 Task: Find an Airbnb in Dornbirn, Austria for 8 guests from 26 August to 10 September, with a price range of ₹10,000 to ₹15,000, 6 bedrooms, 6 beds, 6 bathrooms, property type 'Flat', and amenities including Wifi, Free parking, Gym, Hot tub, and Smoking allowed. Enable 'Self check-in'.
Action: Mouse moved to (417, 183)
Screenshot: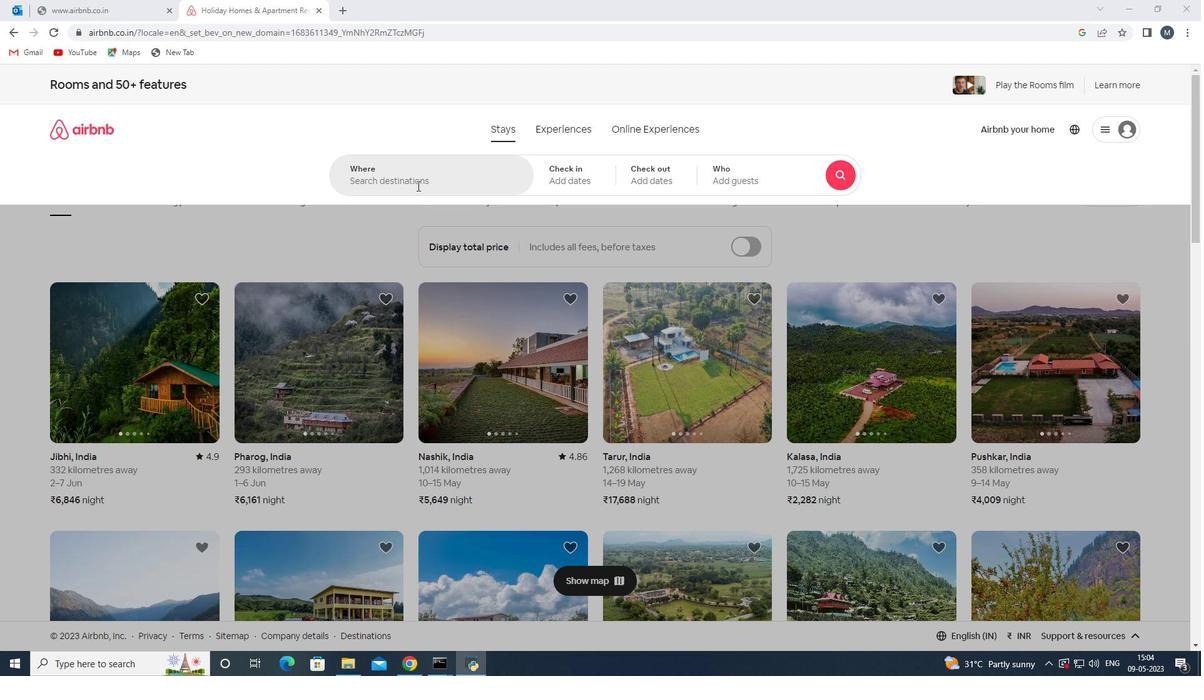 
Action: Mouse pressed left at (417, 183)
Screenshot: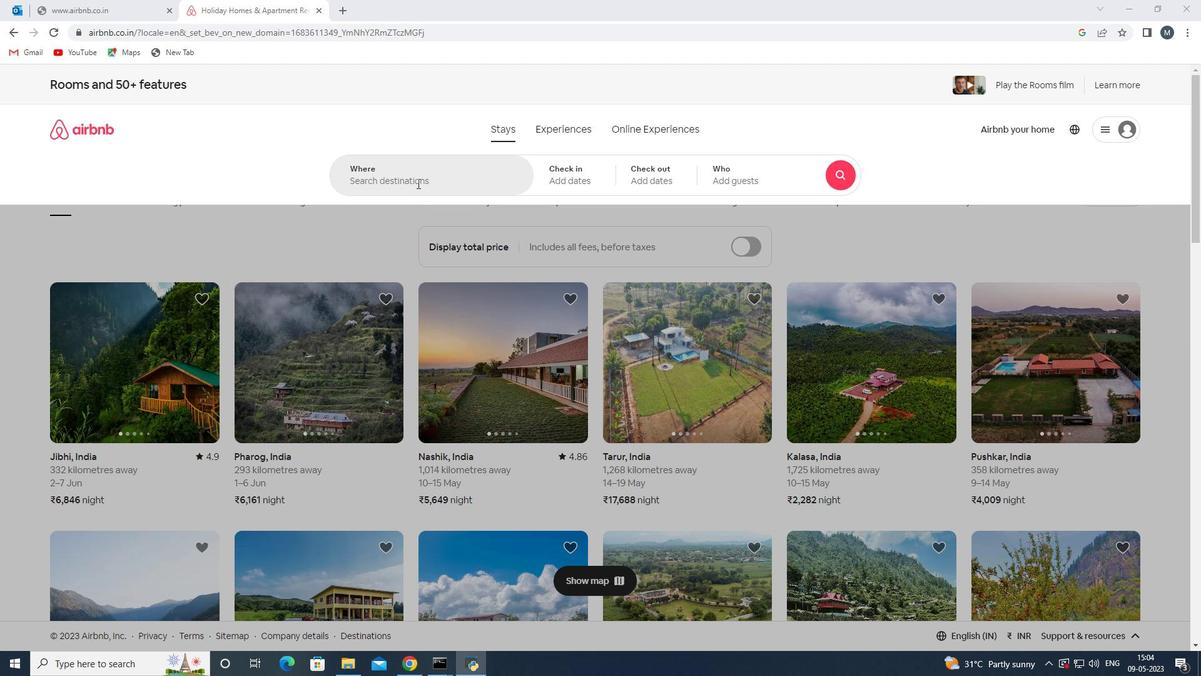 
Action: Mouse moved to (418, 183)
Screenshot: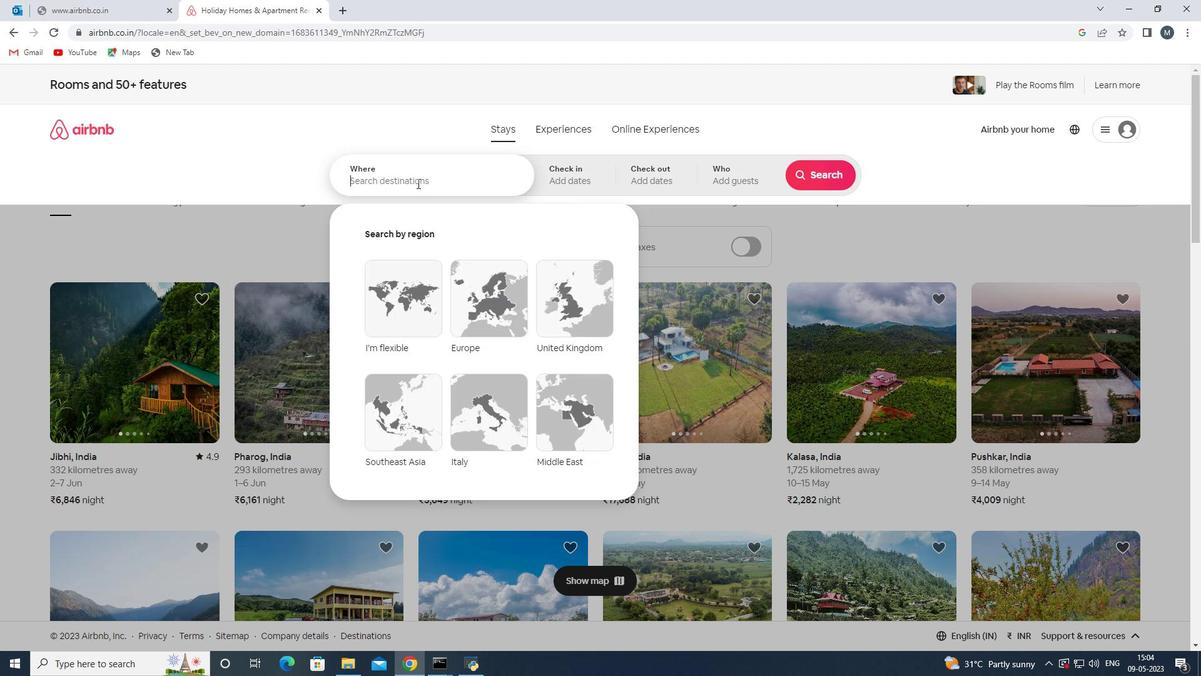 
Action: Key pressed <Key.shift><Key.shift><Key.shift>Dornbirn,<Key.shift>A
Screenshot: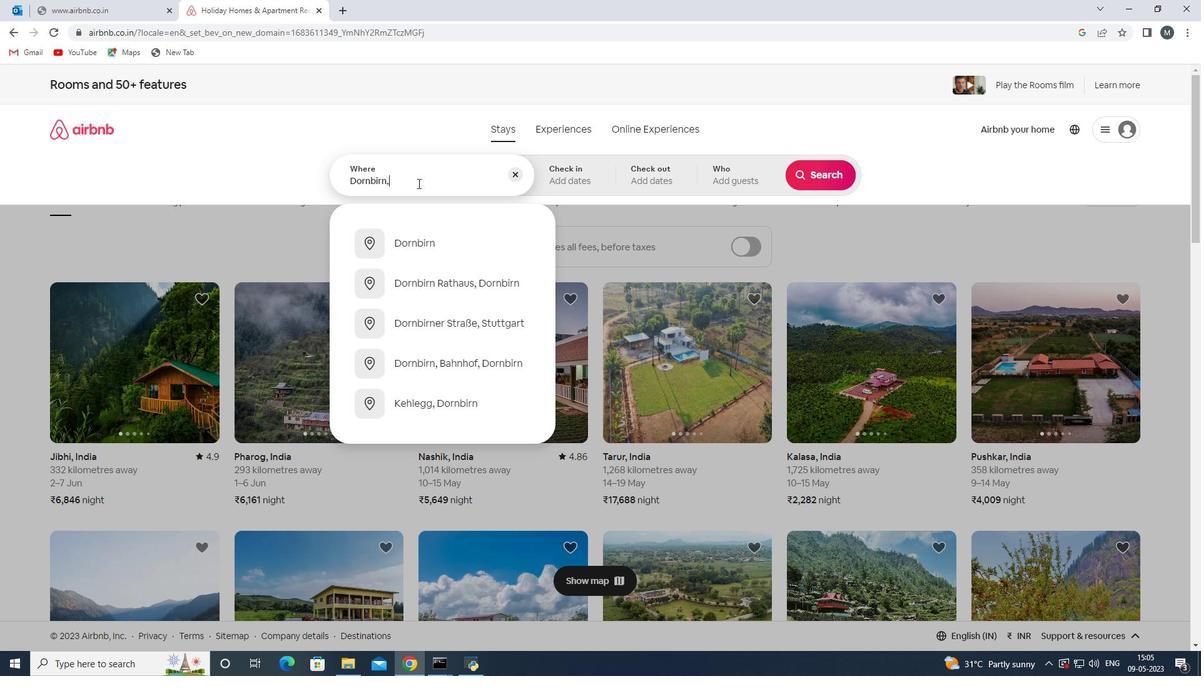 
Action: Mouse moved to (480, 256)
Screenshot: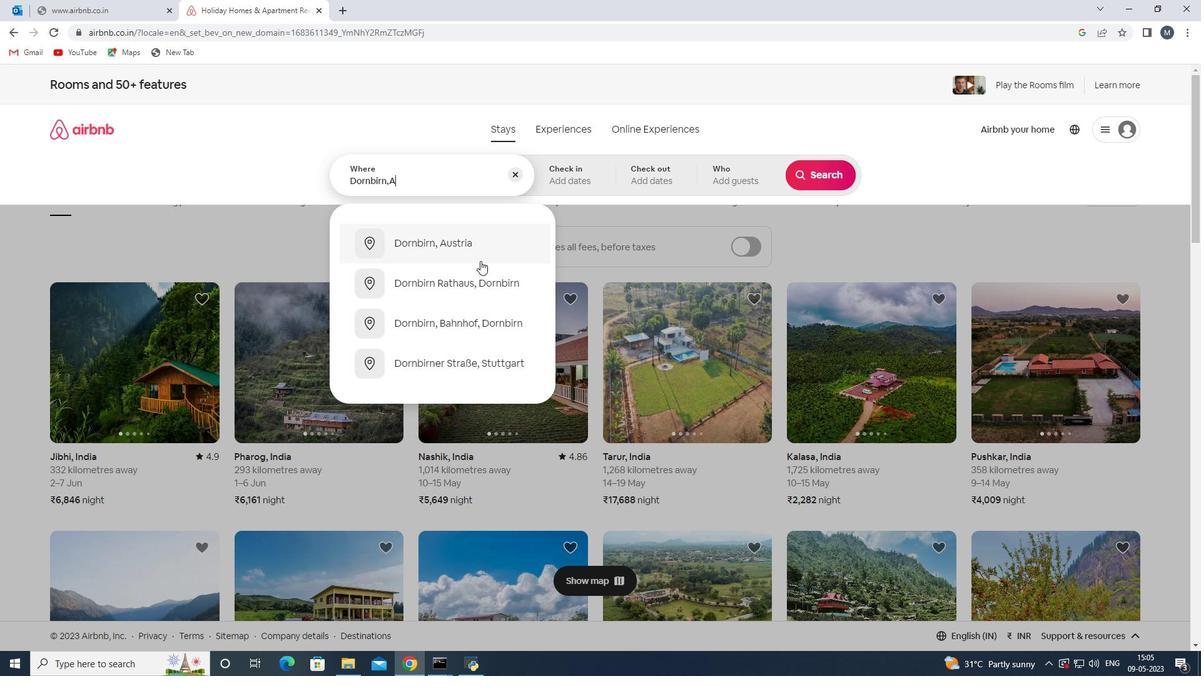 
Action: Mouse pressed left at (480, 256)
Screenshot: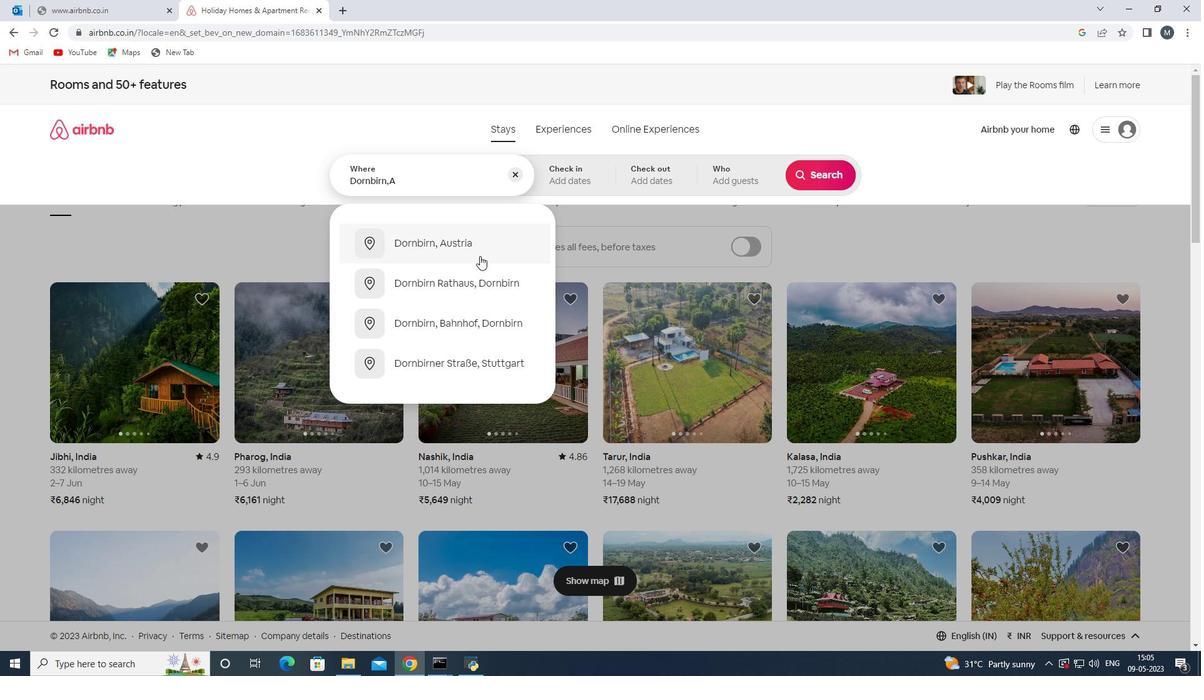 
Action: Mouse moved to (824, 272)
Screenshot: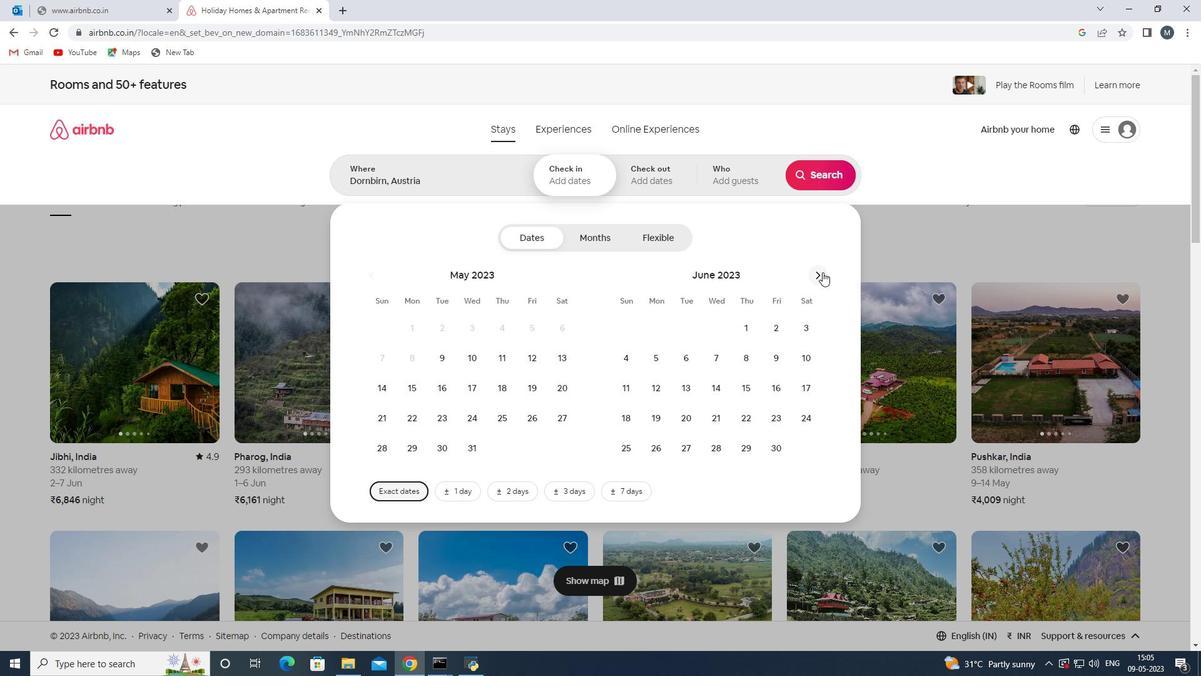 
Action: Mouse pressed left at (824, 272)
Screenshot: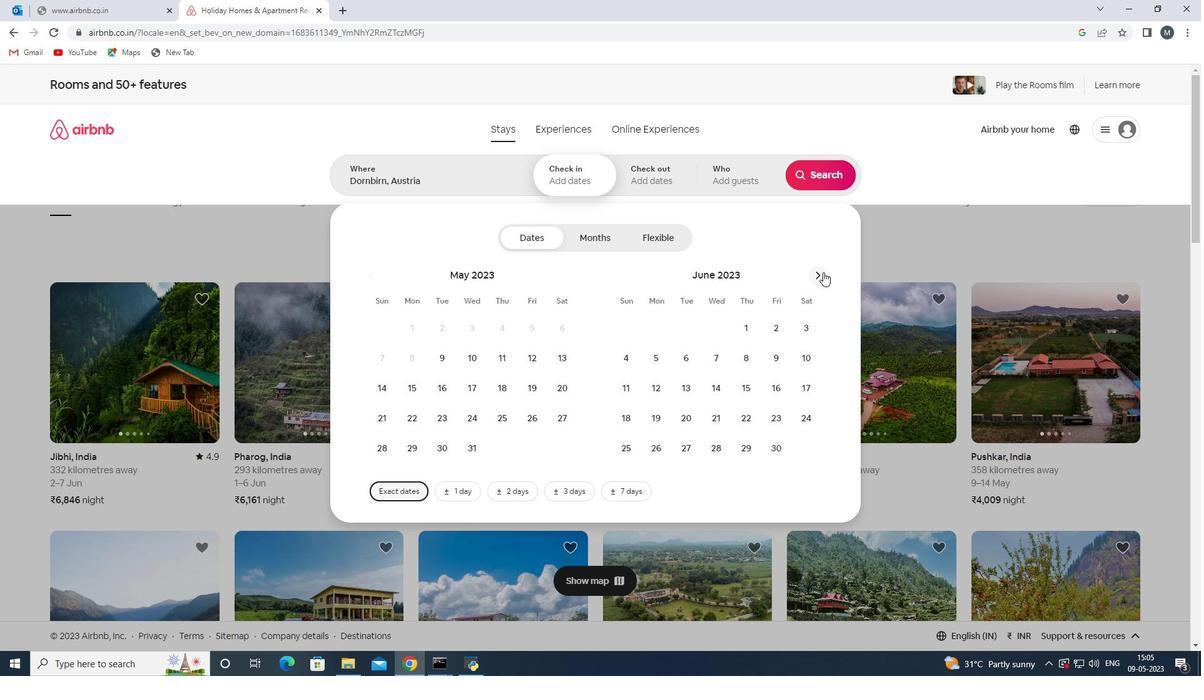 
Action: Mouse moved to (824, 272)
Screenshot: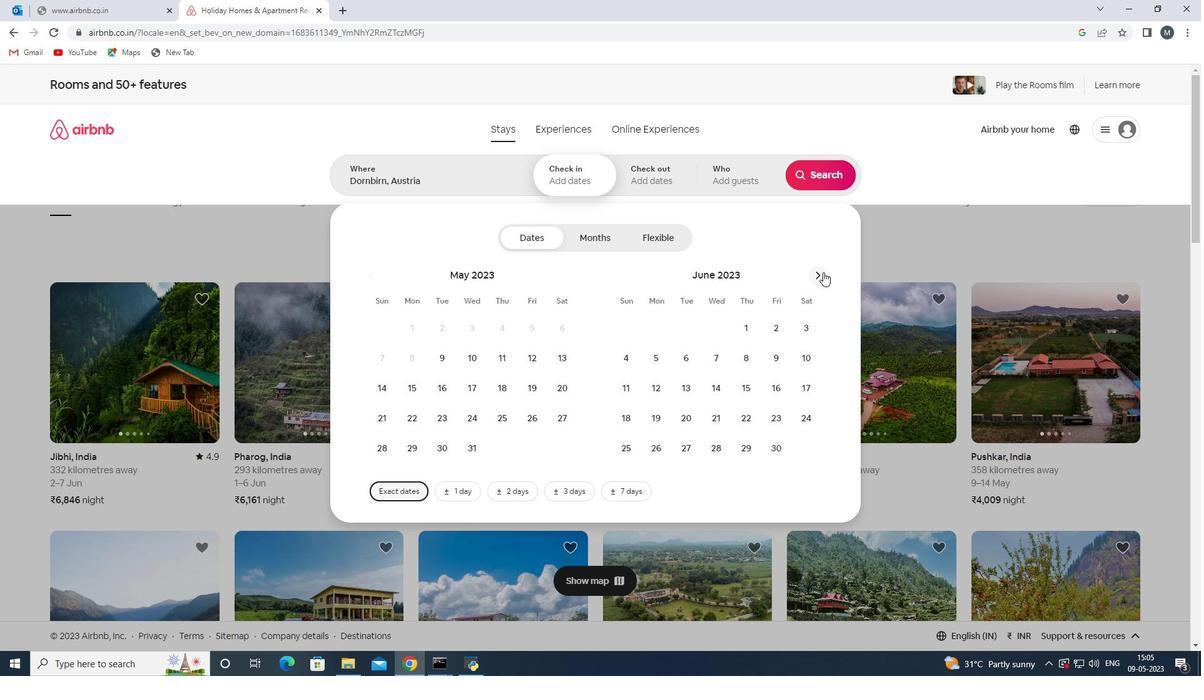 
Action: Mouse pressed left at (824, 272)
Screenshot: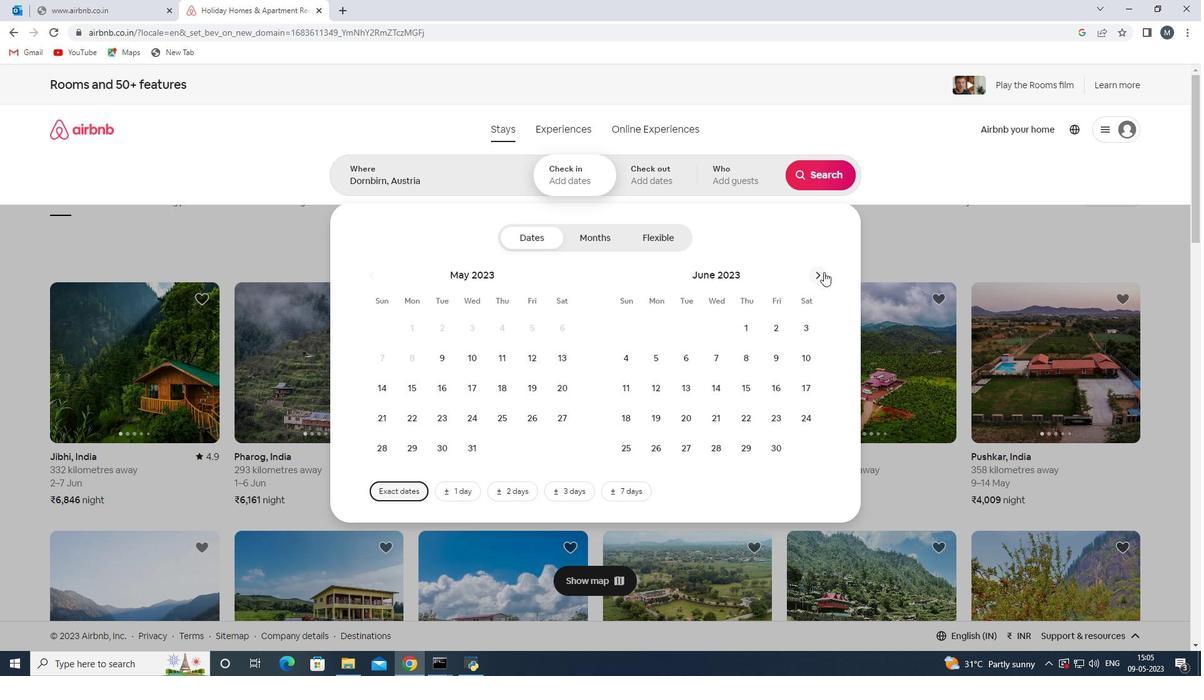 
Action: Mouse moved to (811, 424)
Screenshot: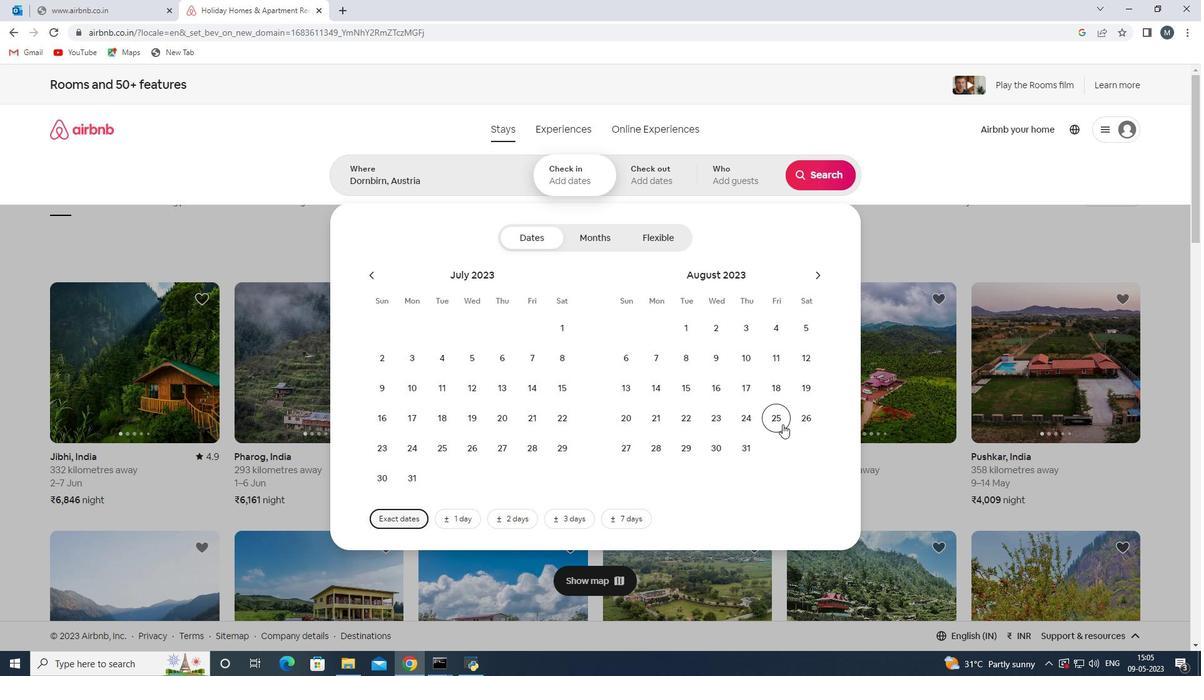 
Action: Mouse pressed left at (811, 424)
Screenshot: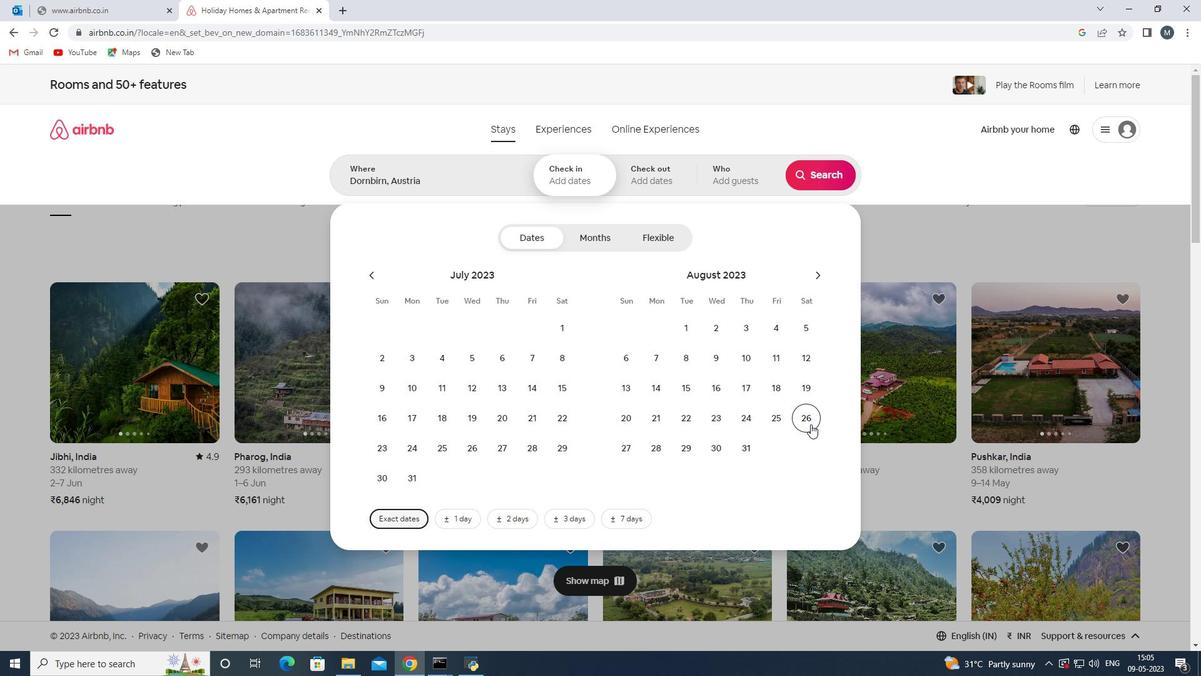 
Action: Mouse moved to (816, 270)
Screenshot: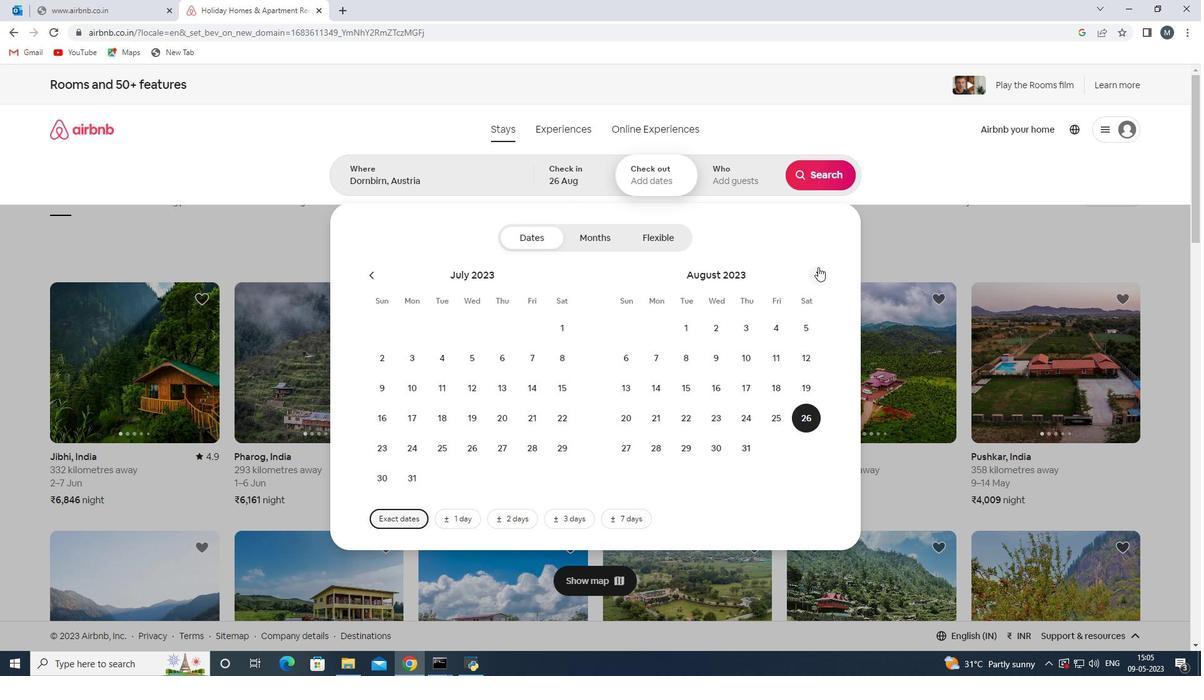 
Action: Mouse pressed left at (816, 270)
Screenshot: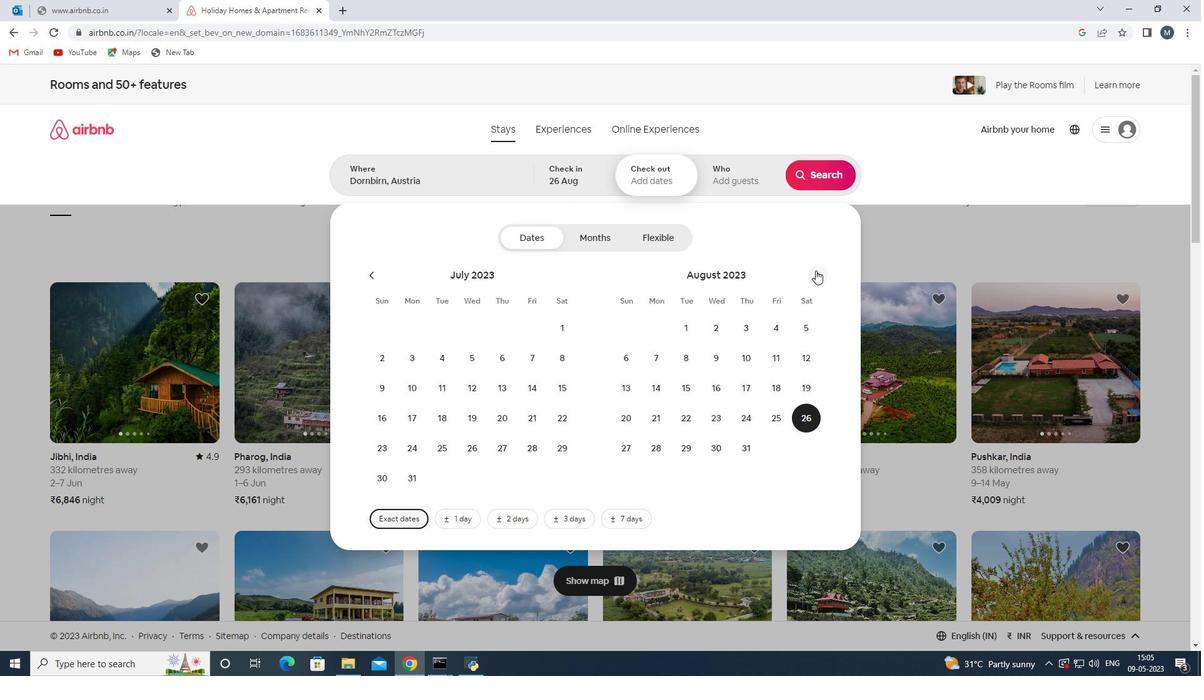 
Action: Mouse moved to (631, 393)
Screenshot: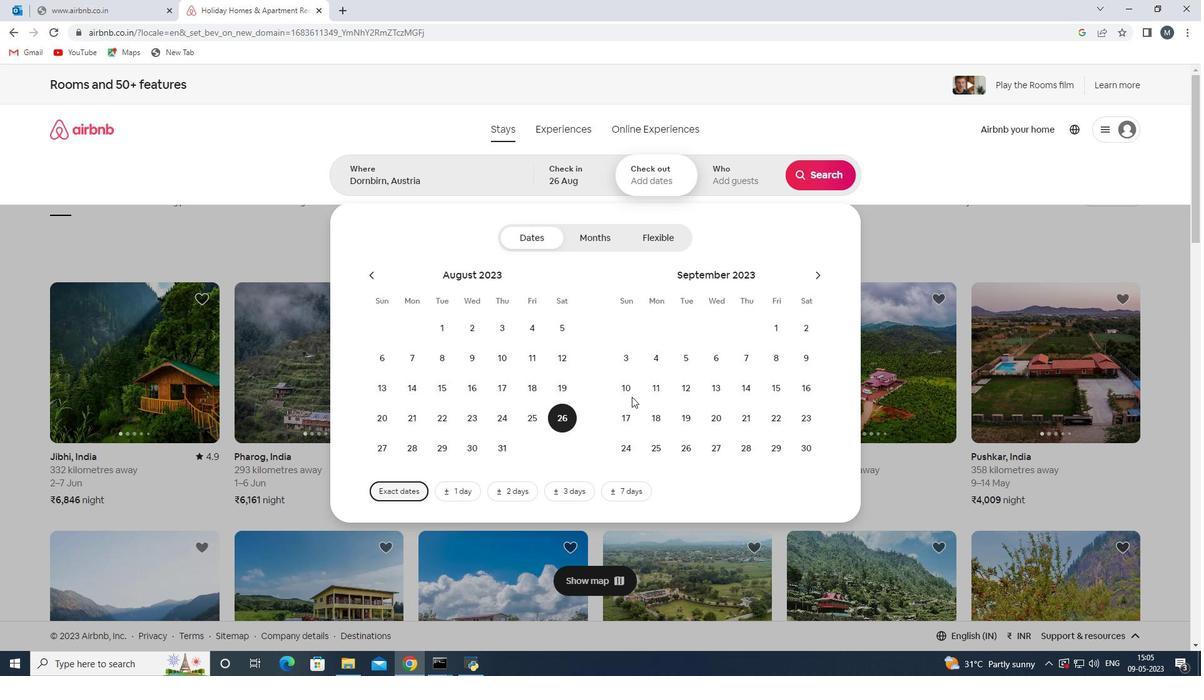 
Action: Mouse pressed left at (631, 393)
Screenshot: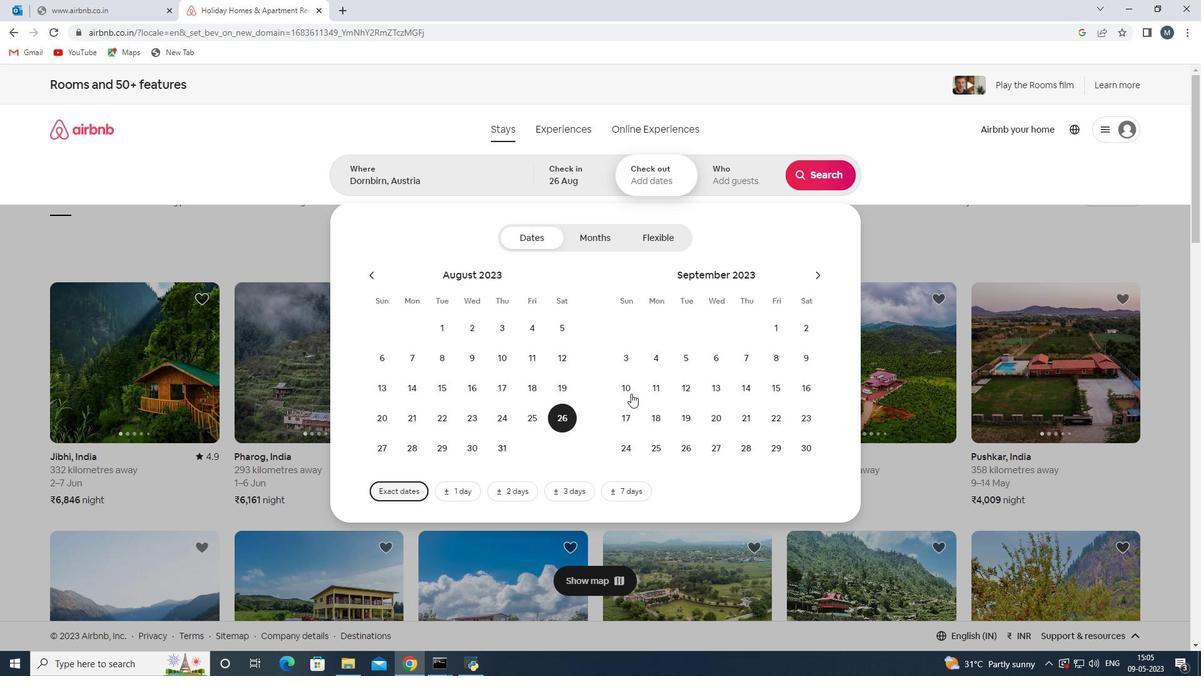 
Action: Mouse moved to (729, 179)
Screenshot: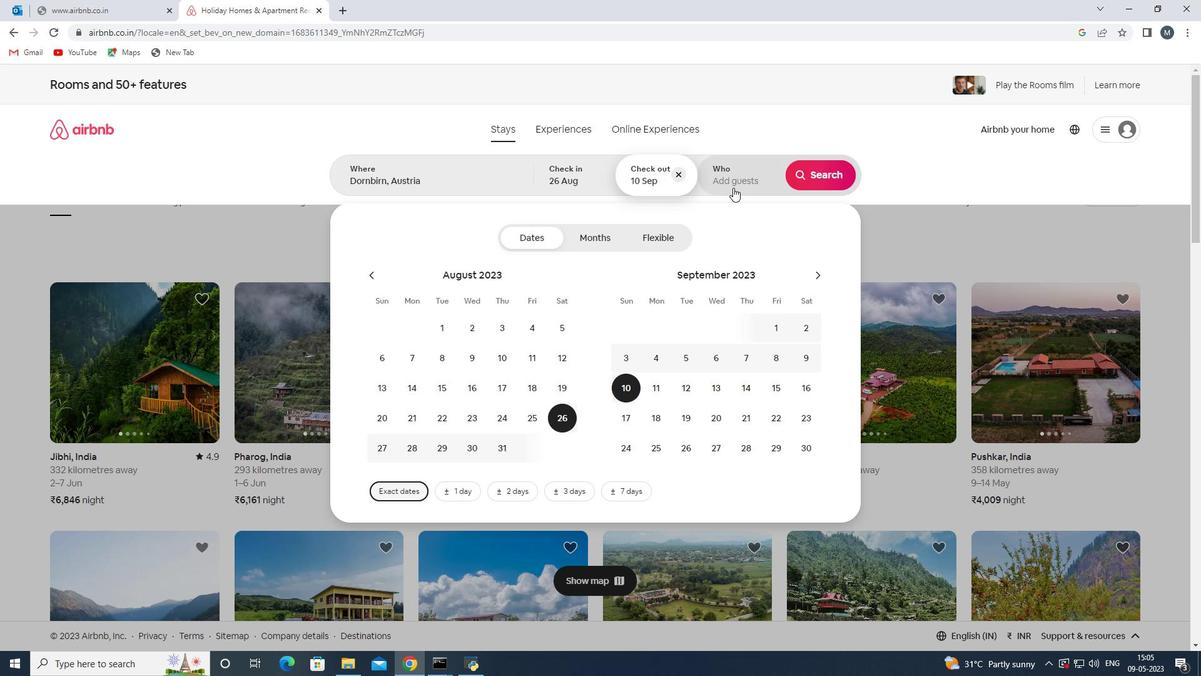 
Action: Mouse pressed left at (729, 179)
Screenshot: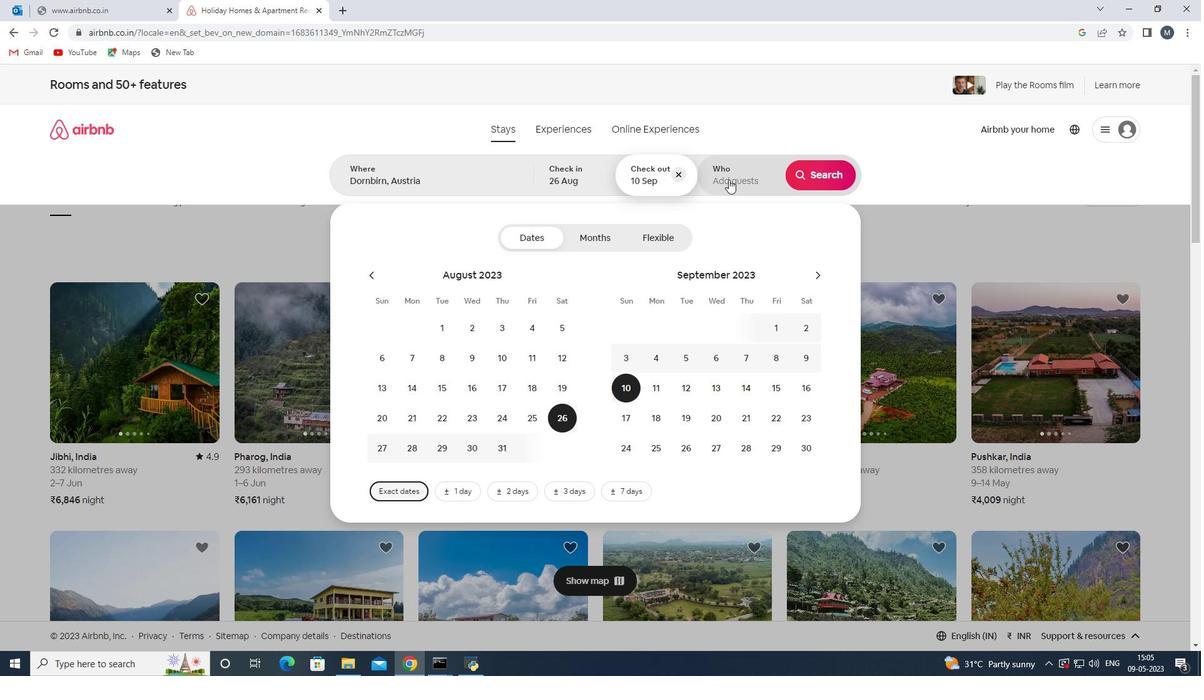 
Action: Mouse moved to (828, 240)
Screenshot: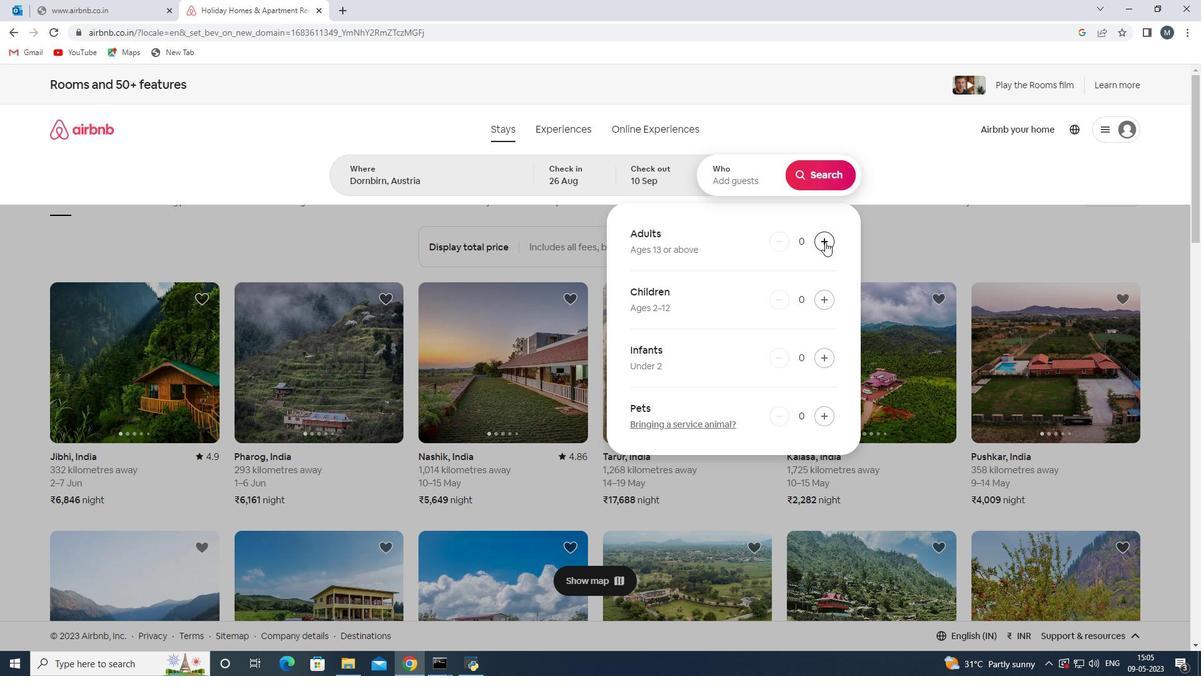 
Action: Mouse pressed left at (828, 240)
Screenshot: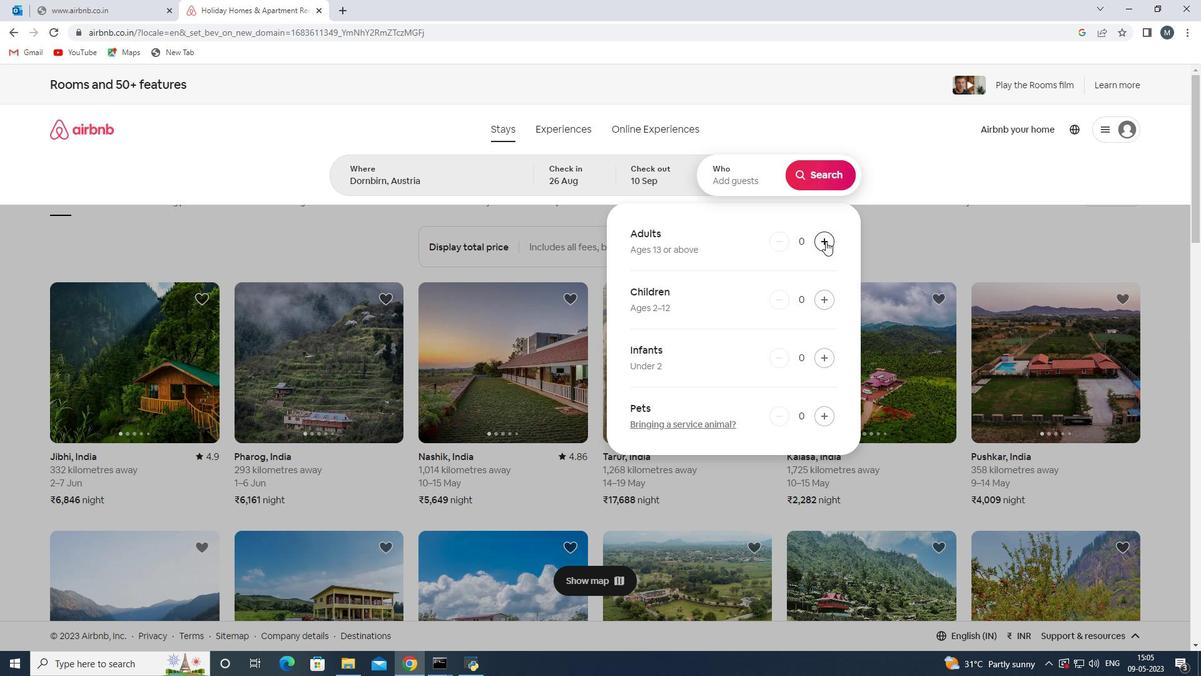 
Action: Mouse pressed left at (828, 240)
Screenshot: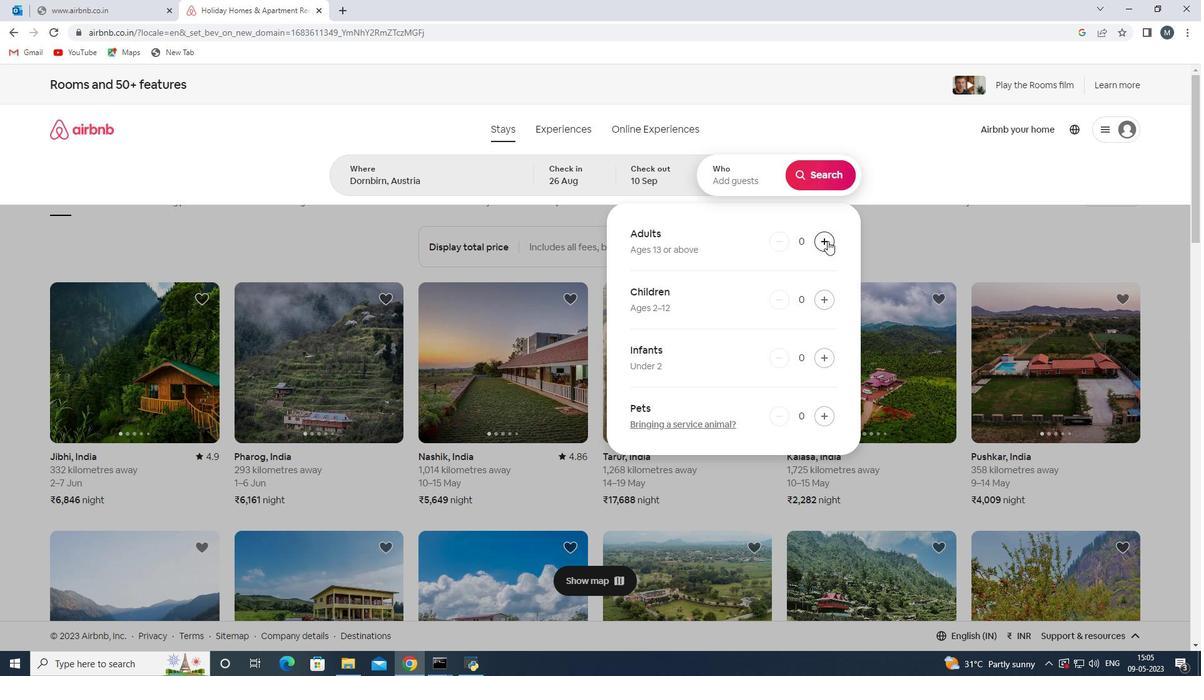 
Action: Mouse pressed left at (828, 240)
Screenshot: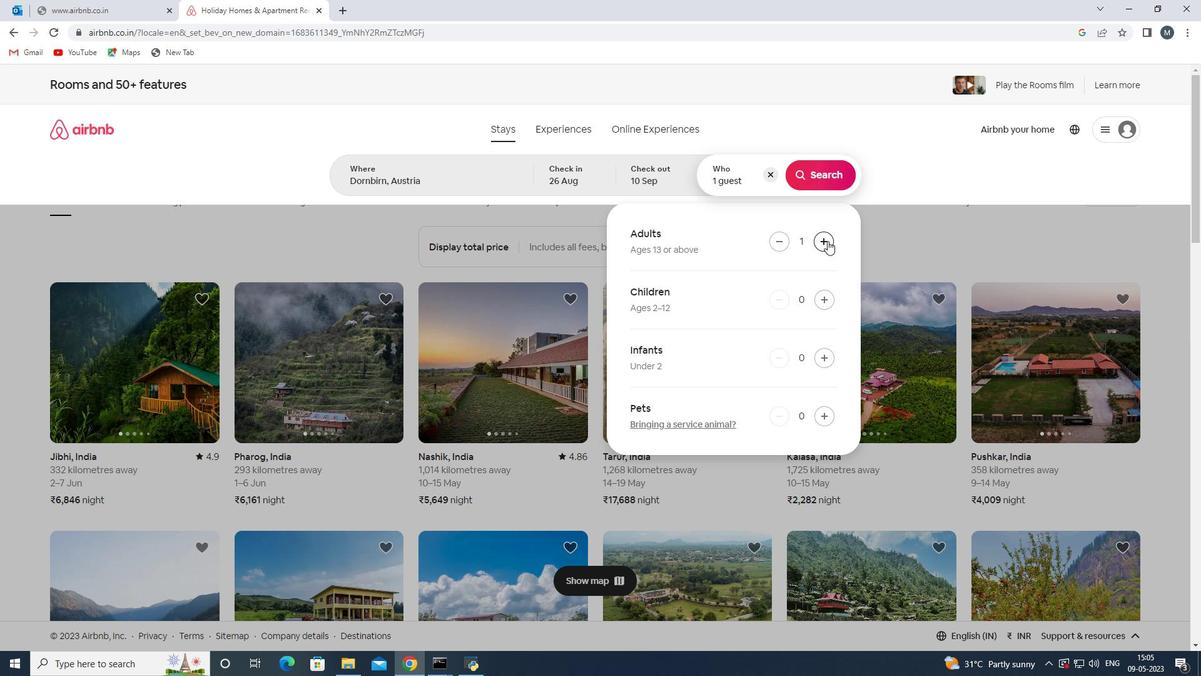 
Action: Mouse moved to (828, 240)
Screenshot: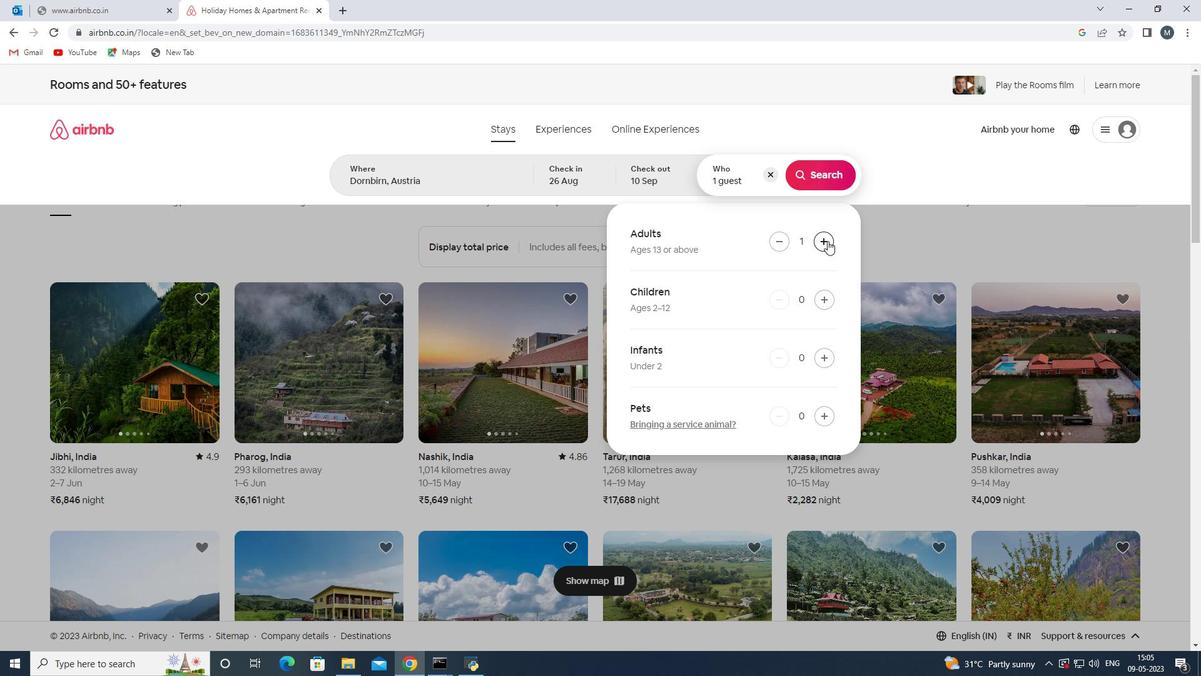 
Action: Mouse pressed left at (828, 240)
Screenshot: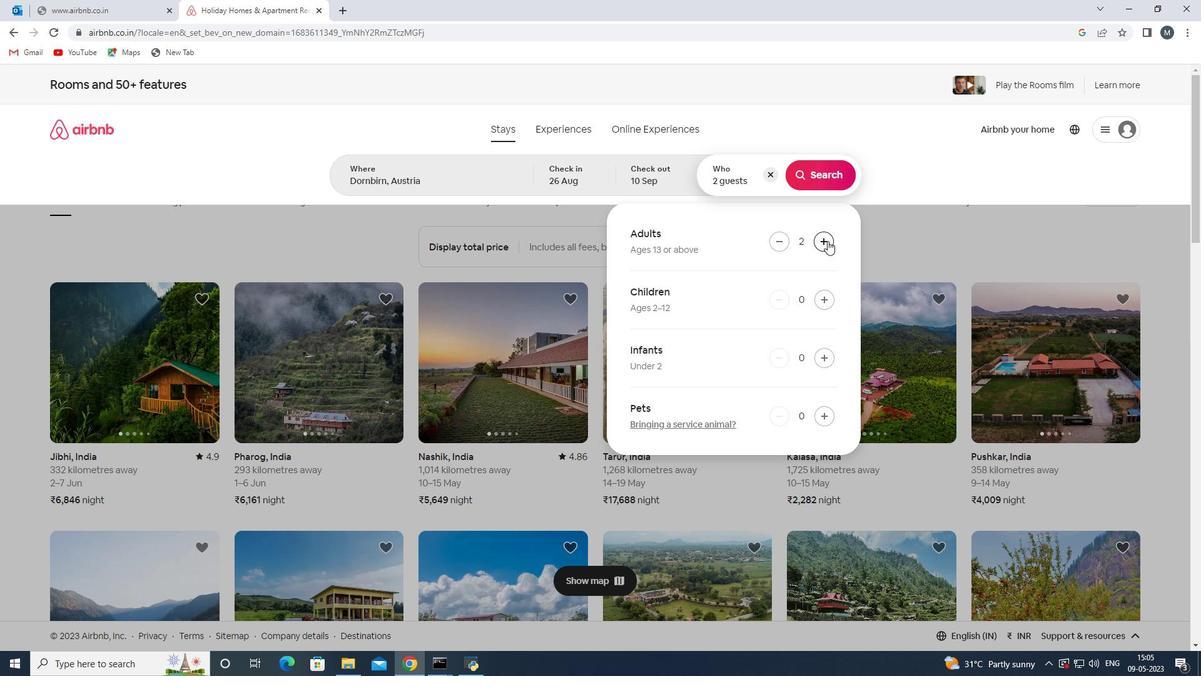 
Action: Mouse pressed left at (828, 240)
Screenshot: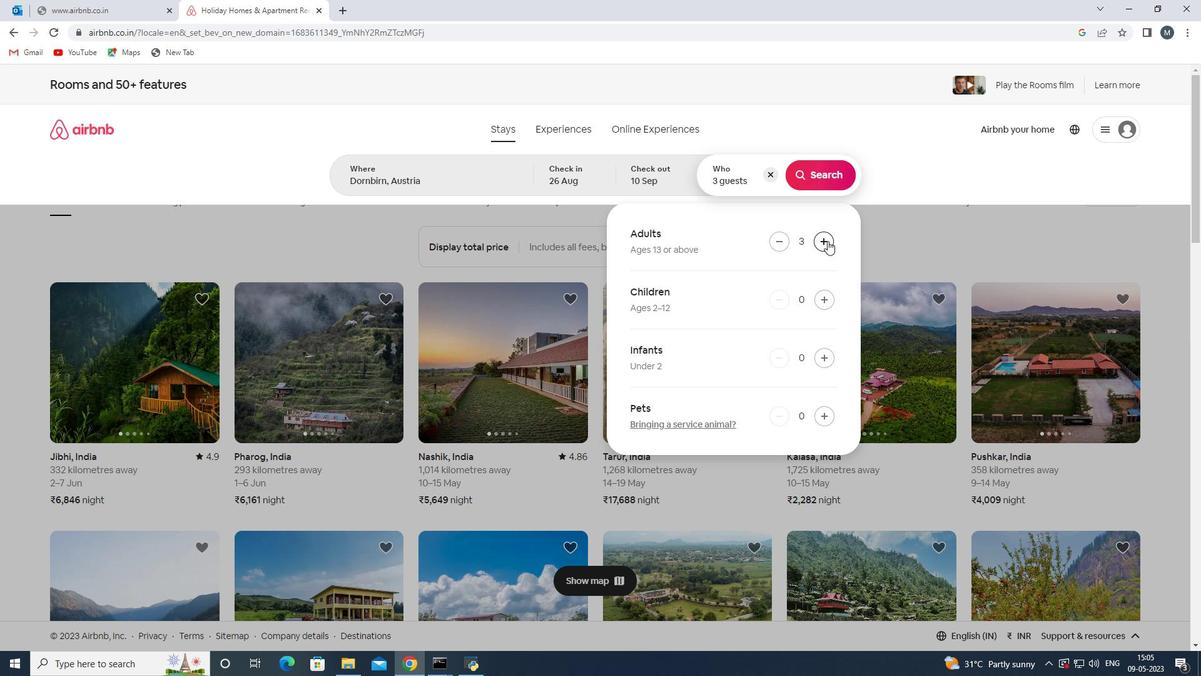 
Action: Mouse pressed left at (828, 240)
Screenshot: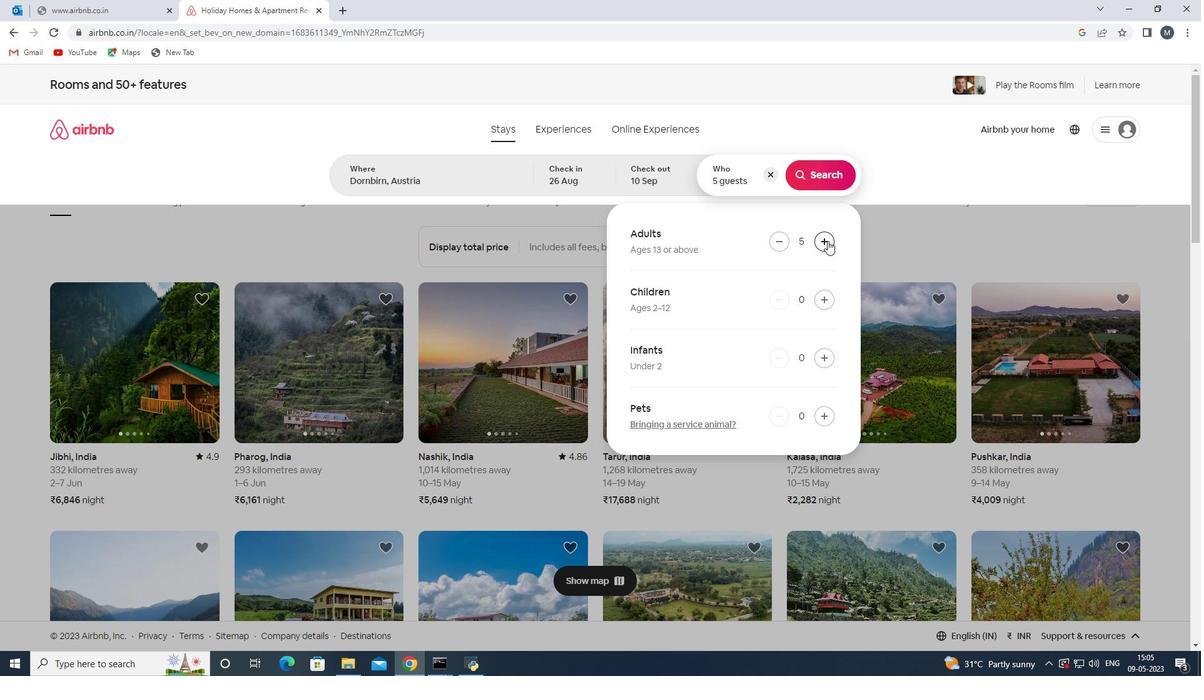 
Action: Mouse moved to (821, 292)
Screenshot: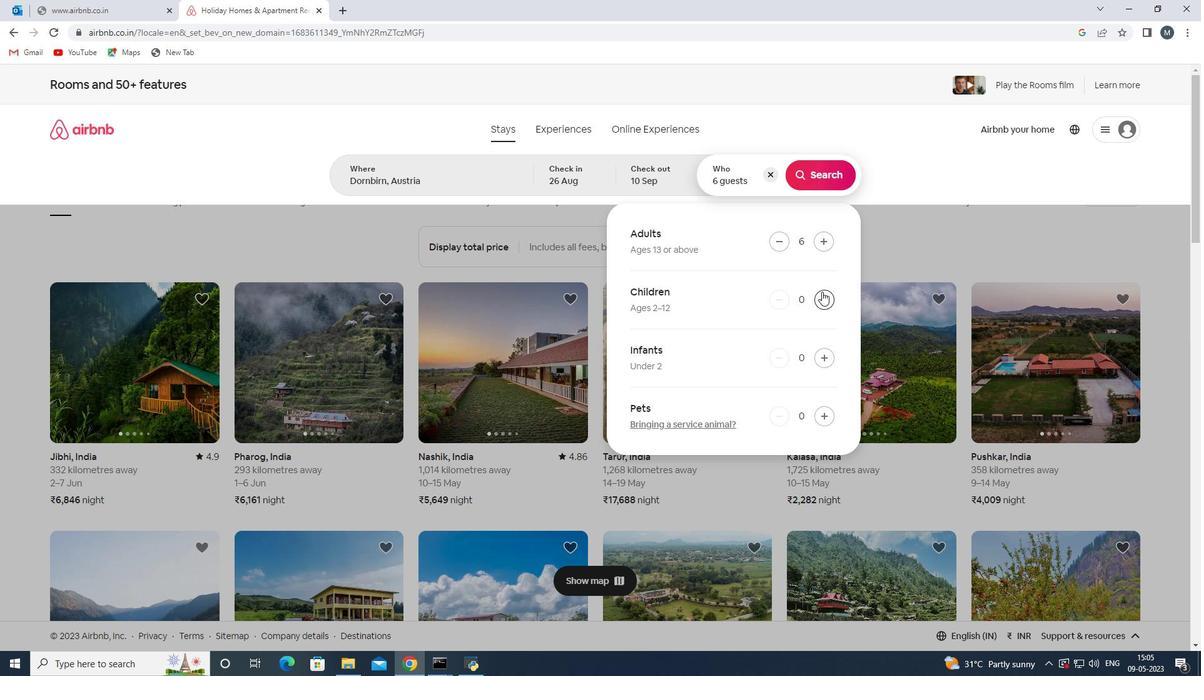 
Action: Mouse pressed left at (821, 292)
Screenshot: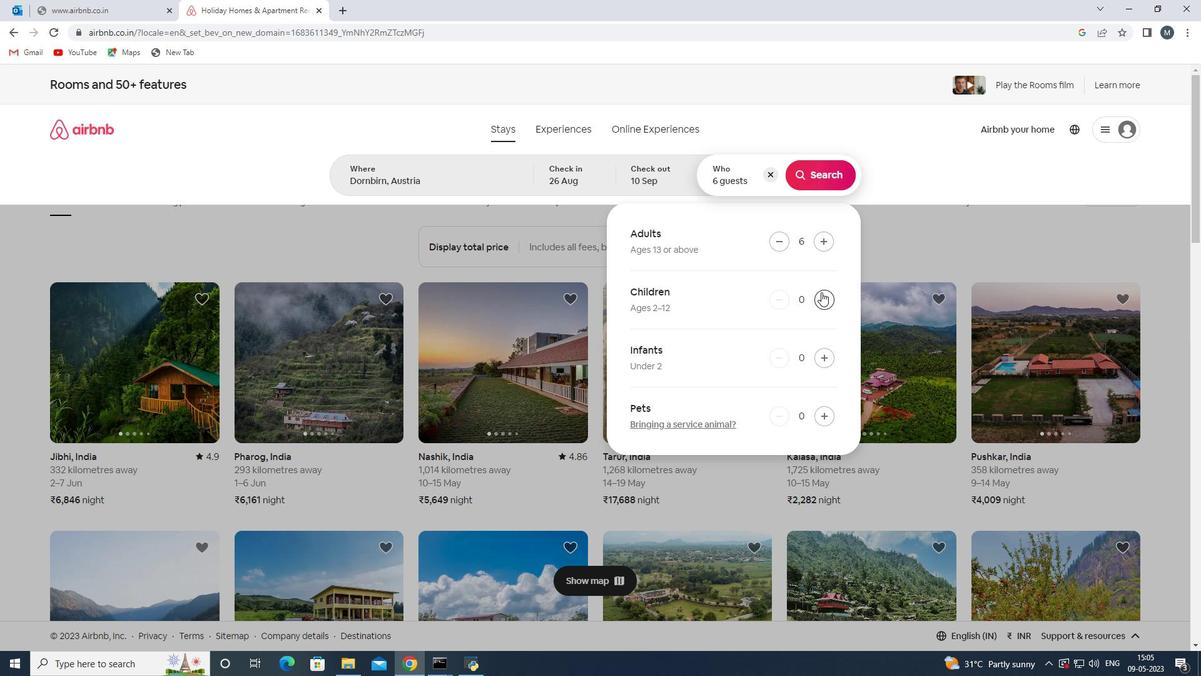 
Action: Mouse pressed left at (821, 292)
Screenshot: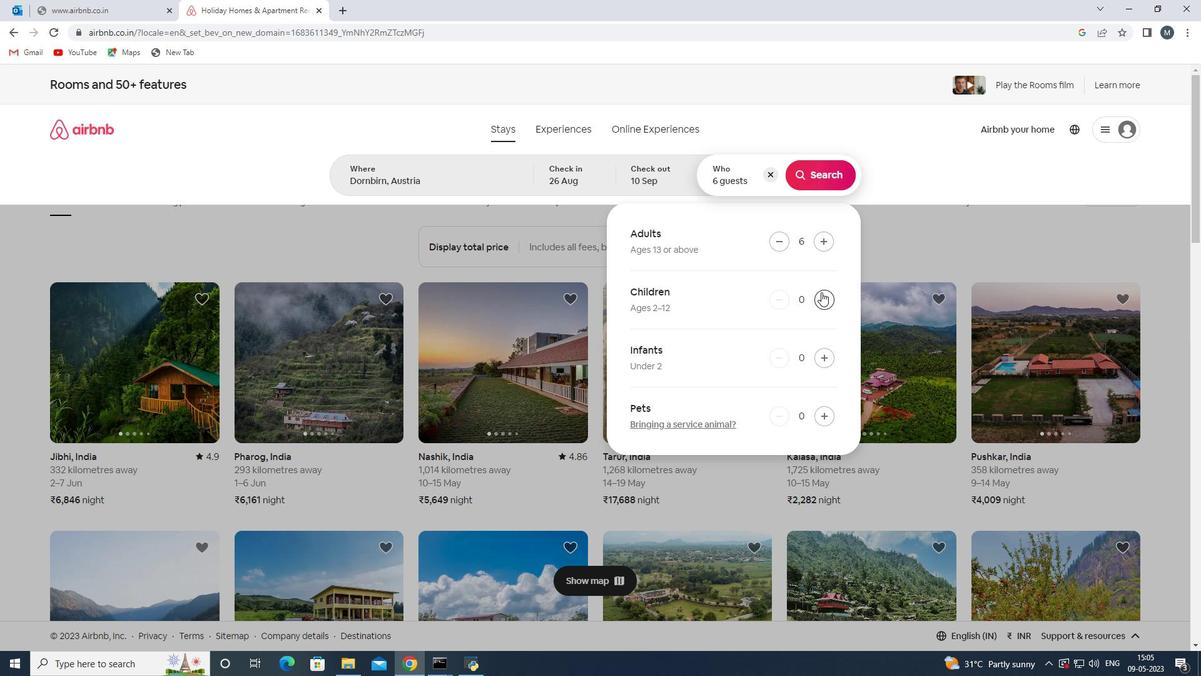 
Action: Mouse moved to (828, 175)
Screenshot: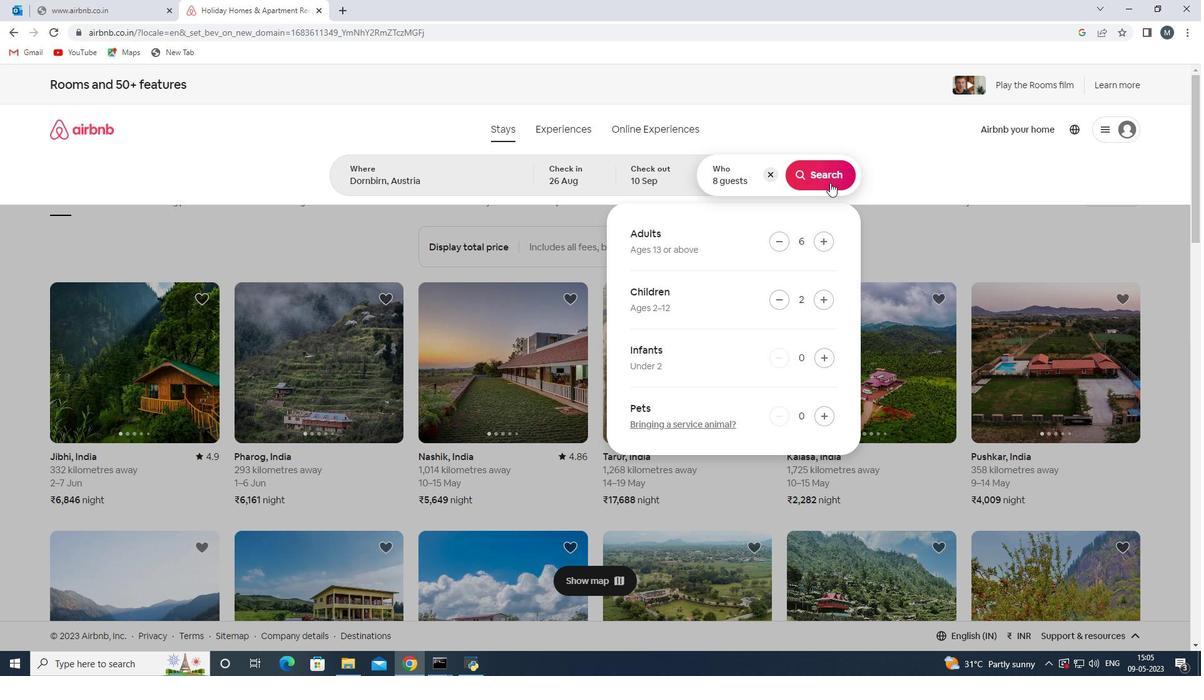 
Action: Mouse pressed left at (828, 175)
Screenshot: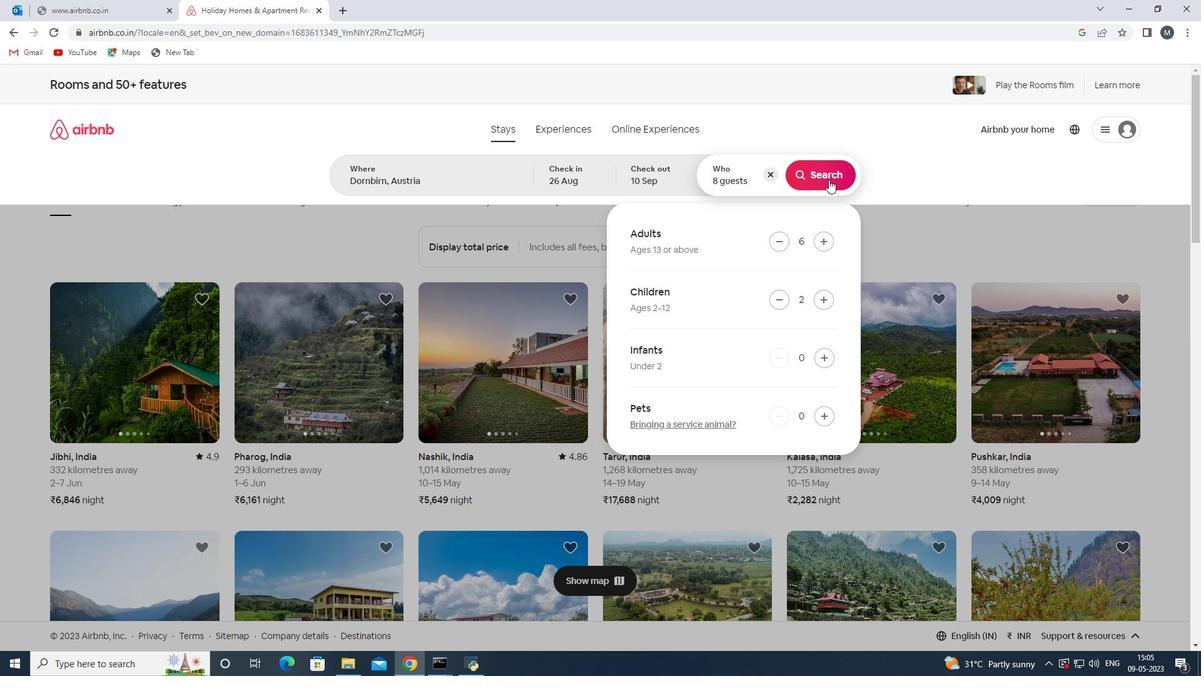 
Action: Mouse moved to (1135, 139)
Screenshot: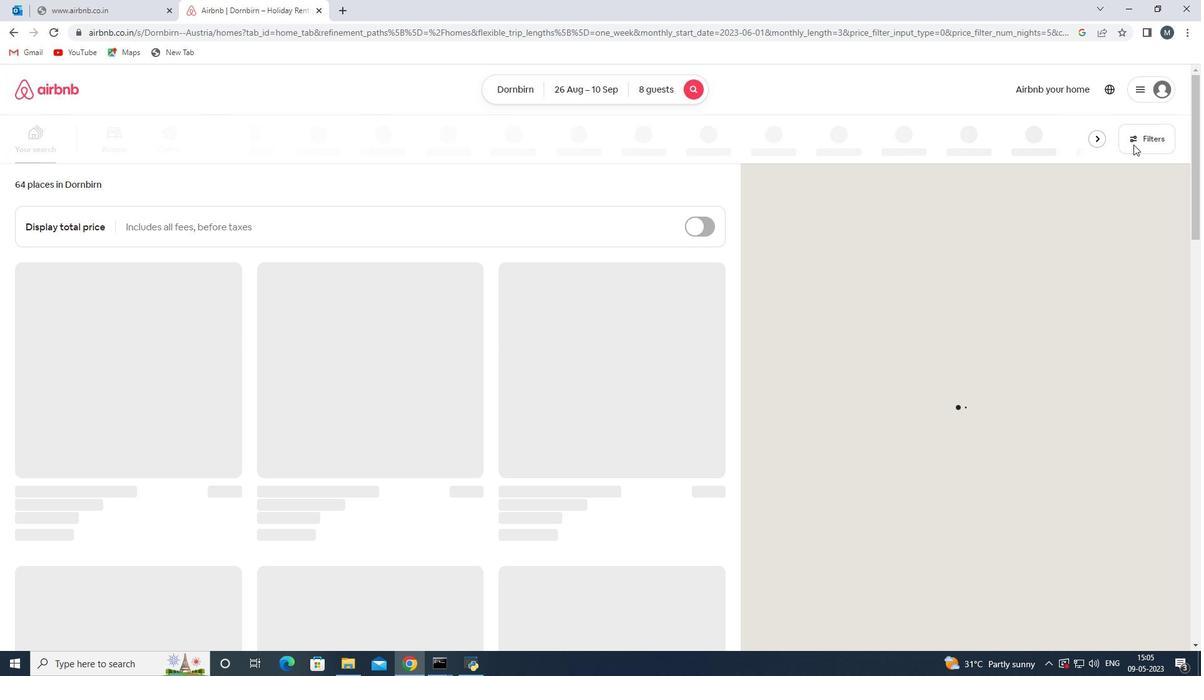 
Action: Mouse pressed left at (1135, 139)
Screenshot: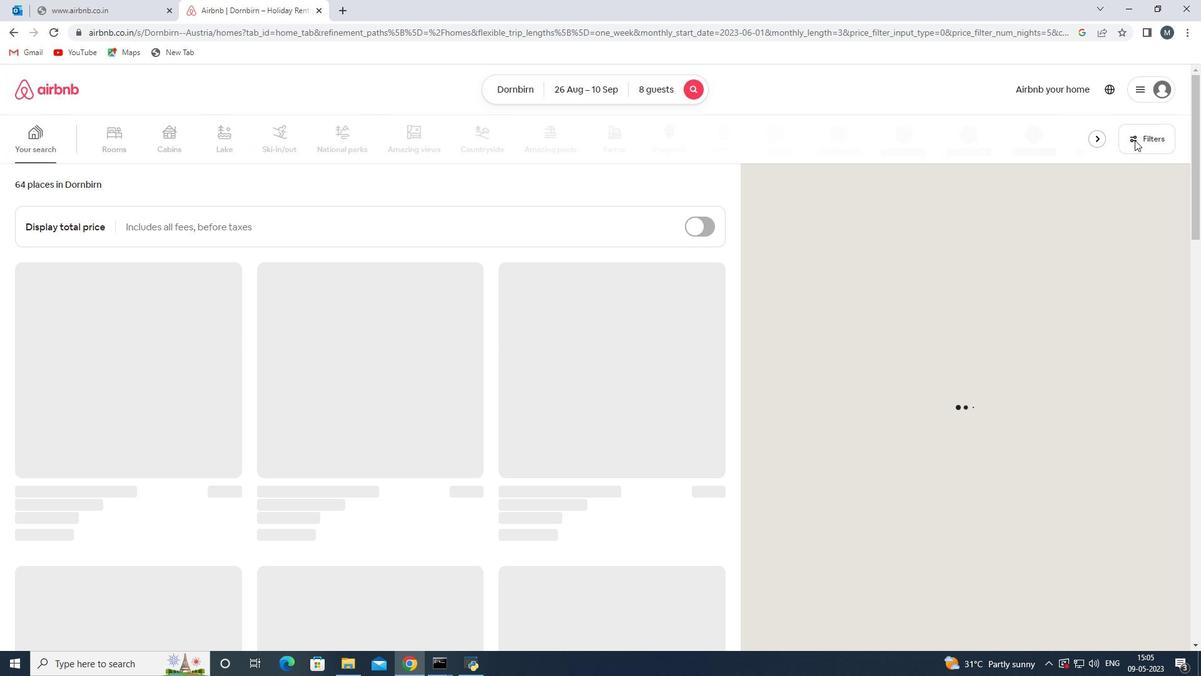 
Action: Mouse moved to (502, 392)
Screenshot: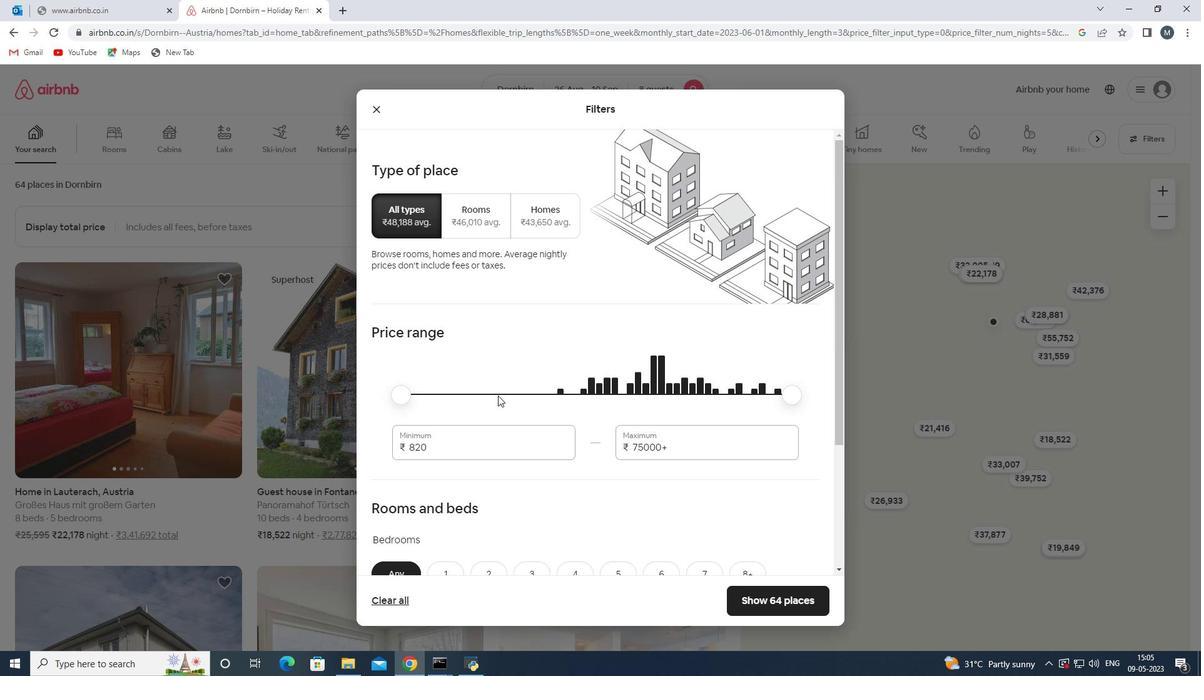 
Action: Mouse scrolled (502, 391) with delta (0, 0)
Screenshot: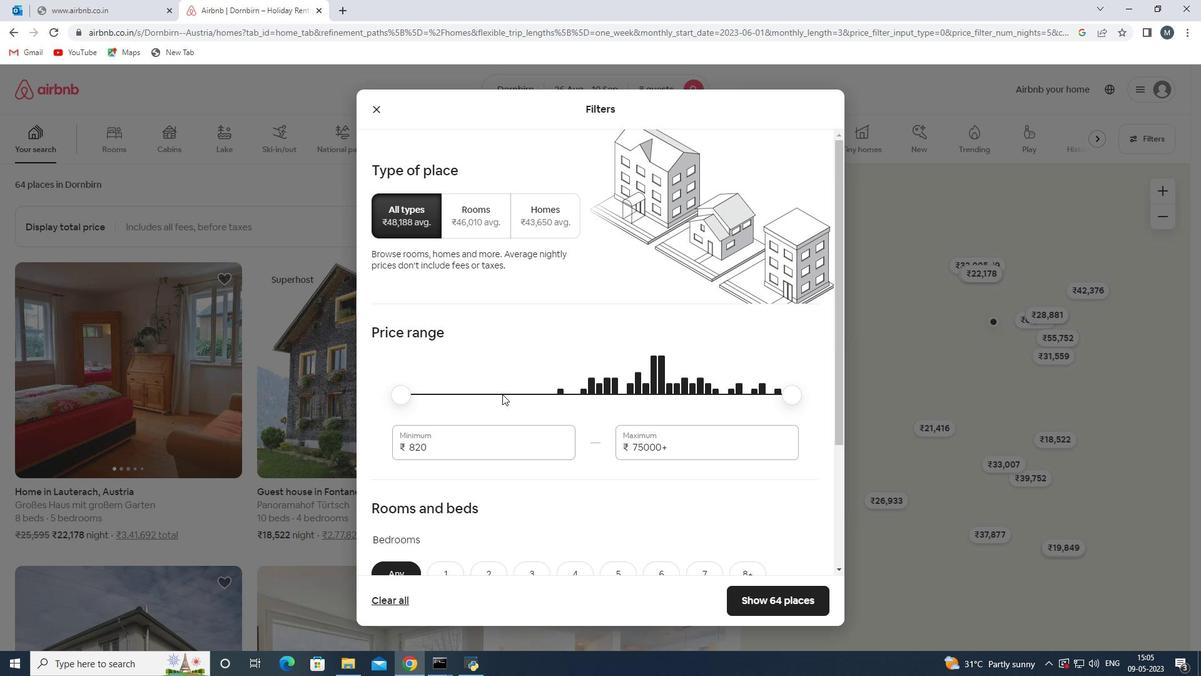 
Action: Mouse moved to (502, 391)
Screenshot: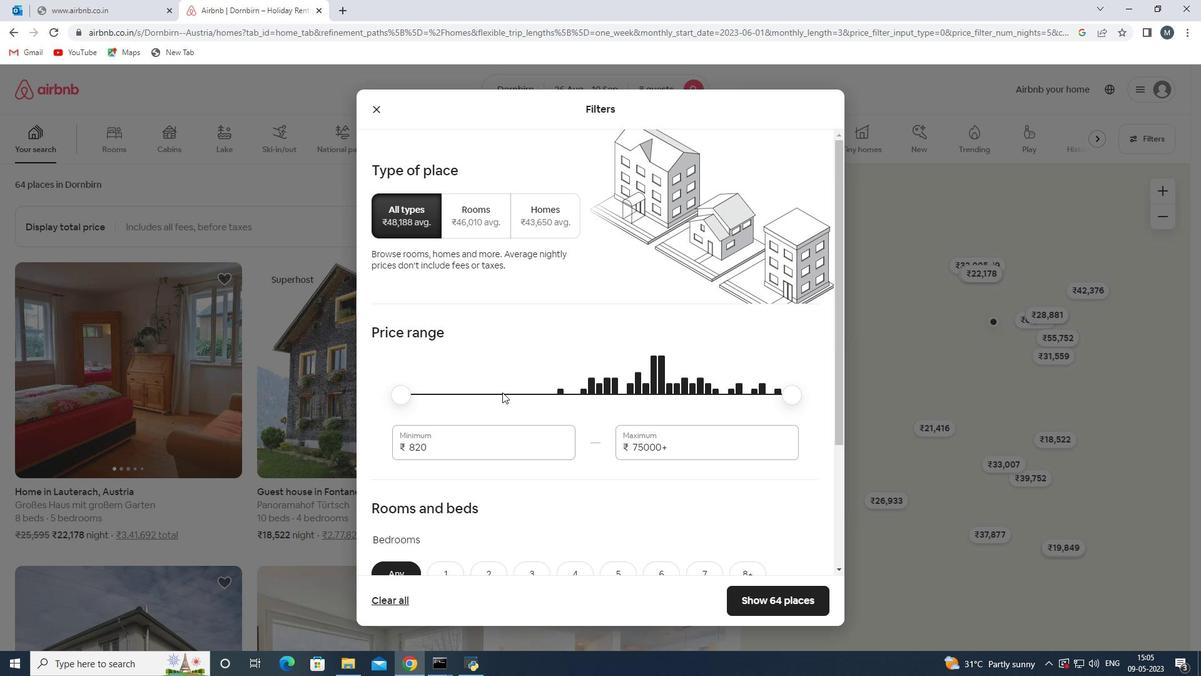 
Action: Mouse scrolled (502, 390) with delta (0, 0)
Screenshot: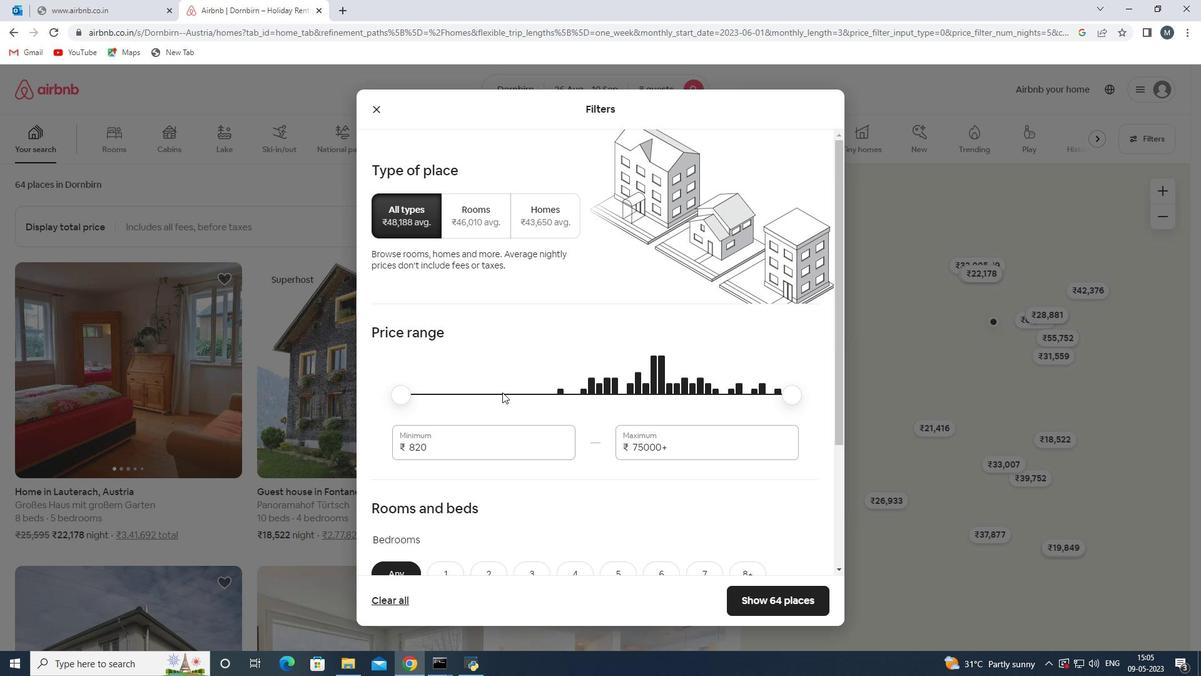 
Action: Mouse moved to (483, 317)
Screenshot: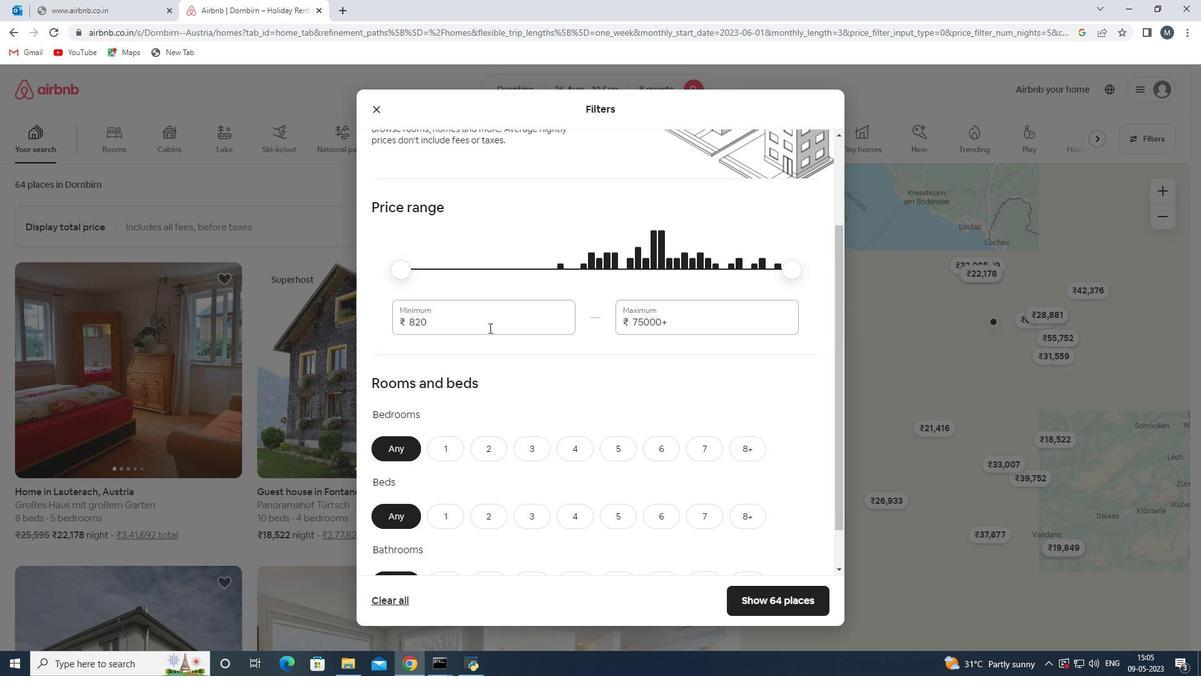 
Action: Mouse pressed left at (483, 317)
Screenshot: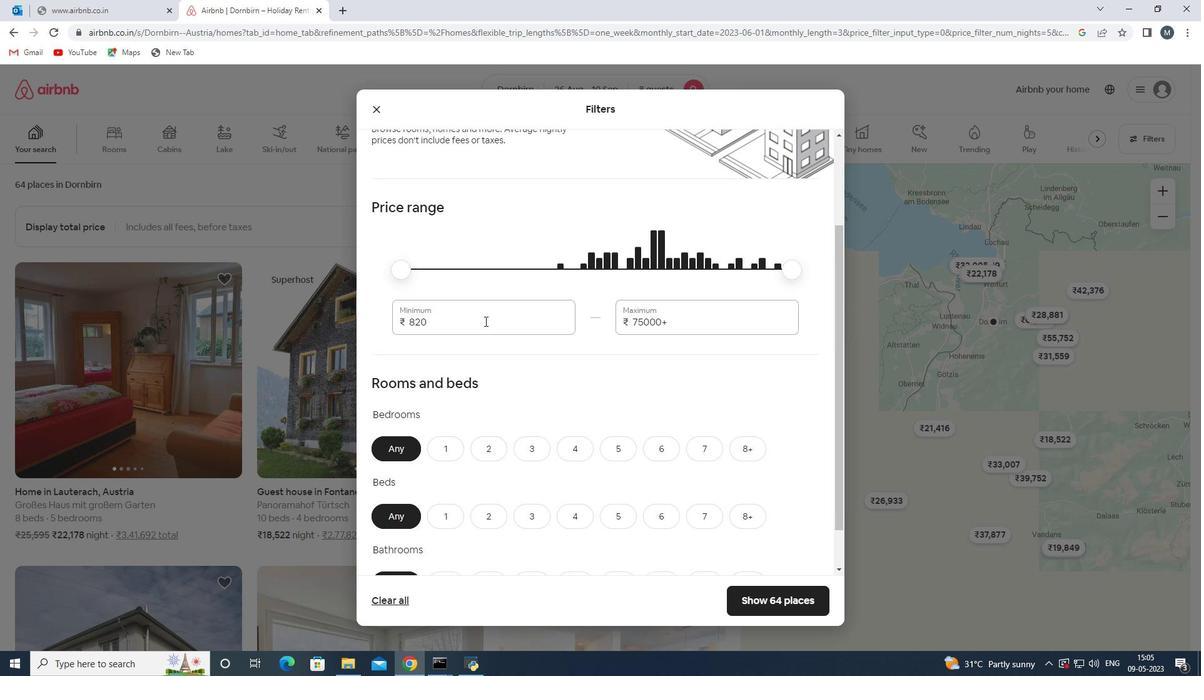 
Action: Mouse moved to (374, 321)
Screenshot: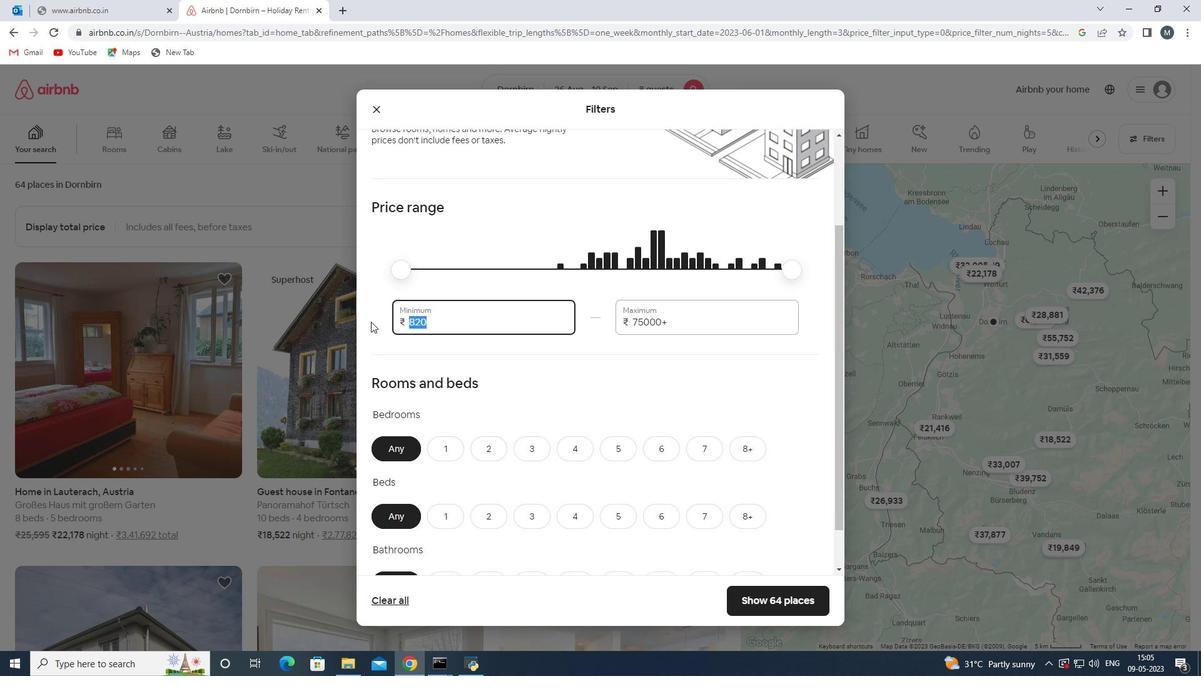 
Action: Key pressed 10000
Screenshot: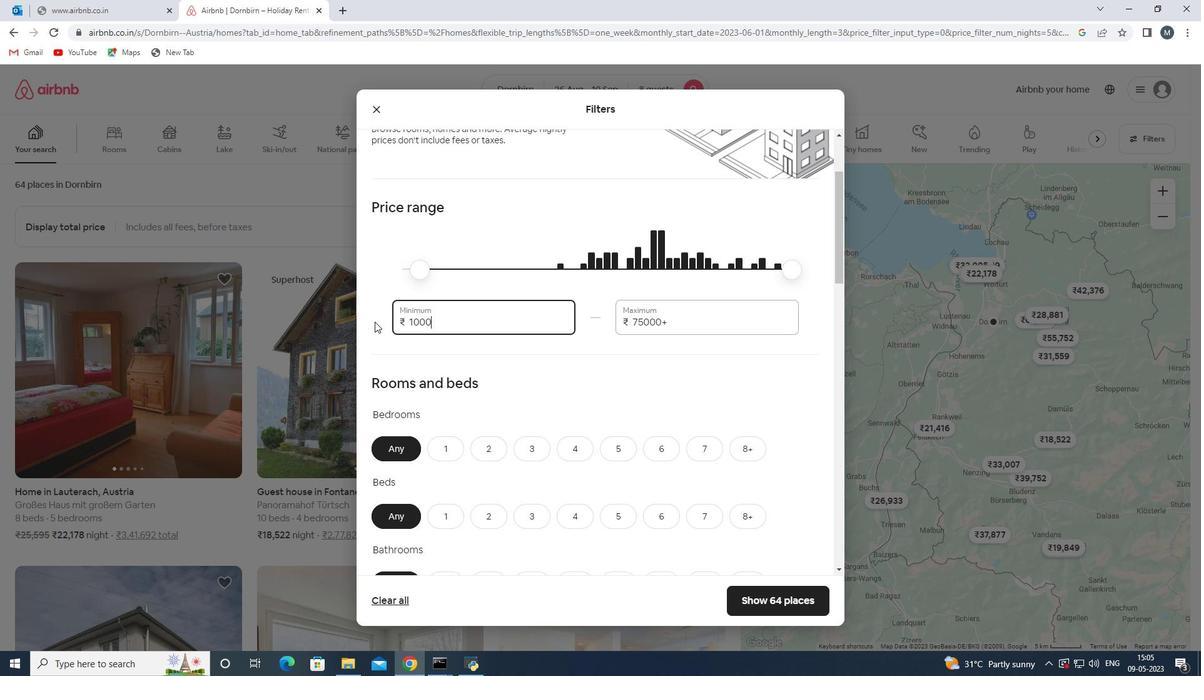 
Action: Mouse moved to (681, 319)
Screenshot: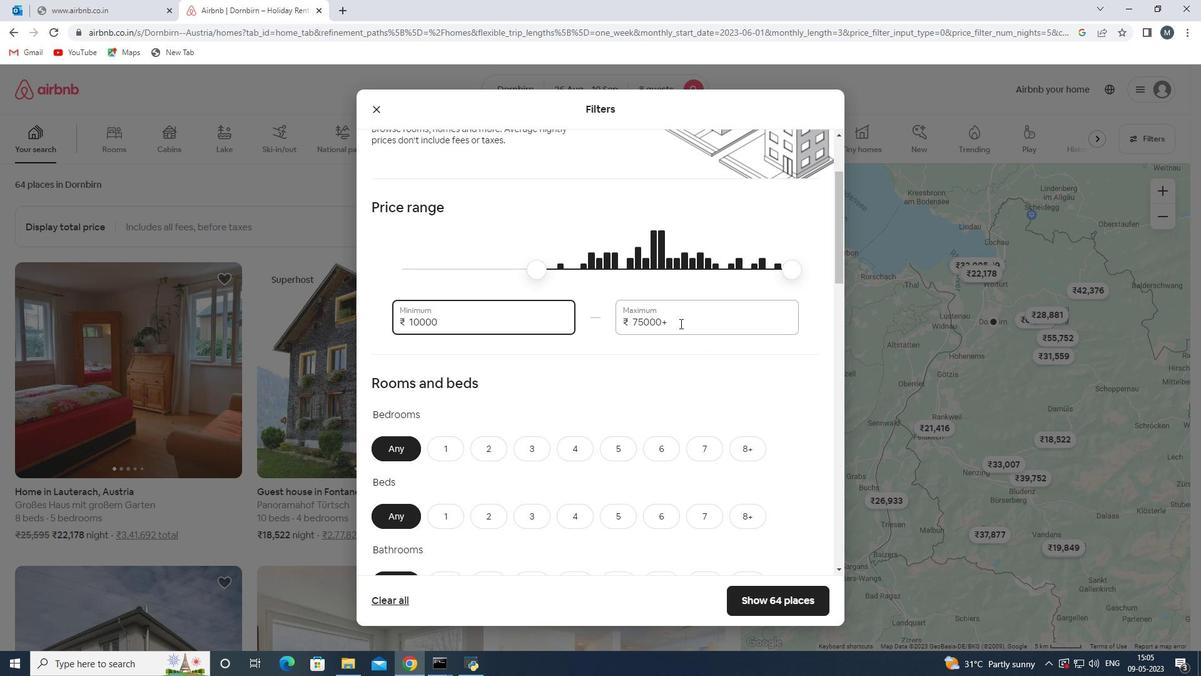 
Action: Mouse pressed left at (681, 319)
Screenshot: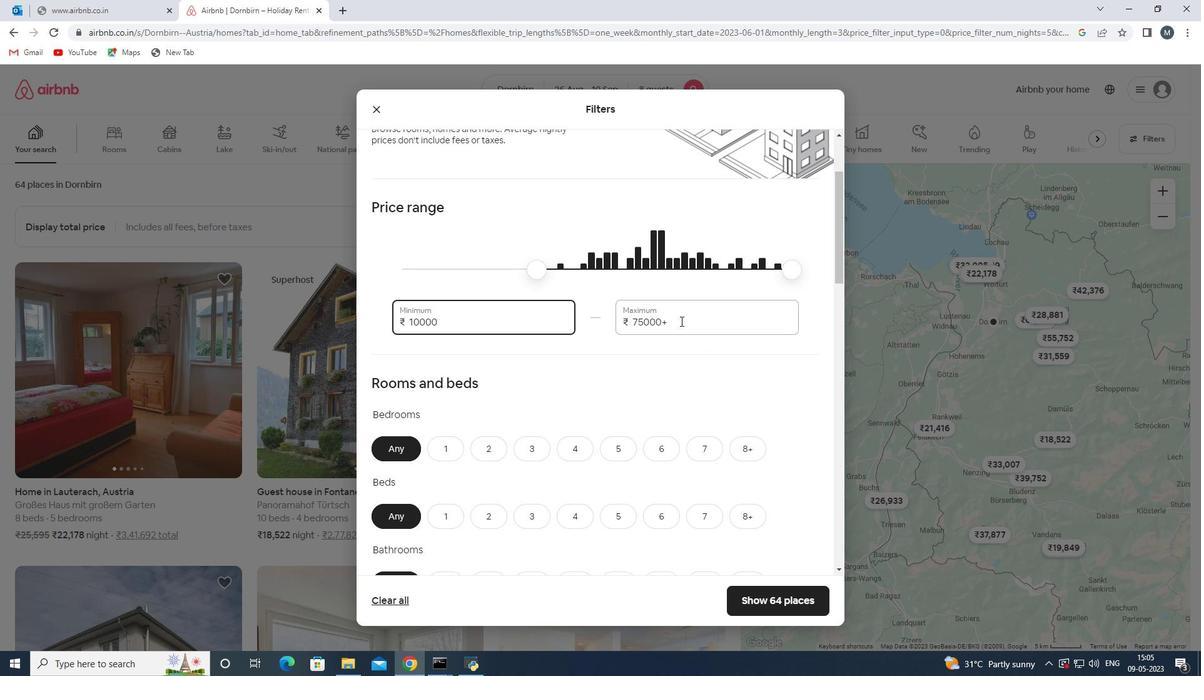 
Action: Mouse moved to (585, 315)
Screenshot: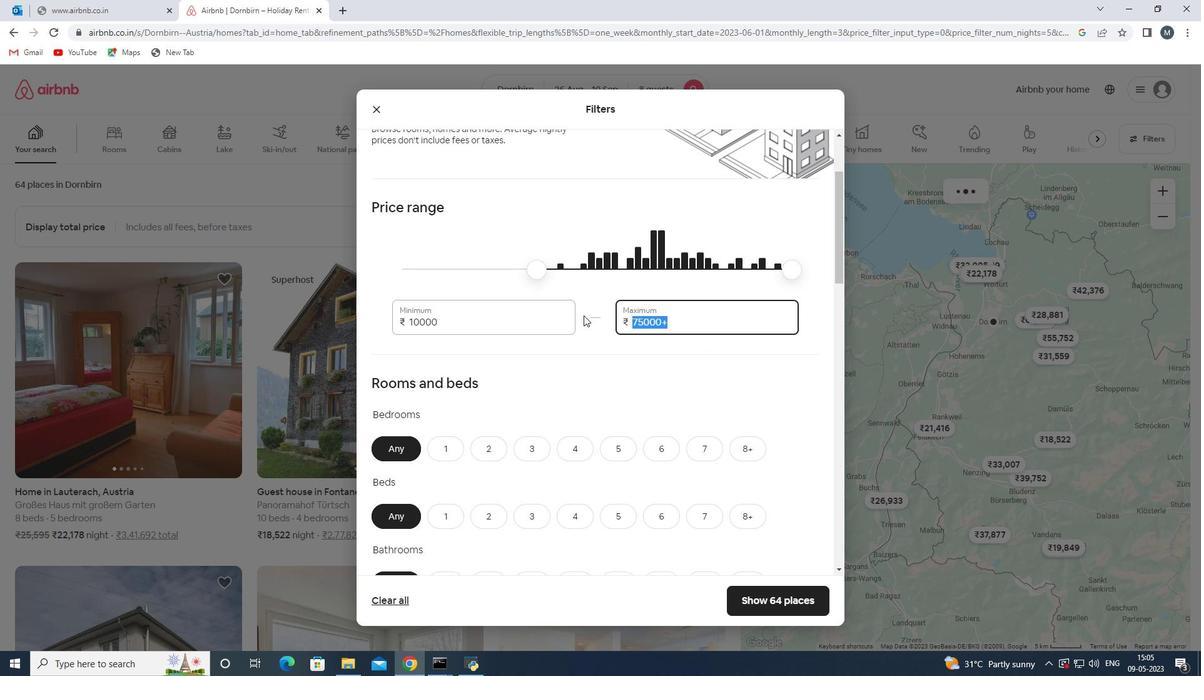 
Action: Key pressed 15000
Screenshot: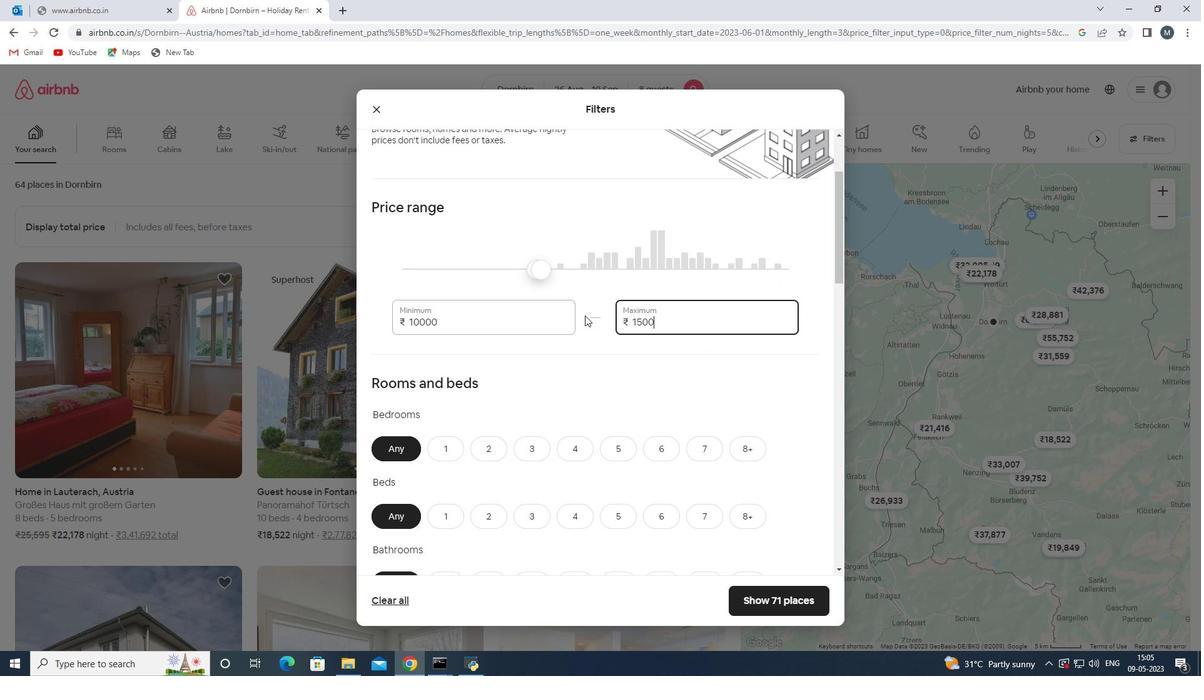 
Action: Mouse moved to (606, 296)
Screenshot: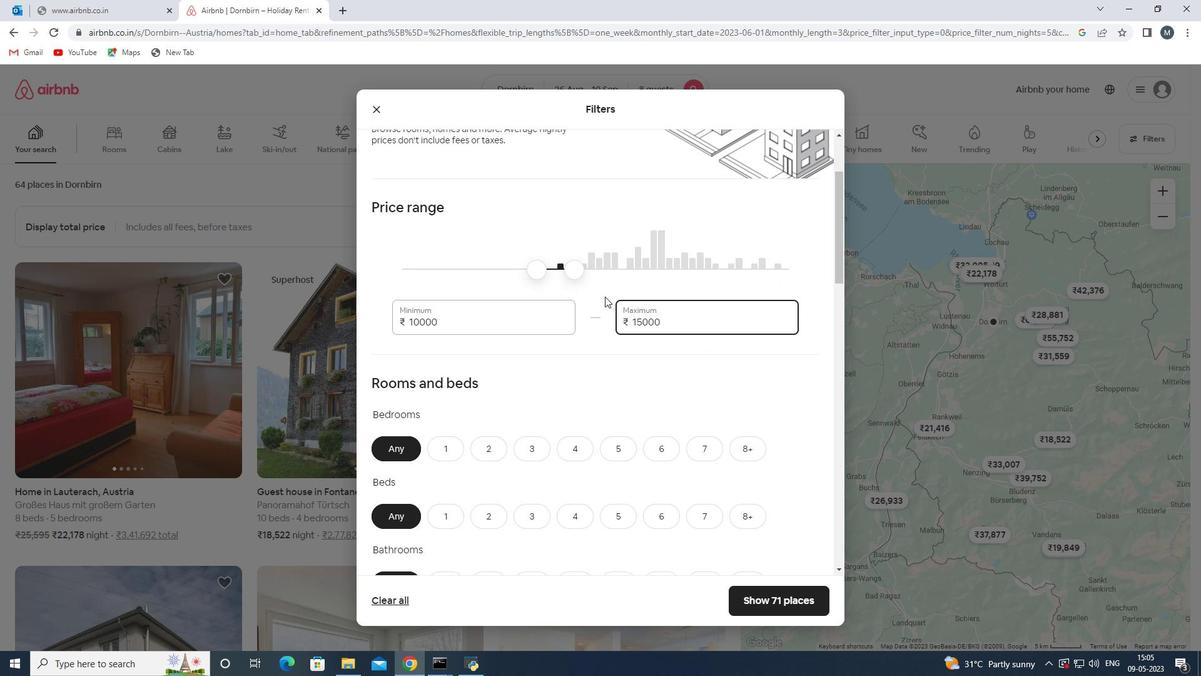 
Action: Mouse scrolled (606, 295) with delta (0, 0)
Screenshot: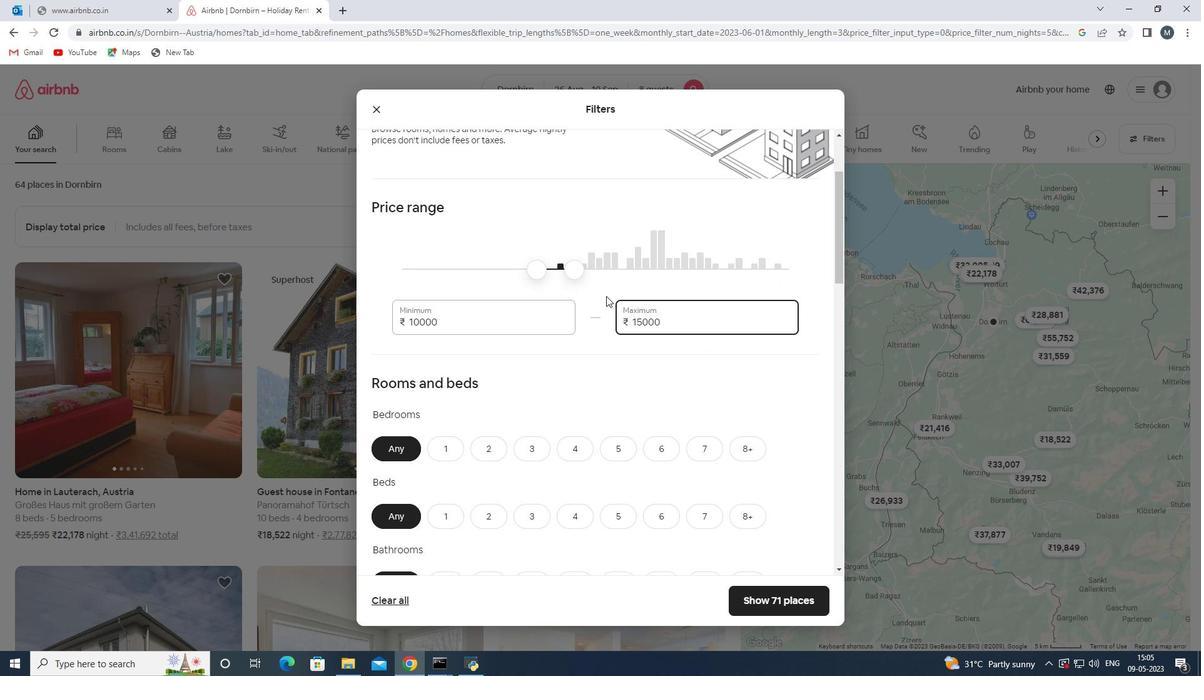 
Action: Mouse moved to (604, 298)
Screenshot: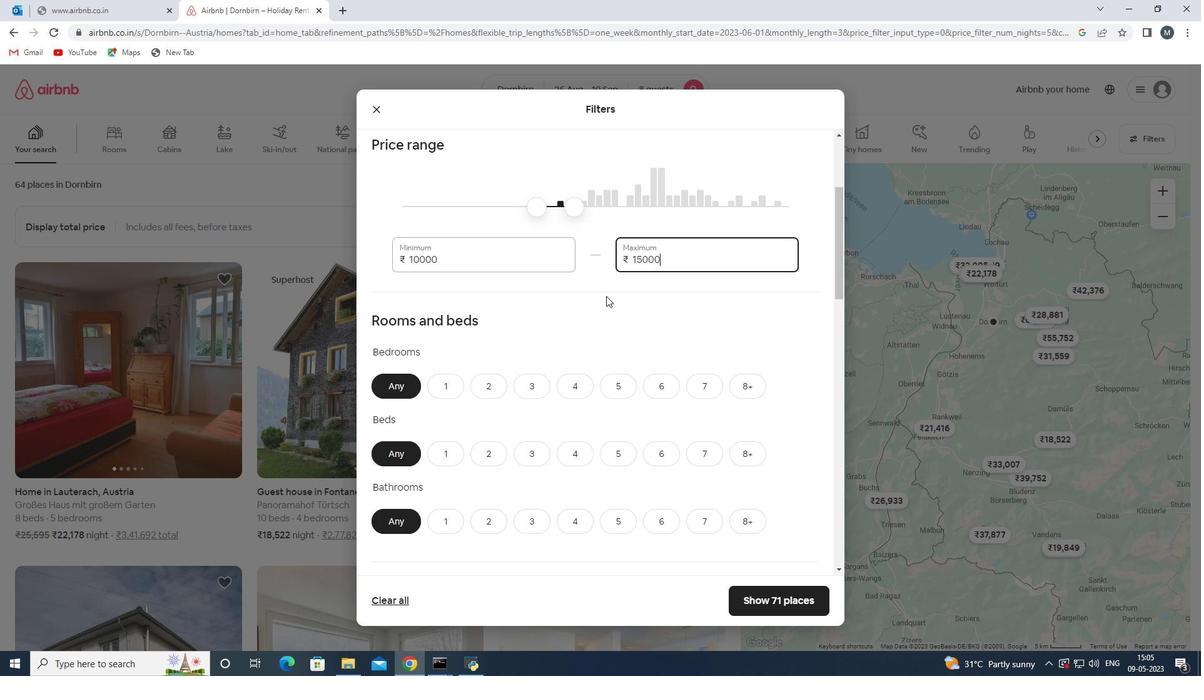 
Action: Mouse scrolled (604, 297) with delta (0, 0)
Screenshot: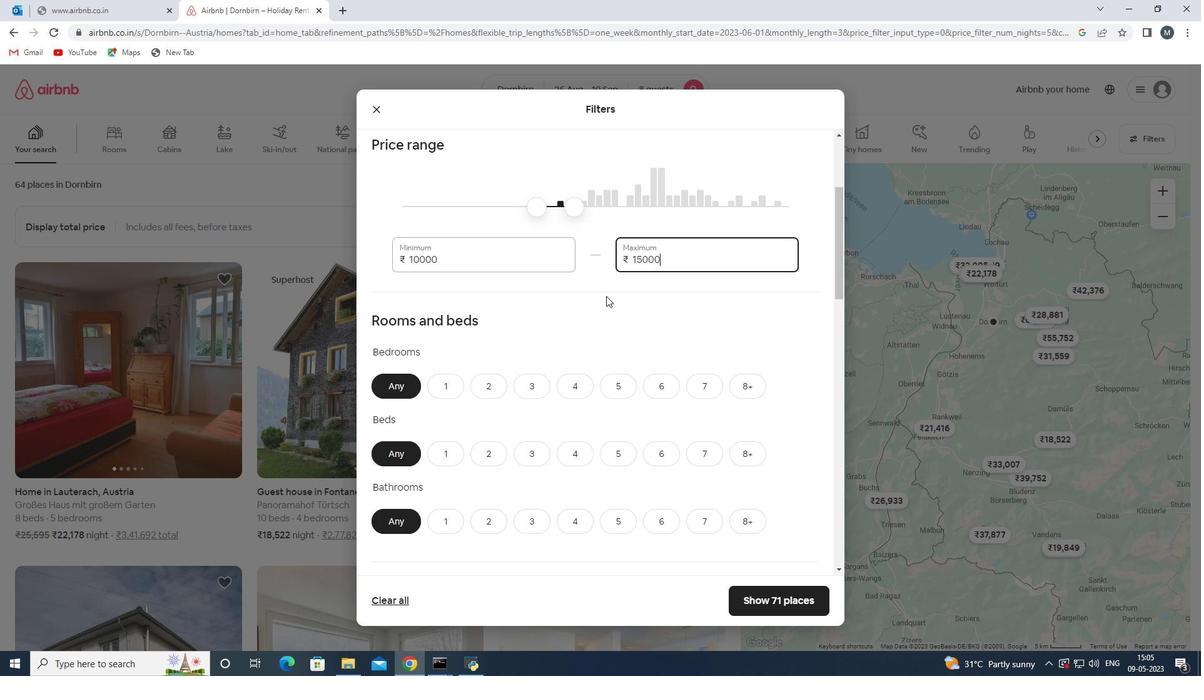 
Action: Mouse moved to (658, 319)
Screenshot: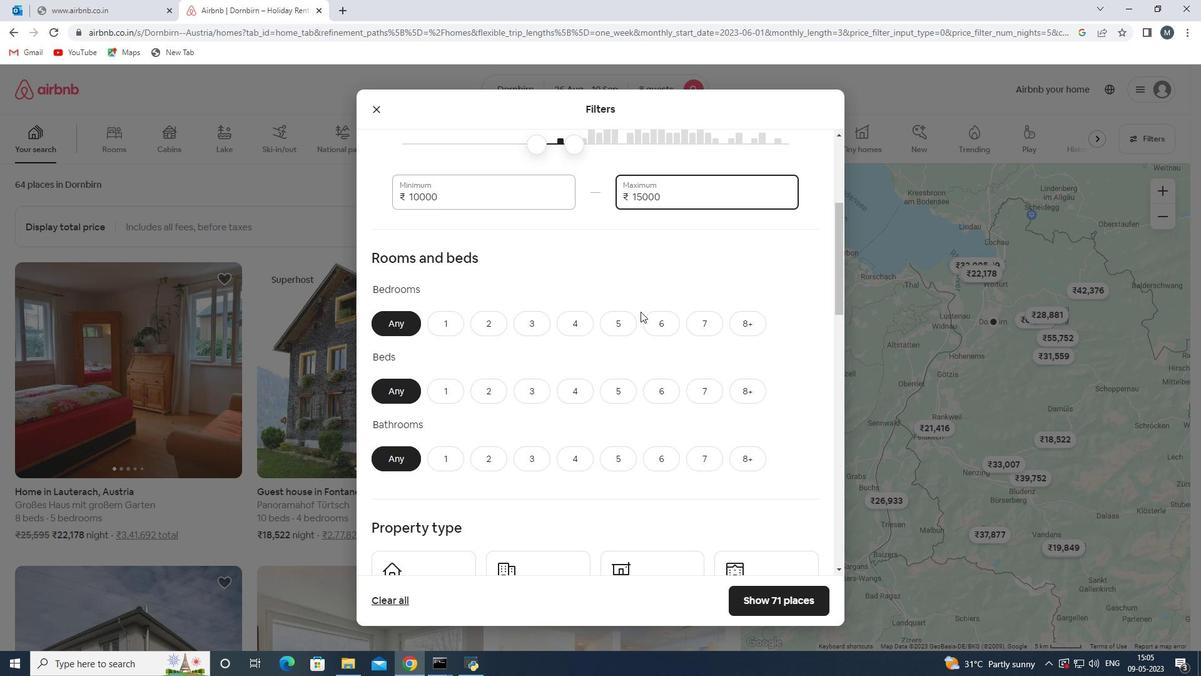 
Action: Mouse pressed left at (658, 319)
Screenshot: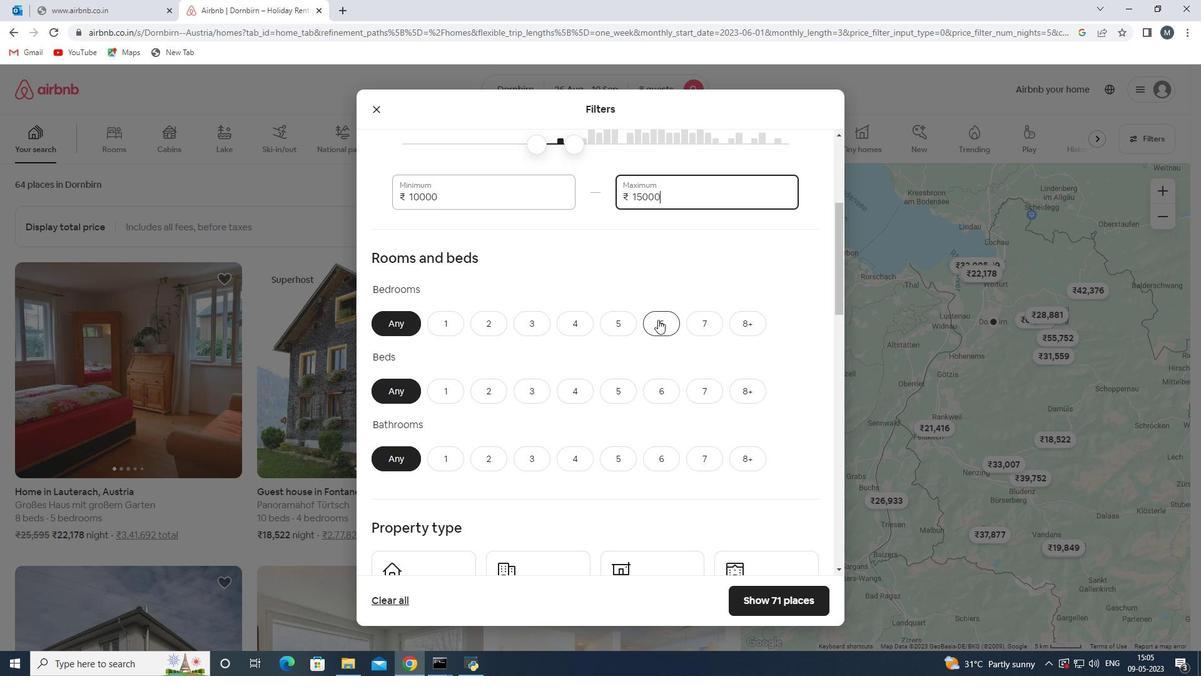 
Action: Mouse moved to (665, 392)
Screenshot: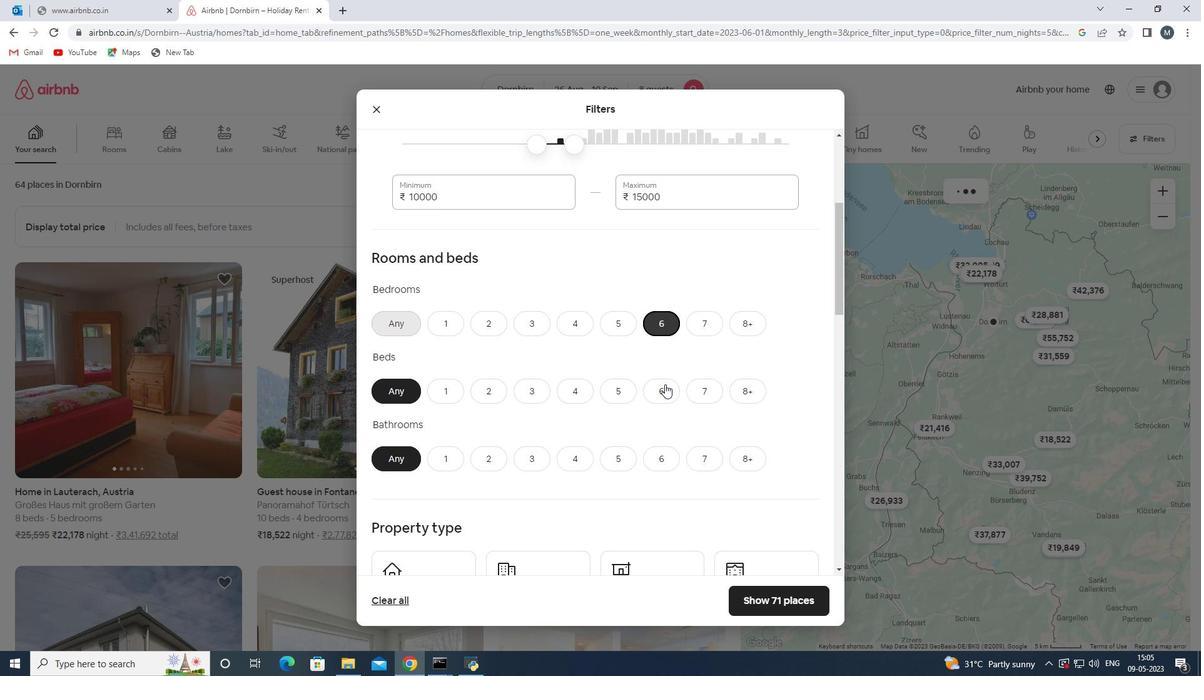 
Action: Mouse pressed left at (665, 392)
Screenshot: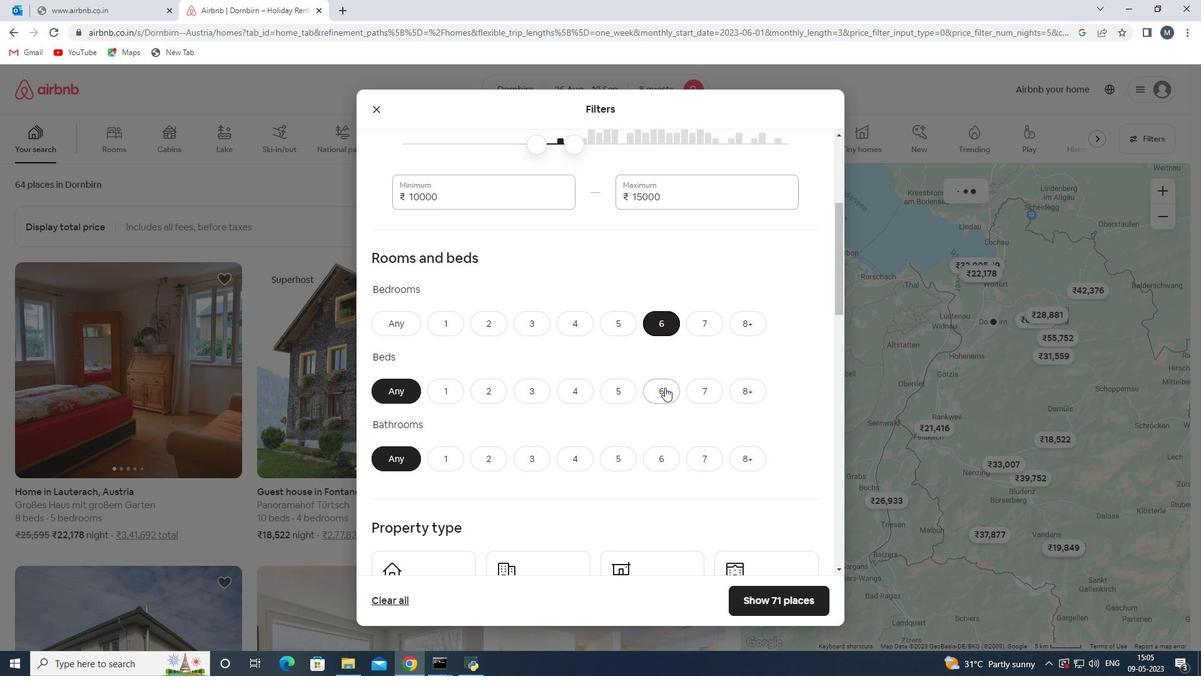 
Action: Mouse moved to (666, 468)
Screenshot: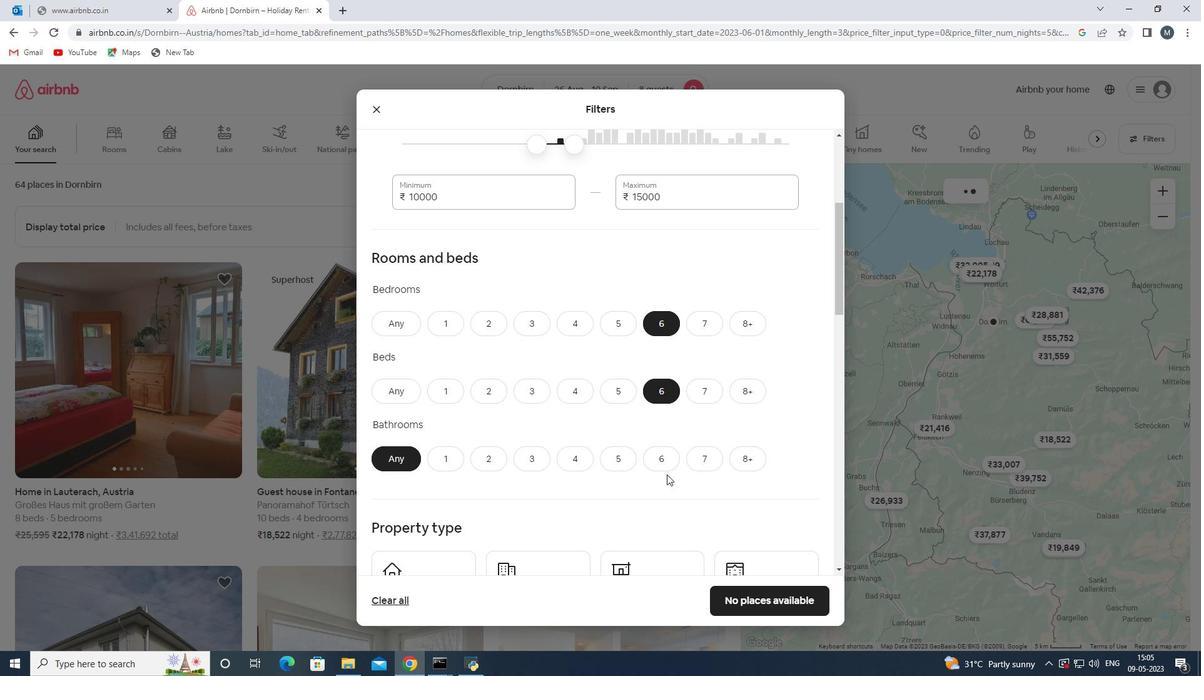 
Action: Mouse pressed left at (666, 468)
Screenshot: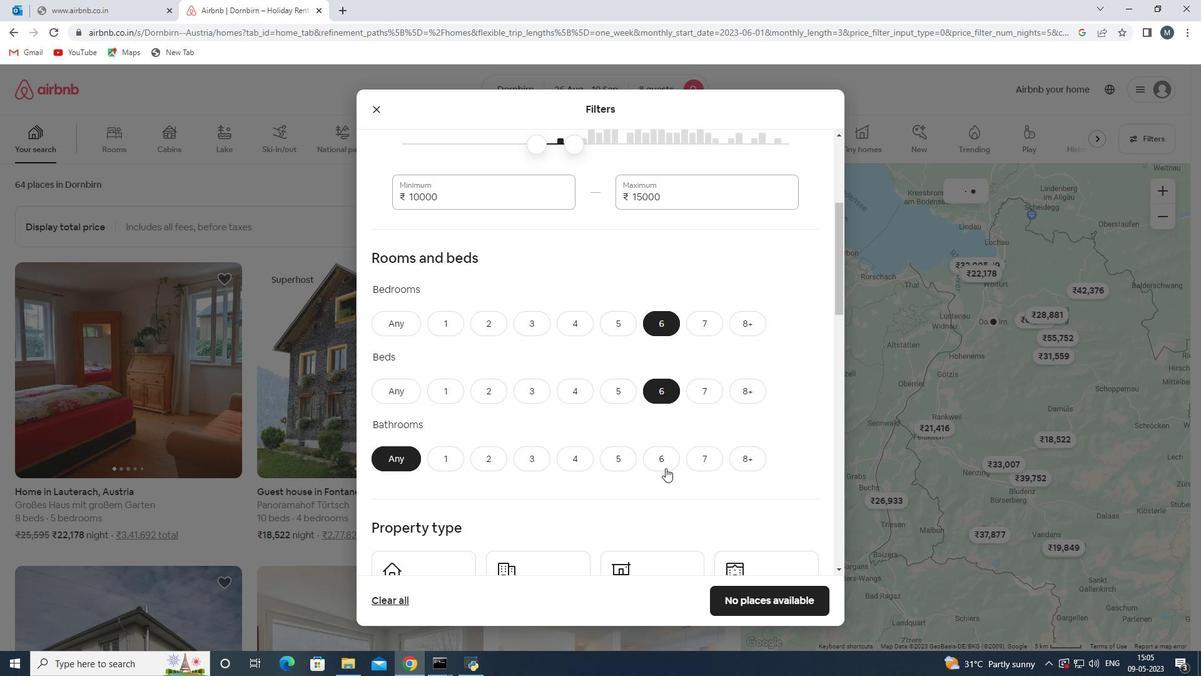 
Action: Mouse moved to (593, 365)
Screenshot: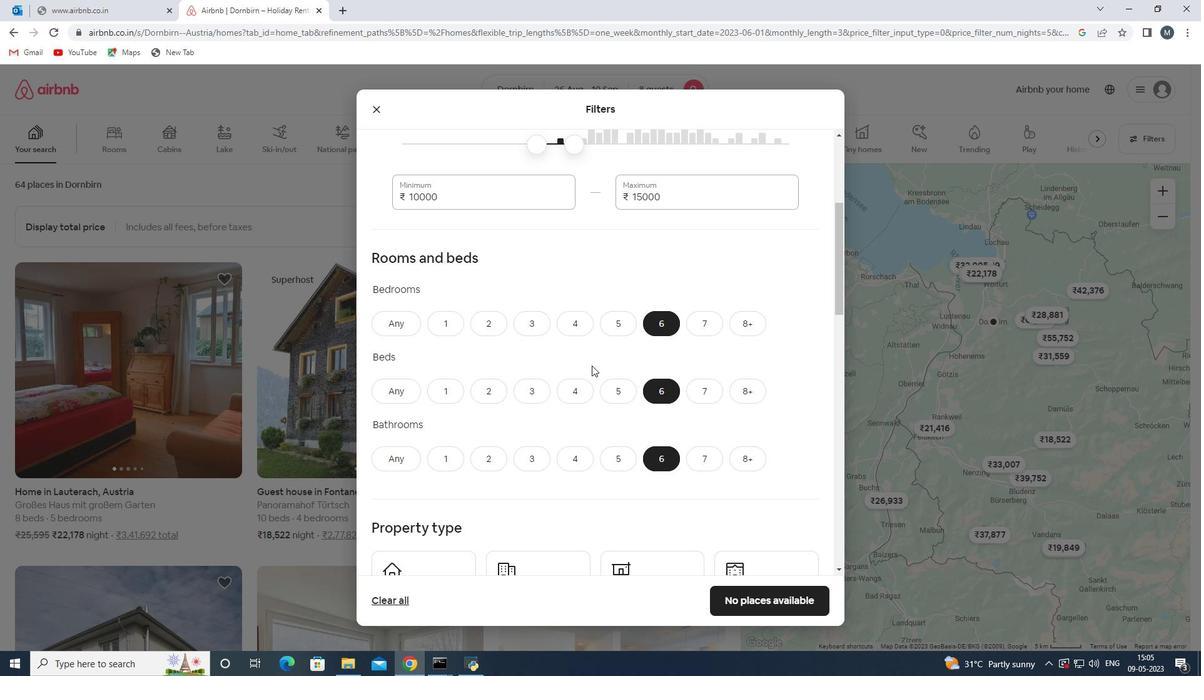 
Action: Mouse scrolled (593, 364) with delta (0, 0)
Screenshot: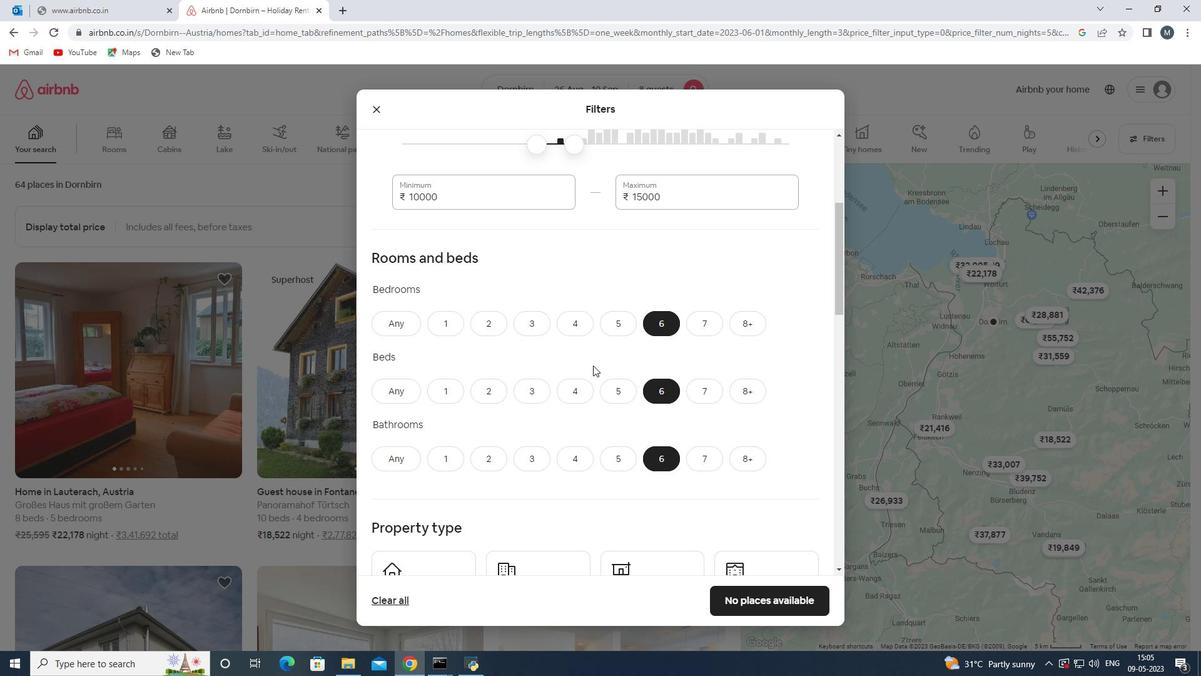 
Action: Mouse scrolled (593, 364) with delta (0, 0)
Screenshot: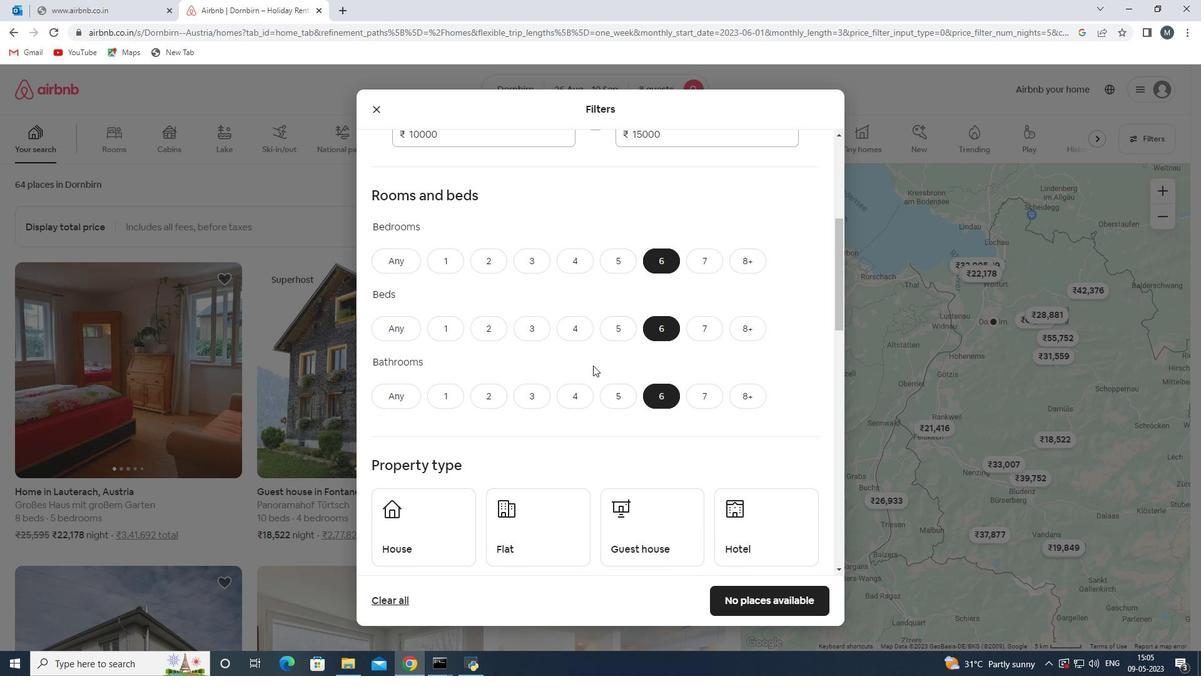 
Action: Mouse moved to (558, 381)
Screenshot: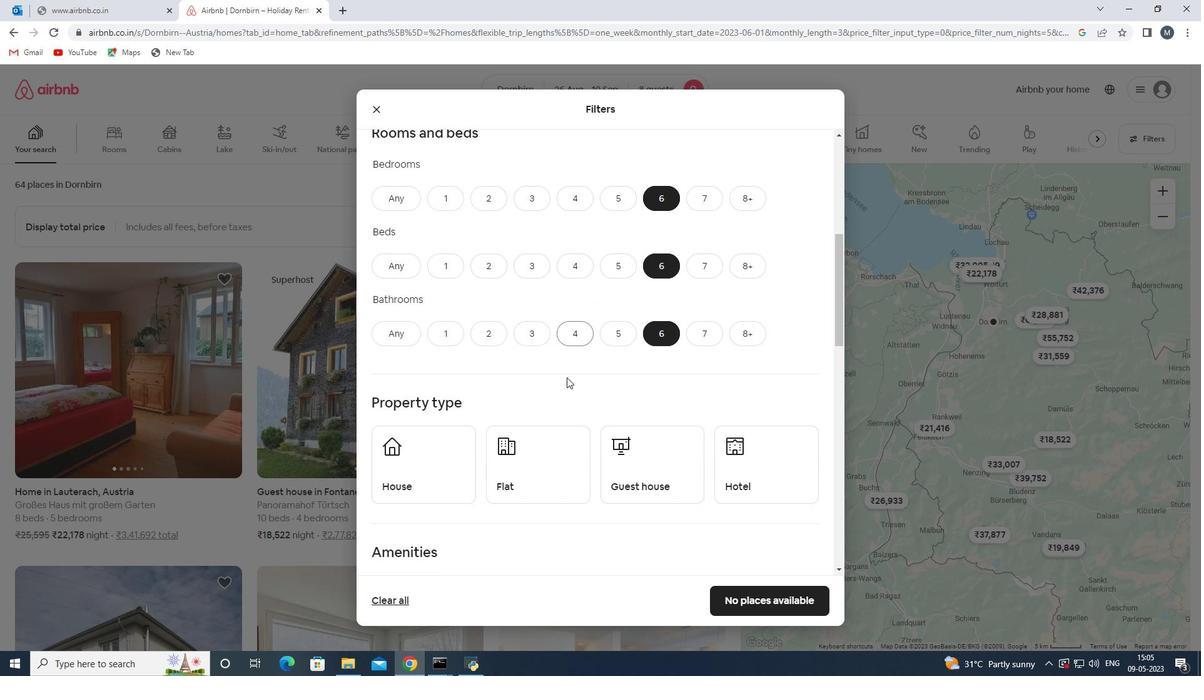 
Action: Mouse scrolled (558, 381) with delta (0, 0)
Screenshot: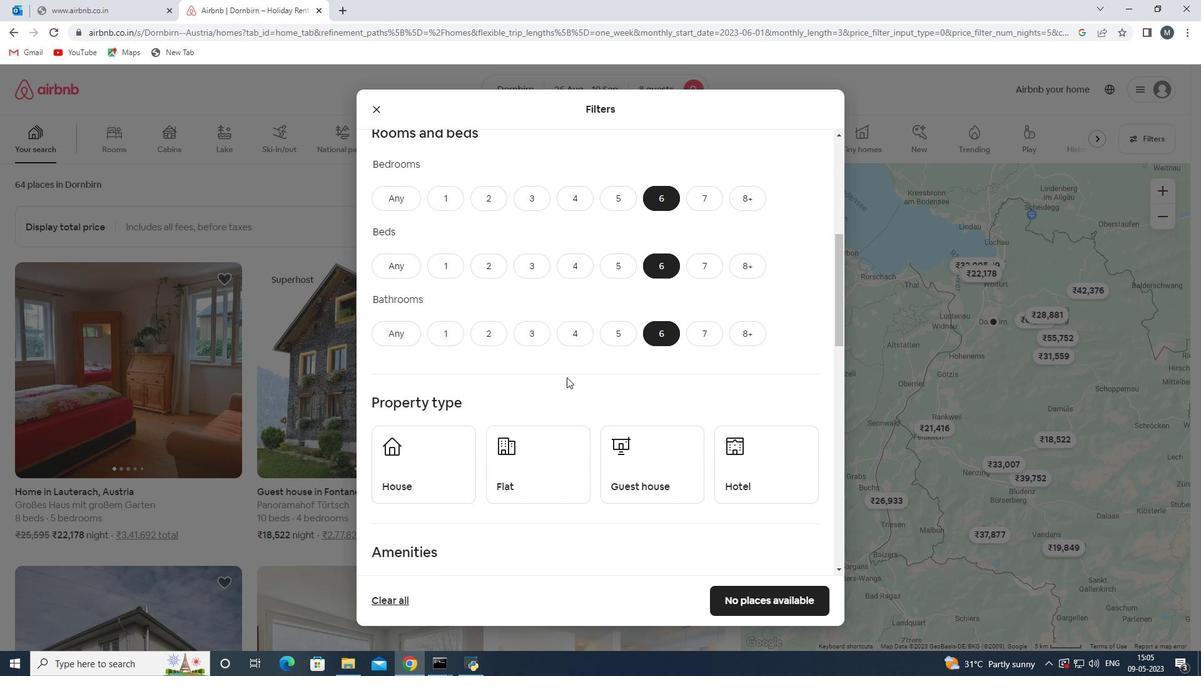 
Action: Mouse moved to (420, 405)
Screenshot: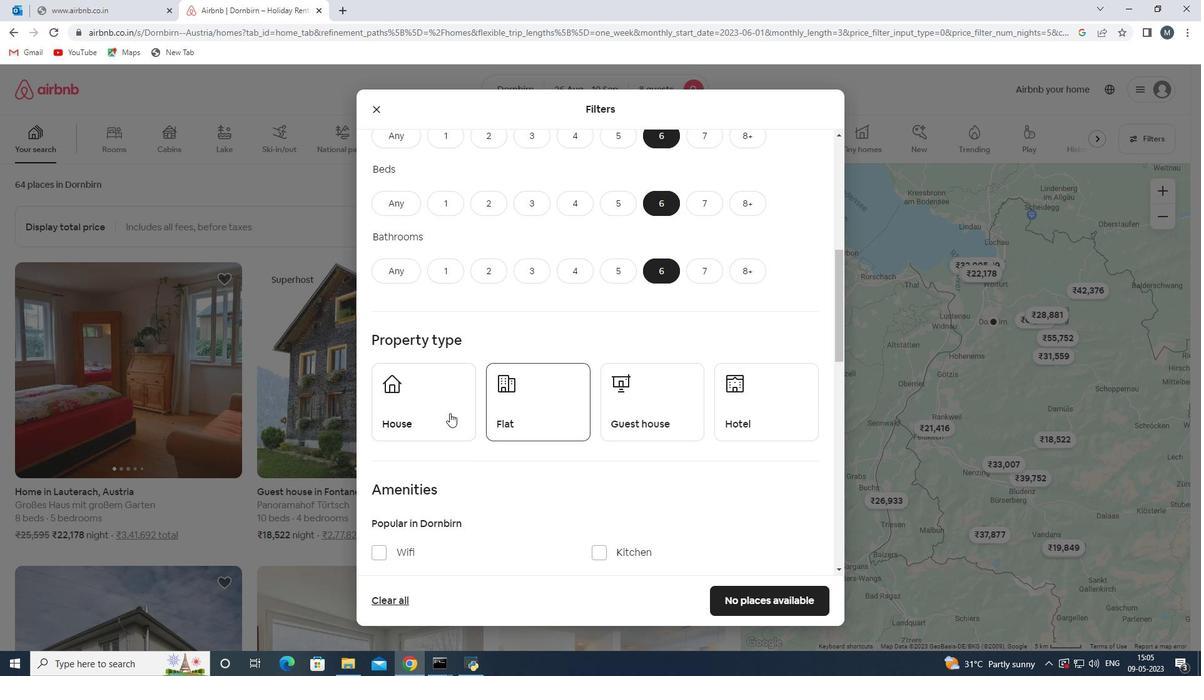 
Action: Mouse pressed left at (420, 405)
Screenshot: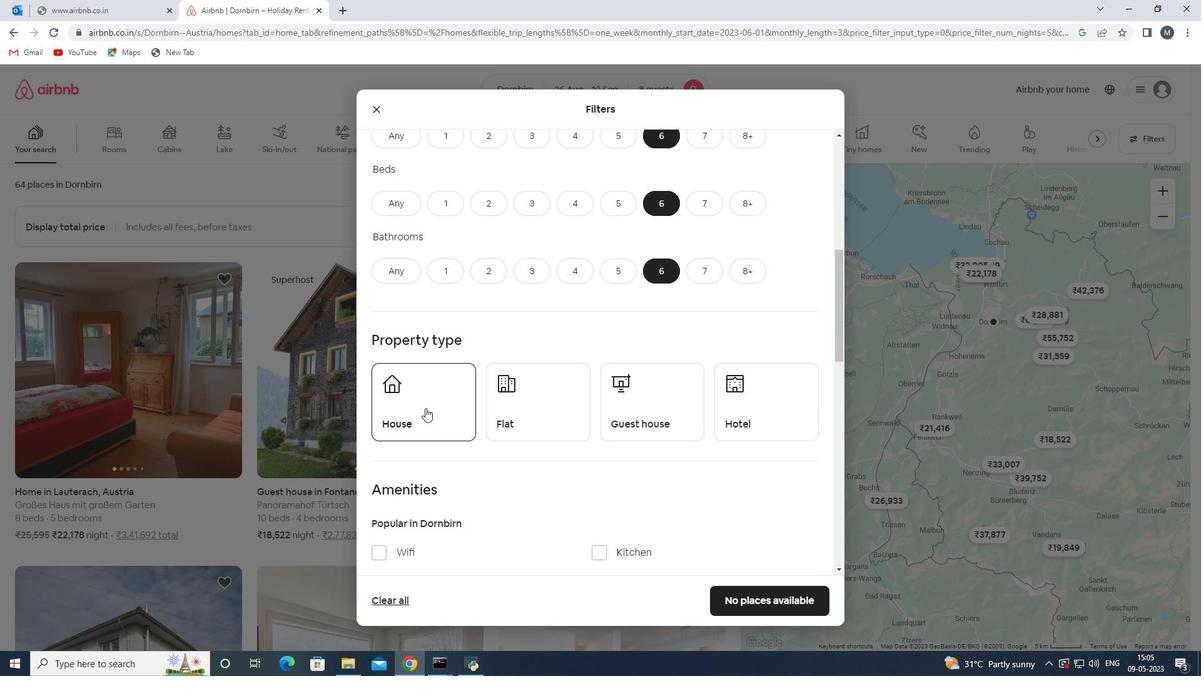 
Action: Mouse moved to (510, 405)
Screenshot: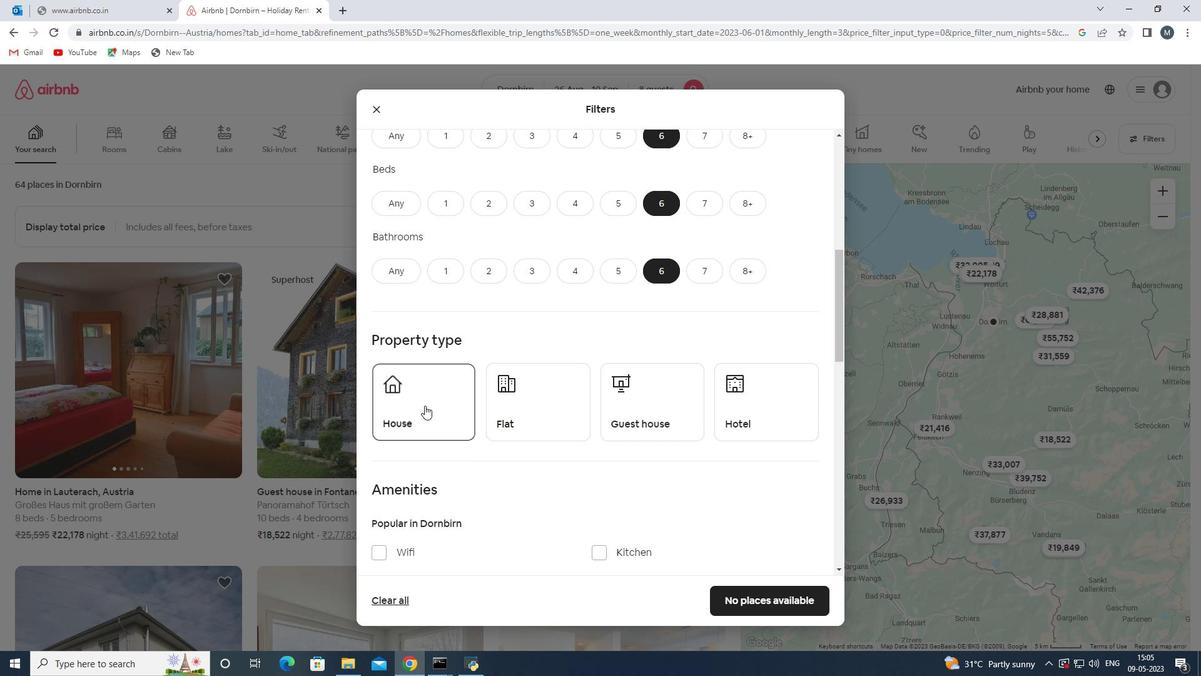 
Action: Mouse pressed left at (510, 405)
Screenshot: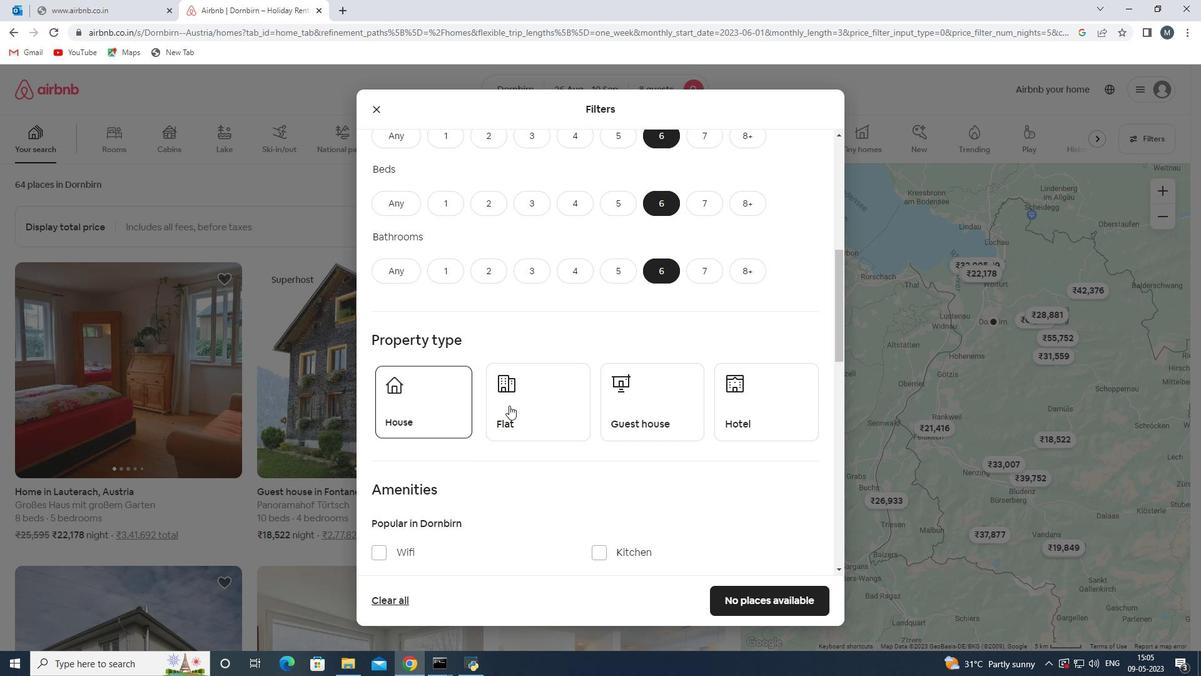 
Action: Mouse moved to (635, 405)
Screenshot: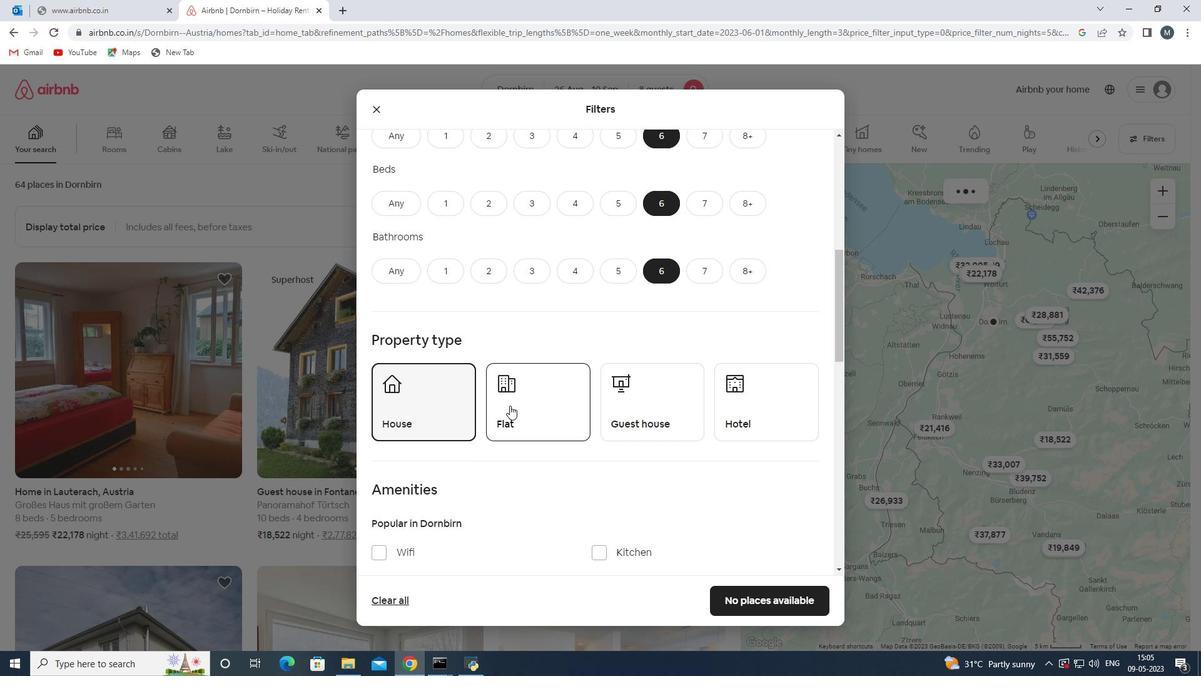 
Action: Mouse pressed left at (635, 405)
Screenshot: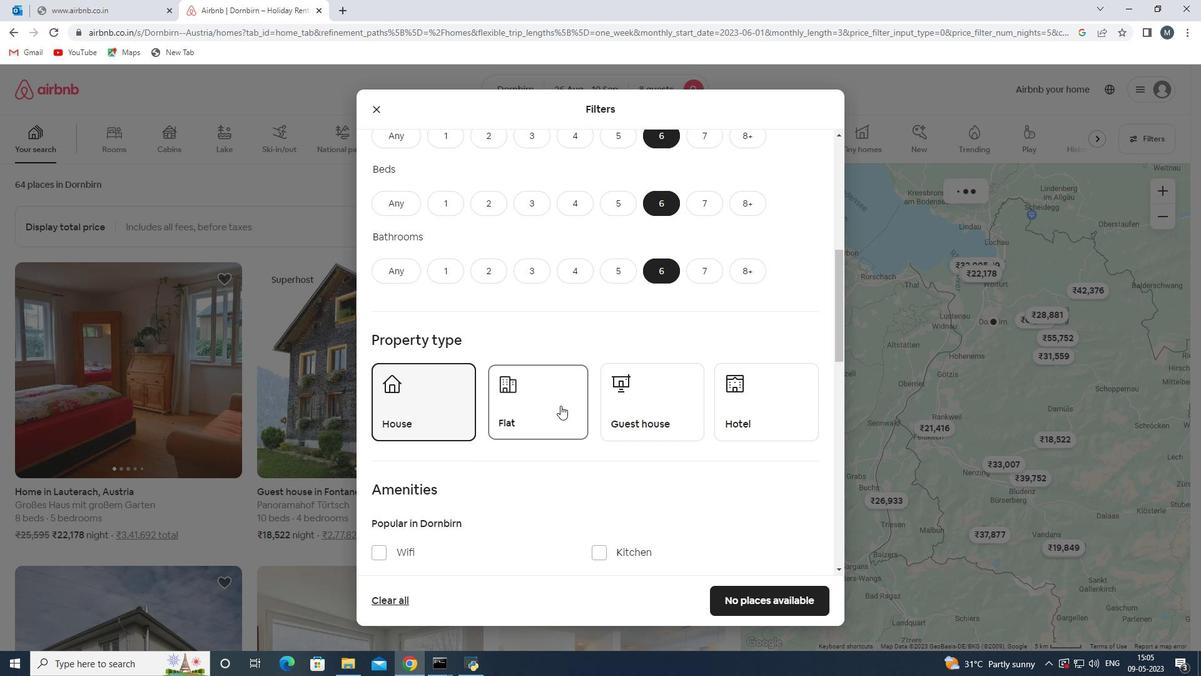 
Action: Mouse moved to (589, 393)
Screenshot: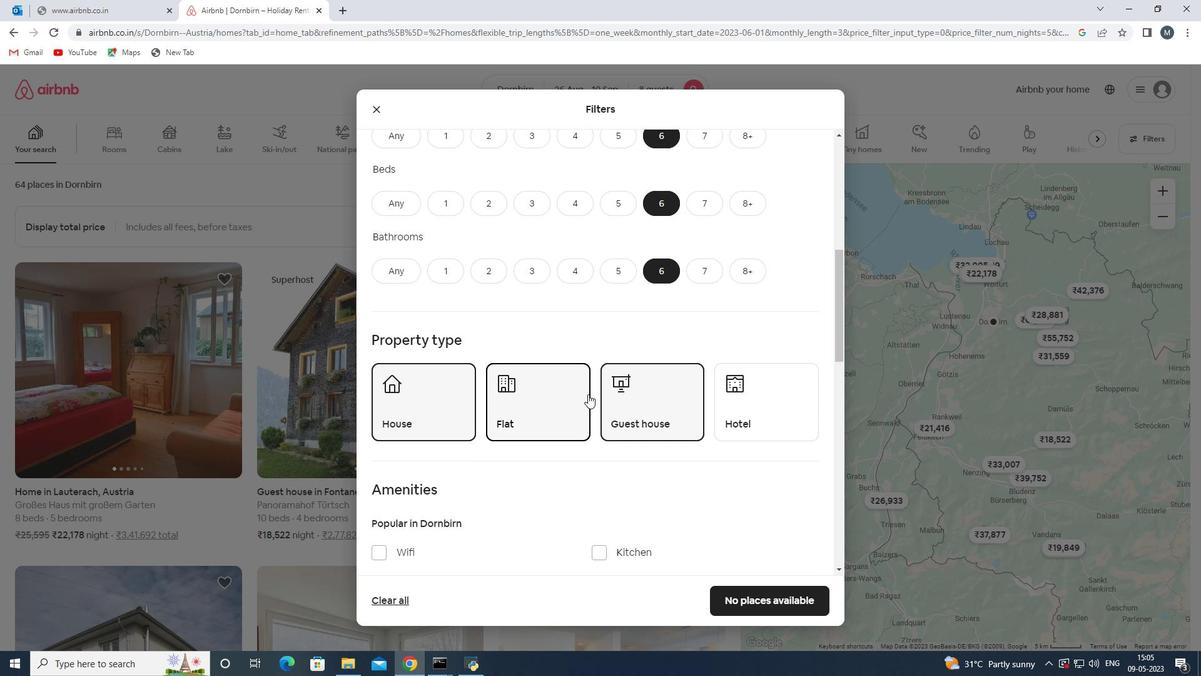 
Action: Mouse scrolled (589, 392) with delta (0, 0)
Screenshot: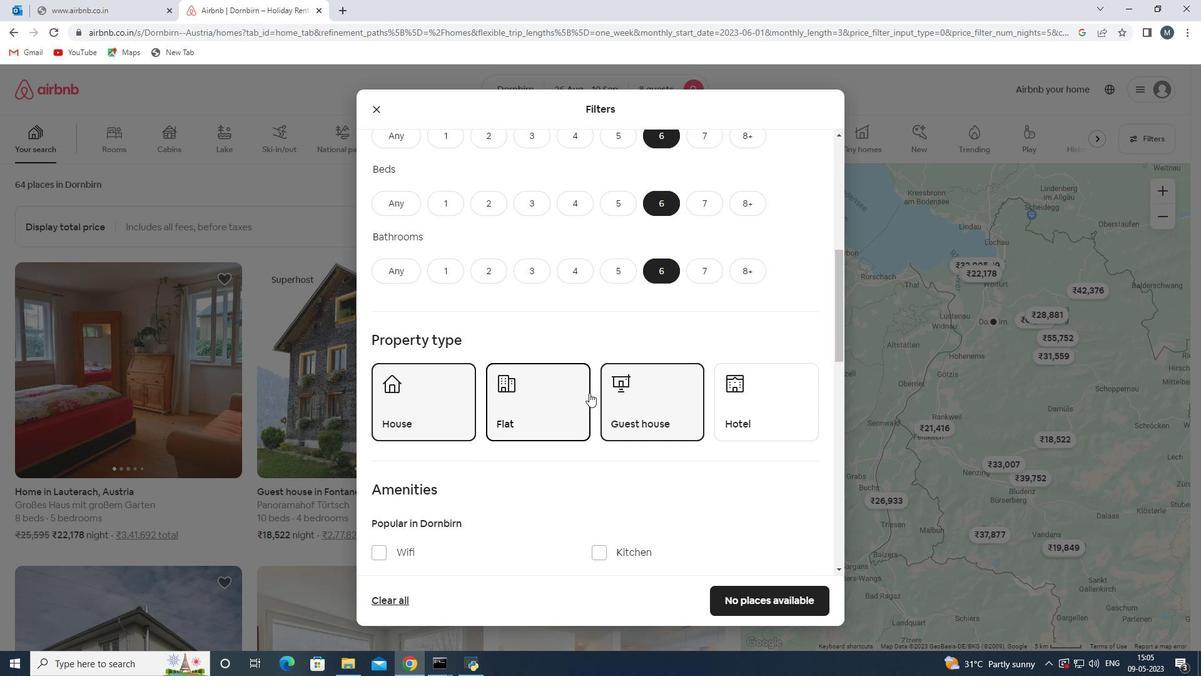 
Action: Mouse moved to (589, 392)
Screenshot: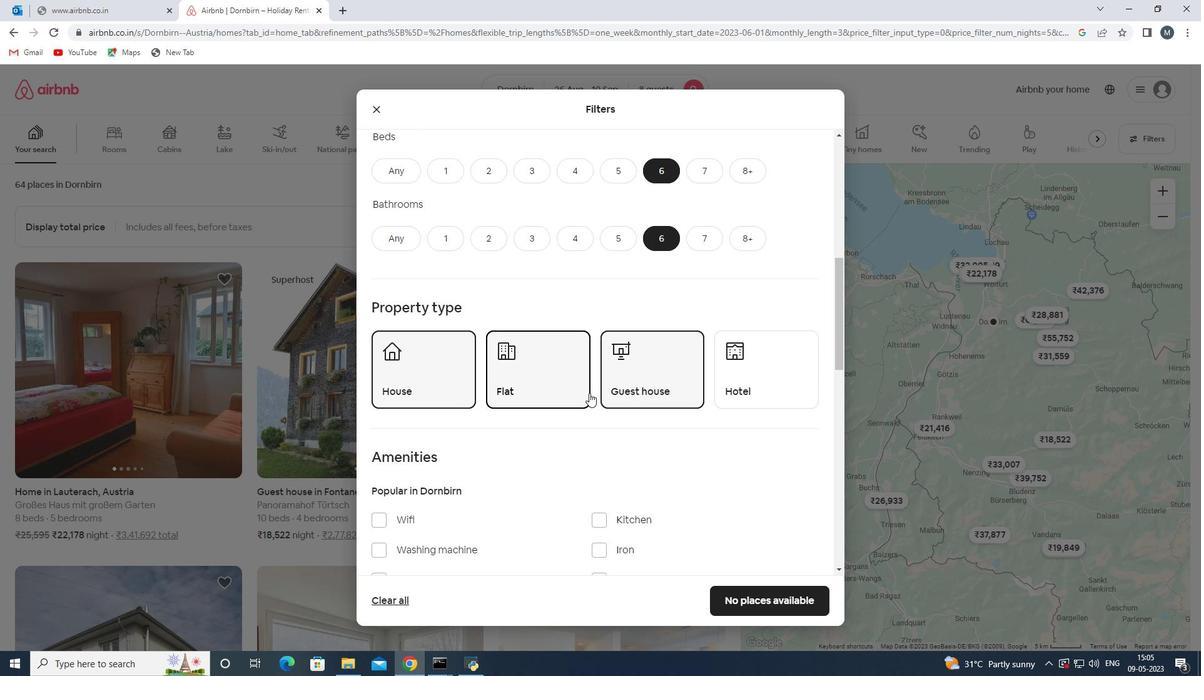 
Action: Mouse scrolled (589, 391) with delta (0, 0)
Screenshot: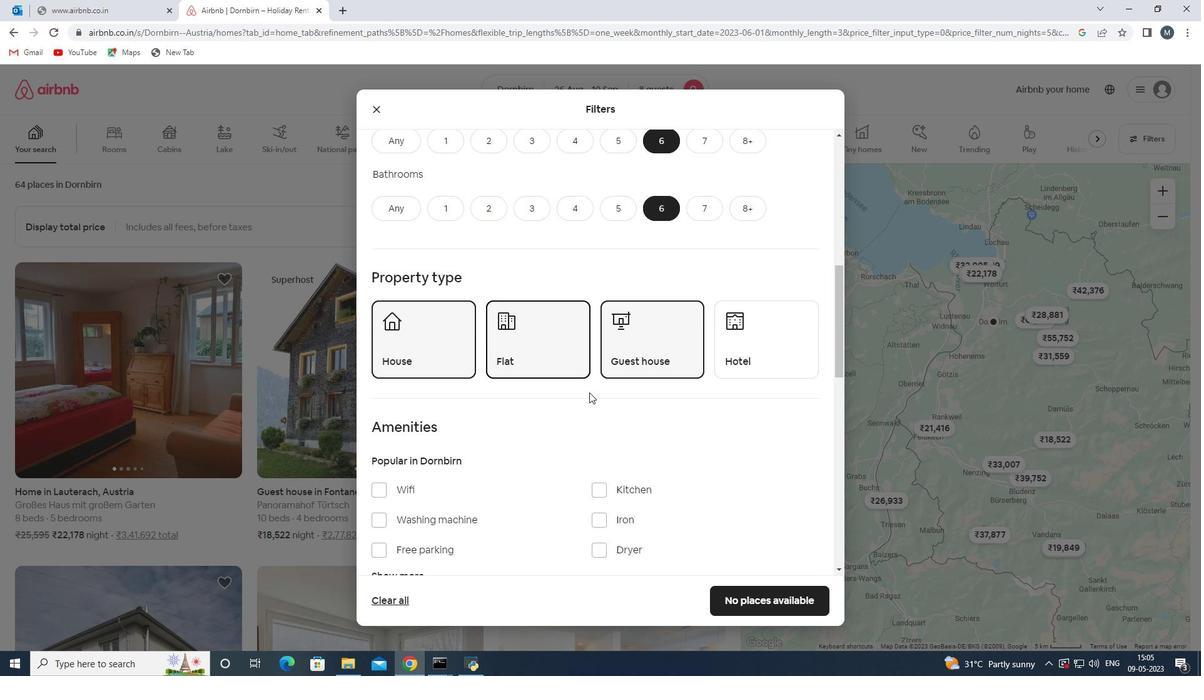 
Action: Mouse moved to (599, 386)
Screenshot: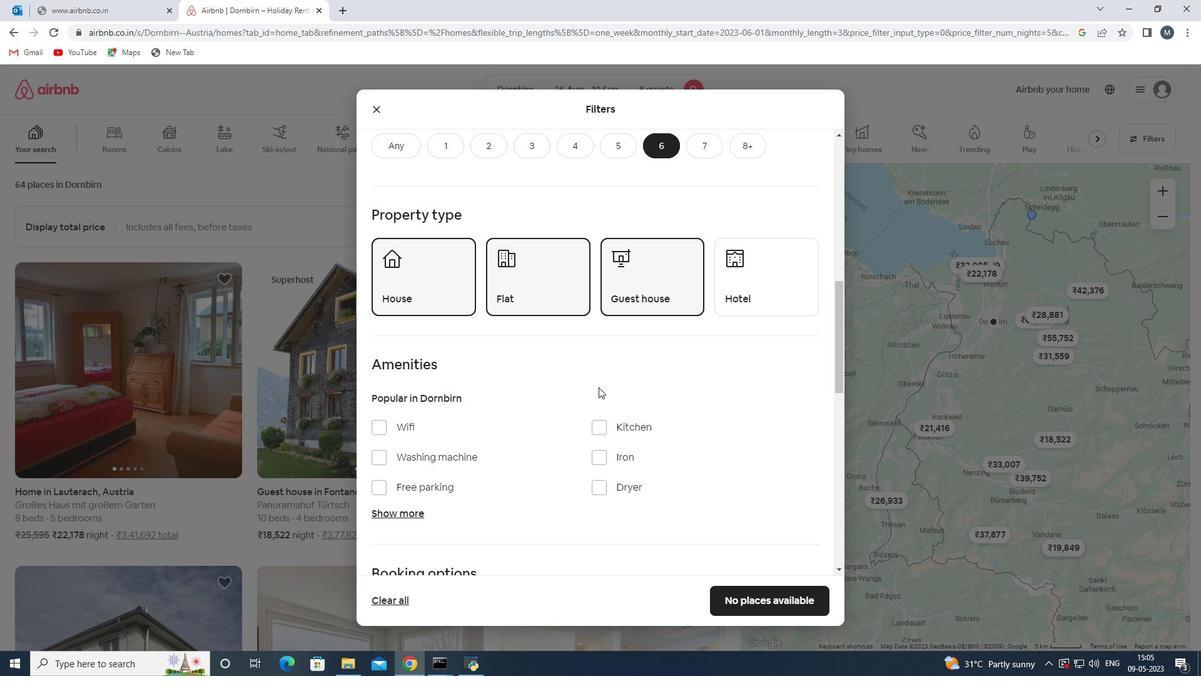 
Action: Mouse scrolled (599, 386) with delta (0, 0)
Screenshot: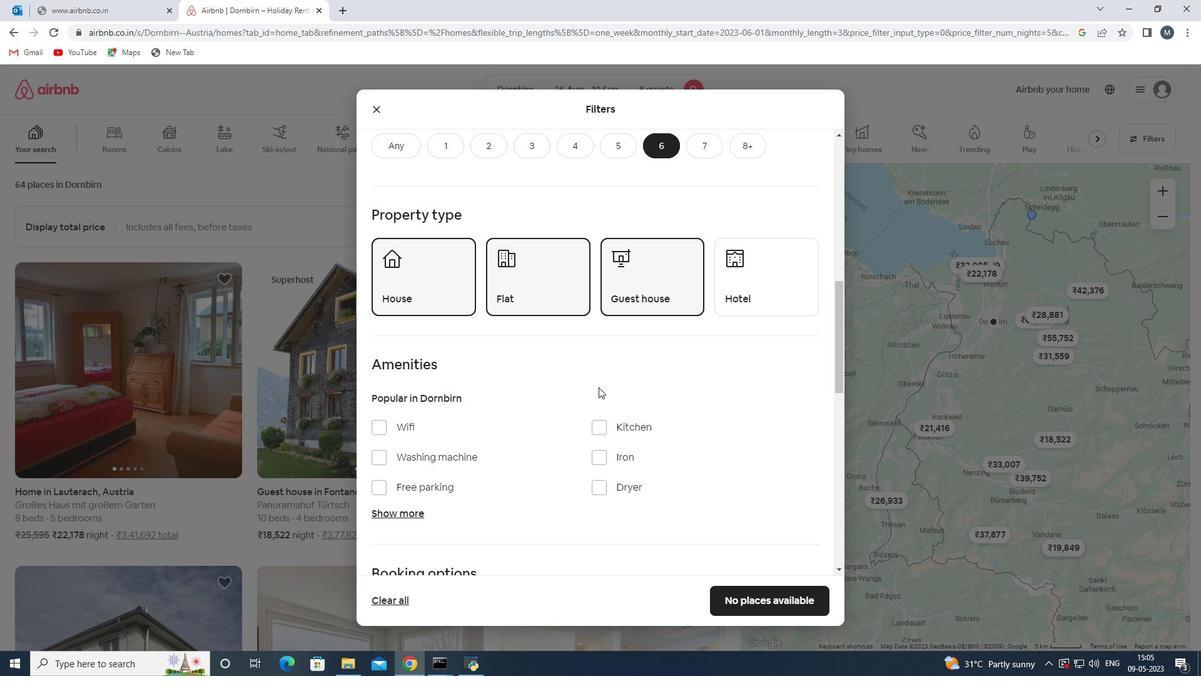 
Action: Mouse moved to (392, 362)
Screenshot: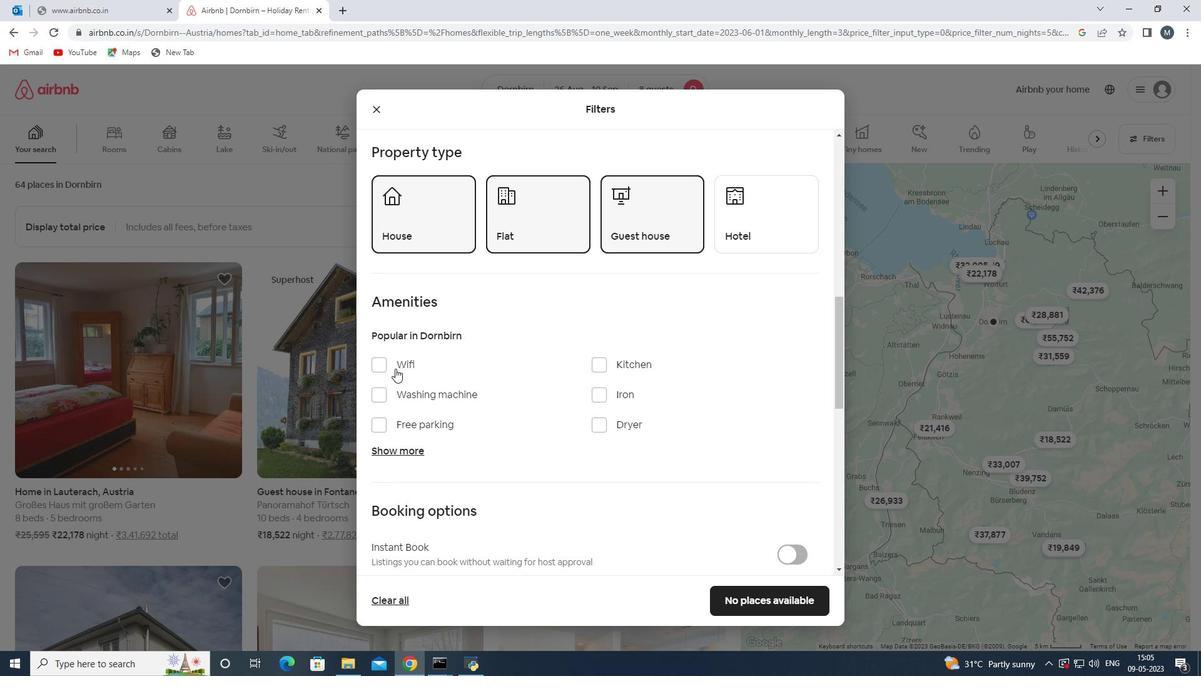 
Action: Mouse pressed left at (392, 362)
Screenshot: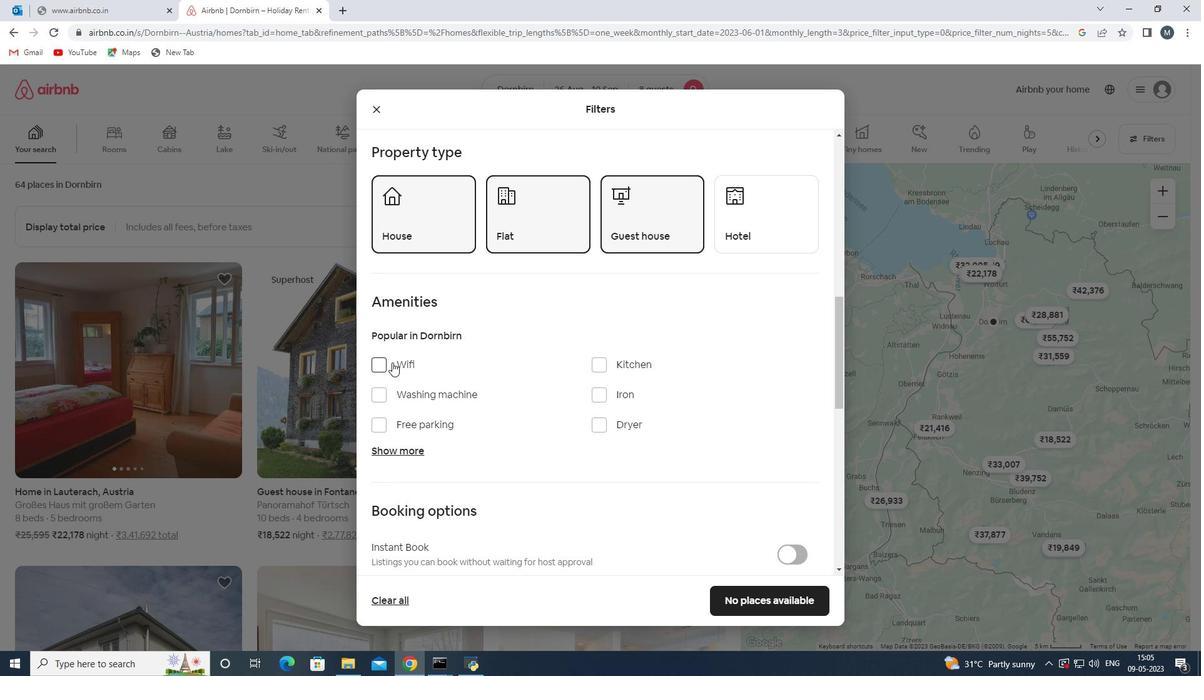 
Action: Mouse moved to (416, 421)
Screenshot: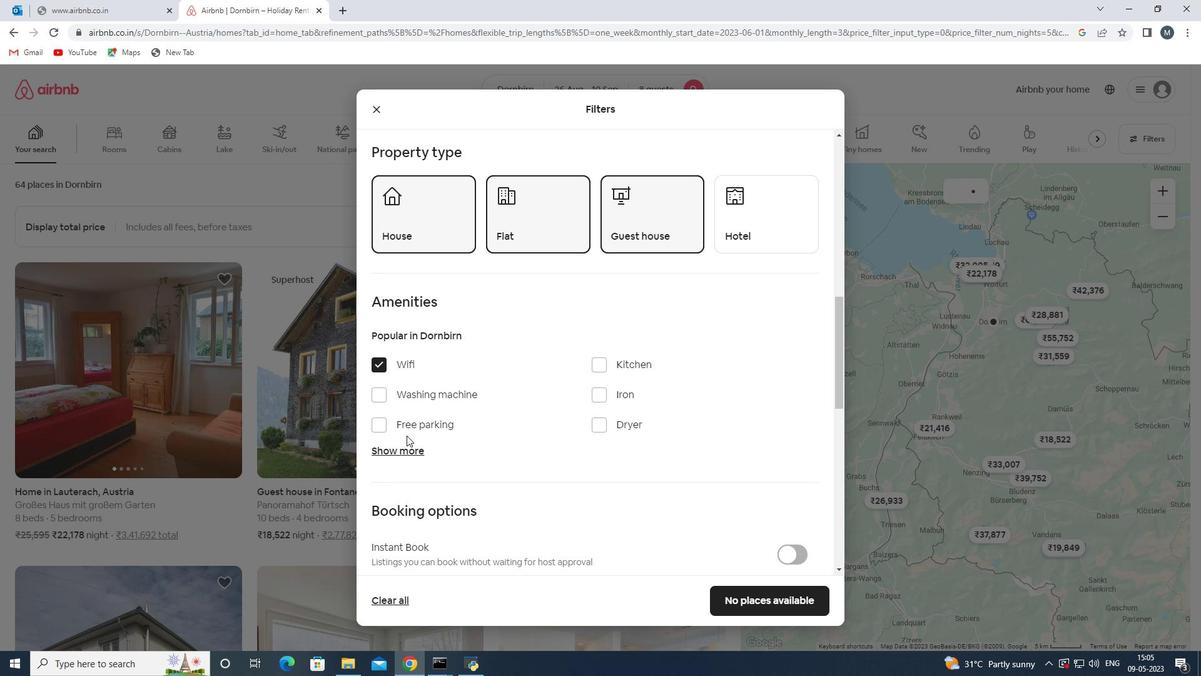 
Action: Mouse pressed left at (416, 421)
Screenshot: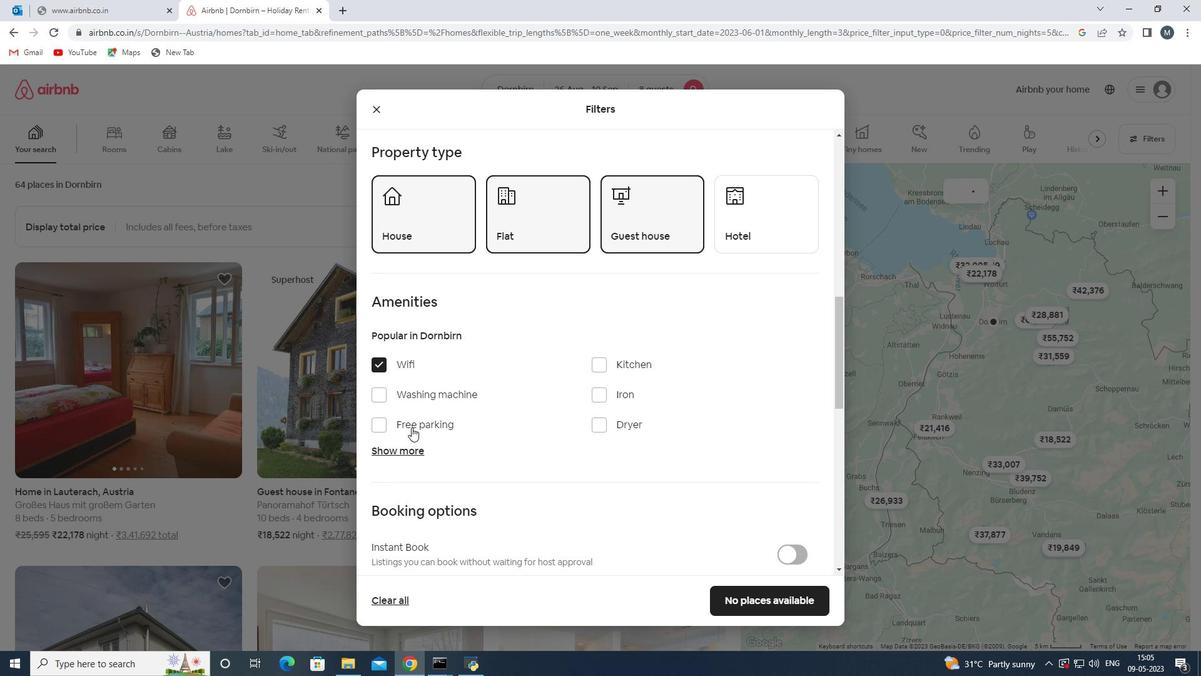 
Action: Mouse moved to (410, 449)
Screenshot: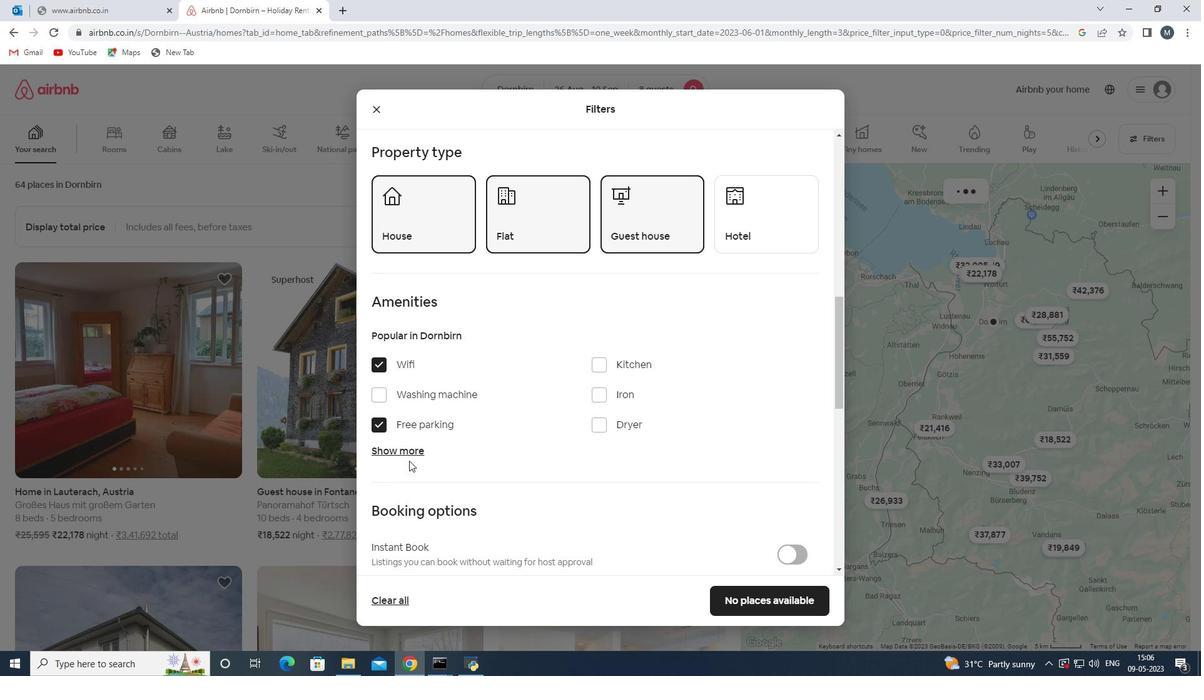 
Action: Mouse pressed left at (410, 449)
Screenshot: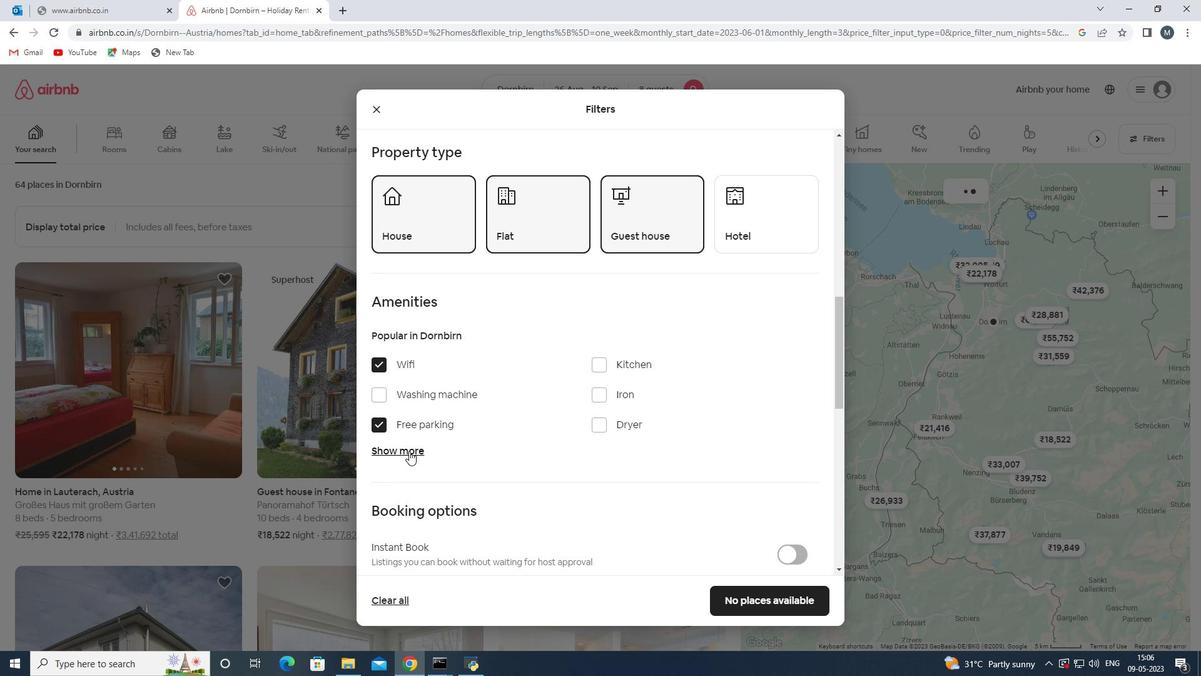
Action: Mouse moved to (535, 438)
Screenshot: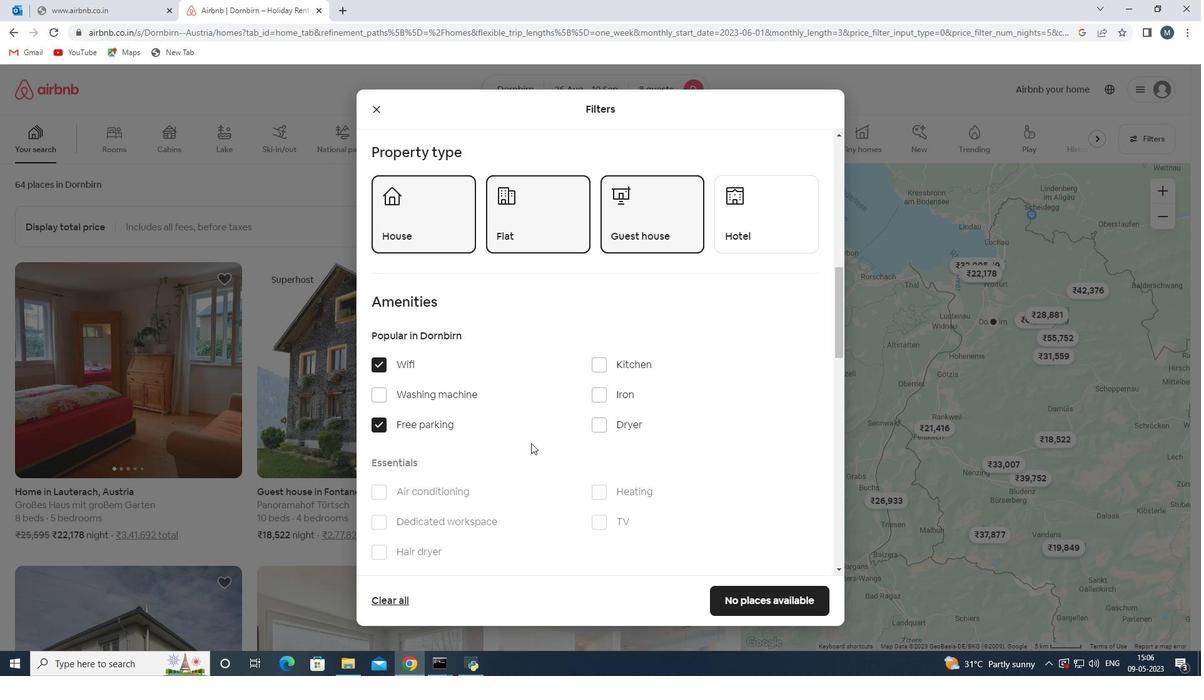 
Action: Mouse scrolled (535, 438) with delta (0, 0)
Screenshot: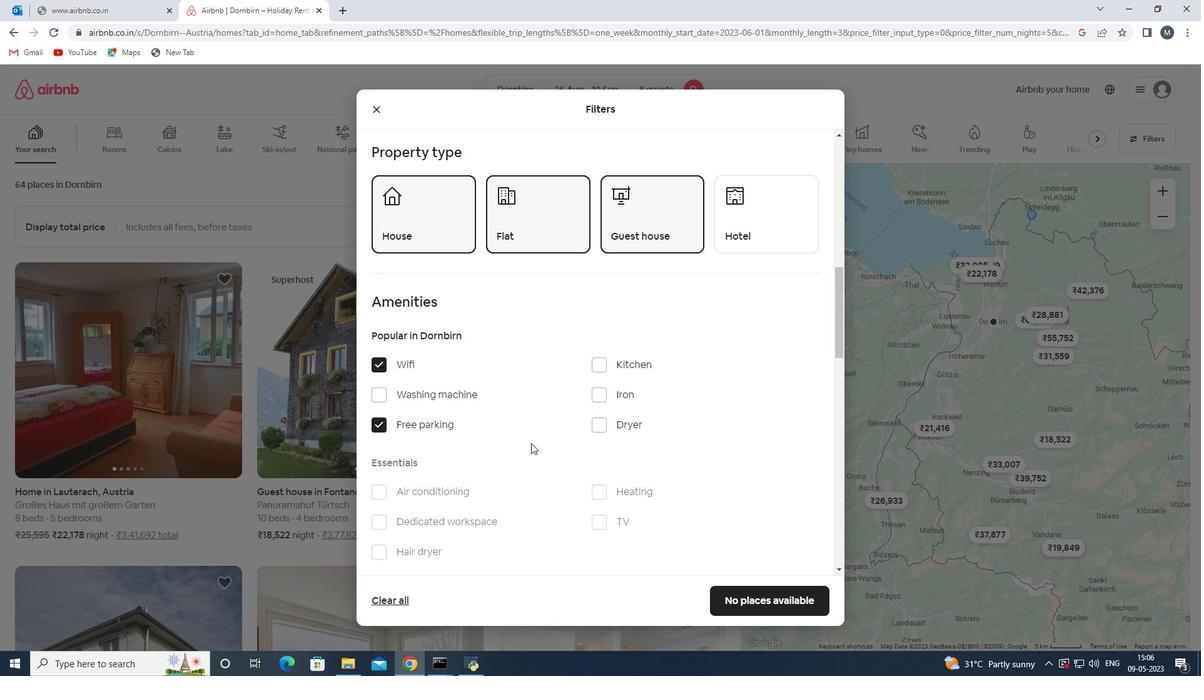 
Action: Mouse moved to (600, 454)
Screenshot: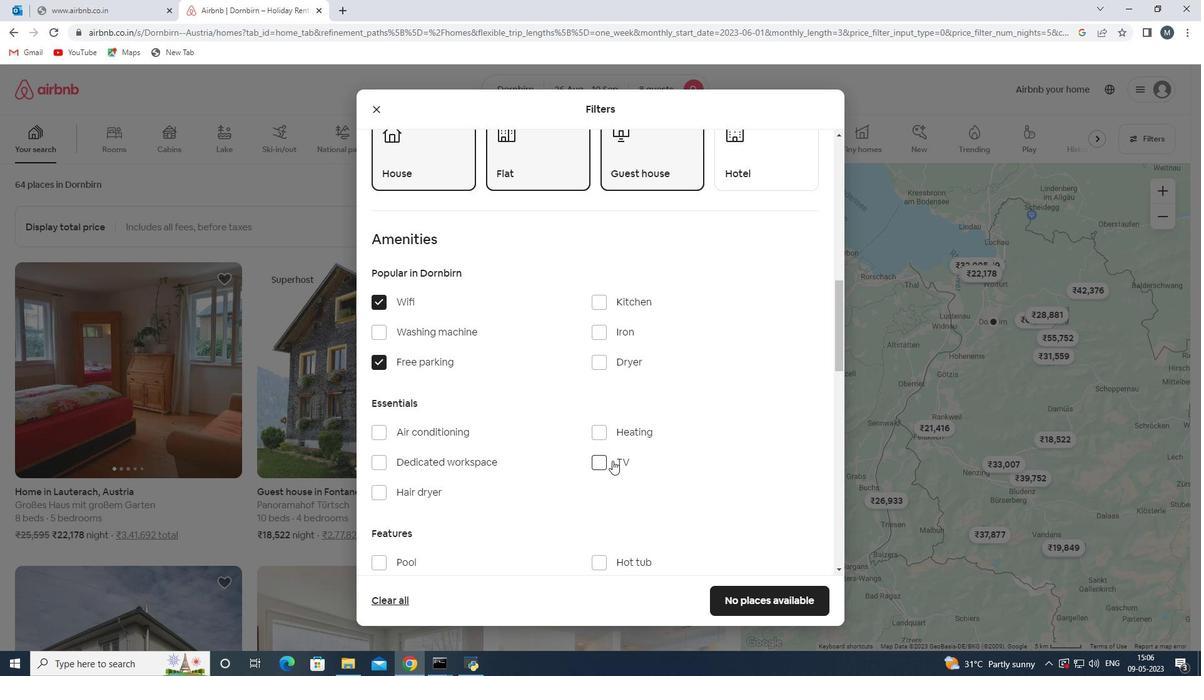 
Action: Mouse pressed left at (600, 454)
Screenshot: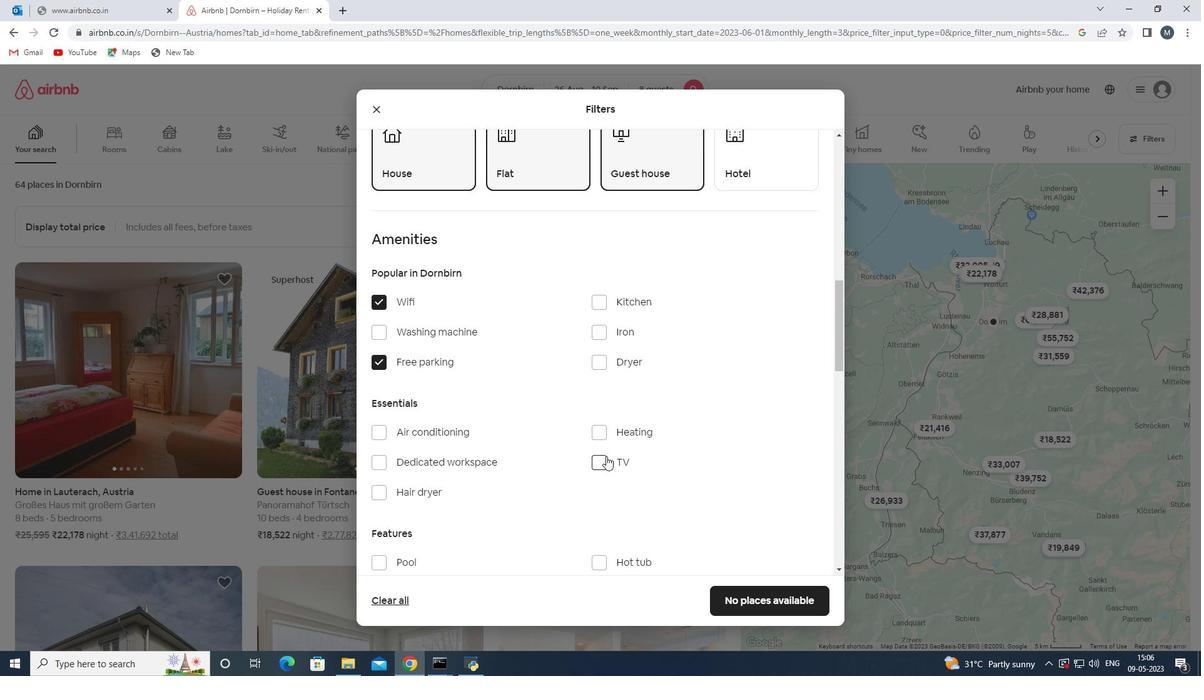 
Action: Mouse moved to (518, 402)
Screenshot: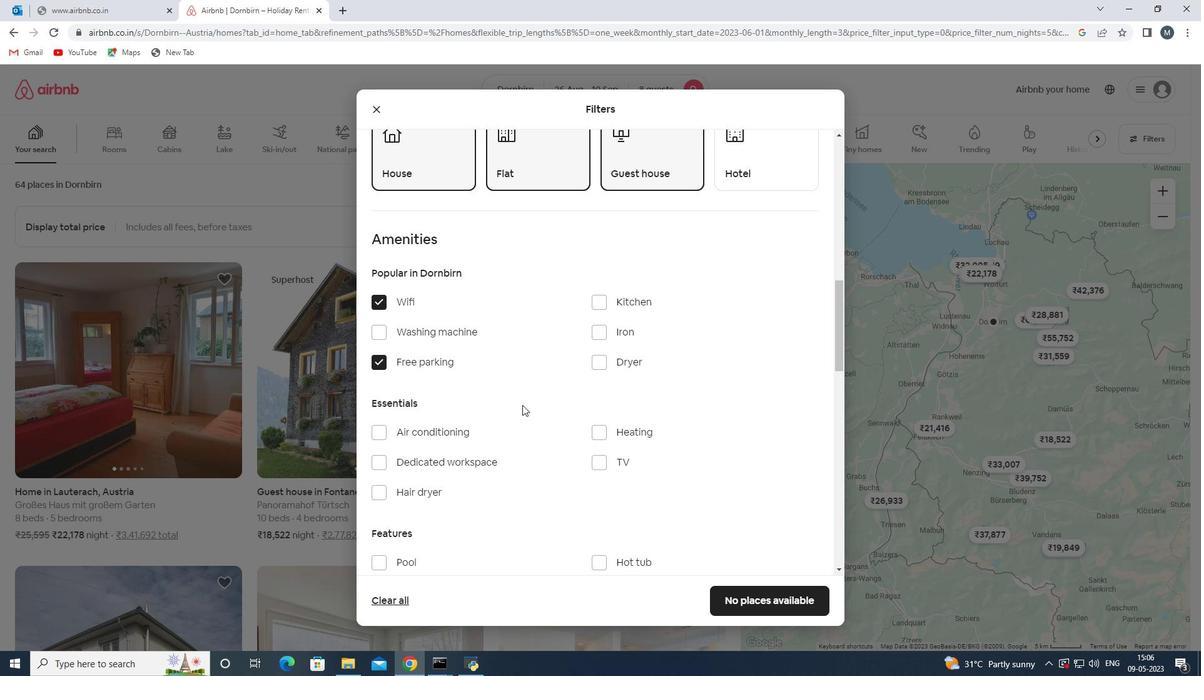 
Action: Mouse scrolled (518, 401) with delta (0, 0)
Screenshot: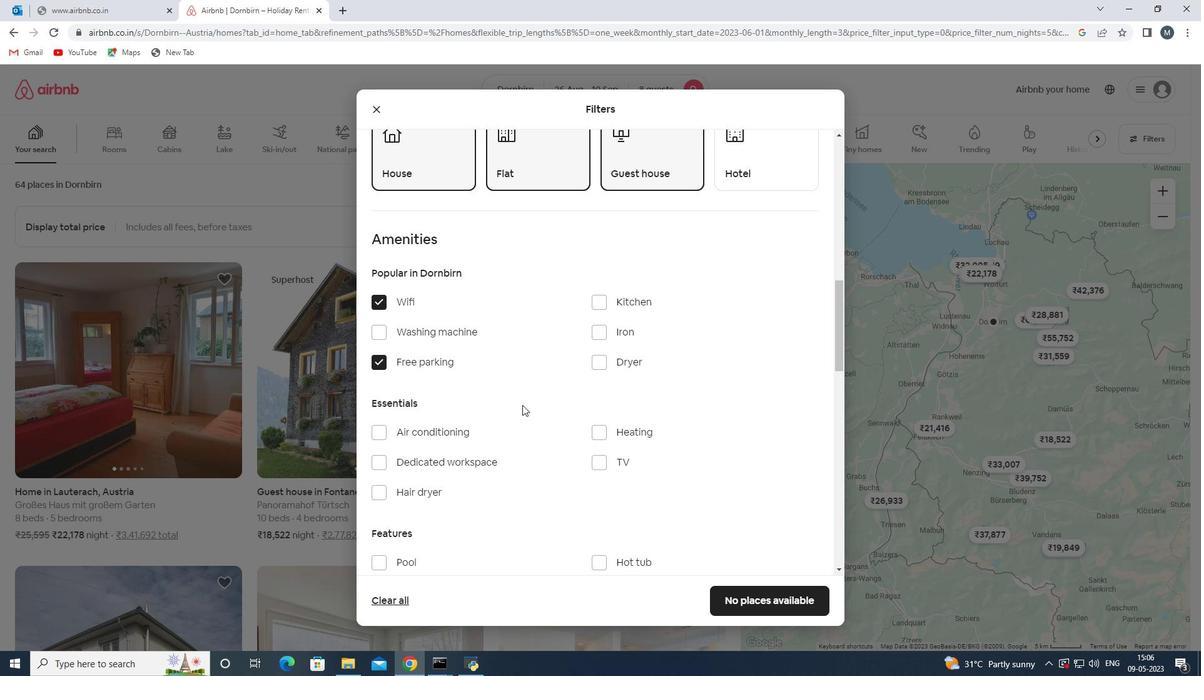 
Action: Mouse moved to (497, 389)
Screenshot: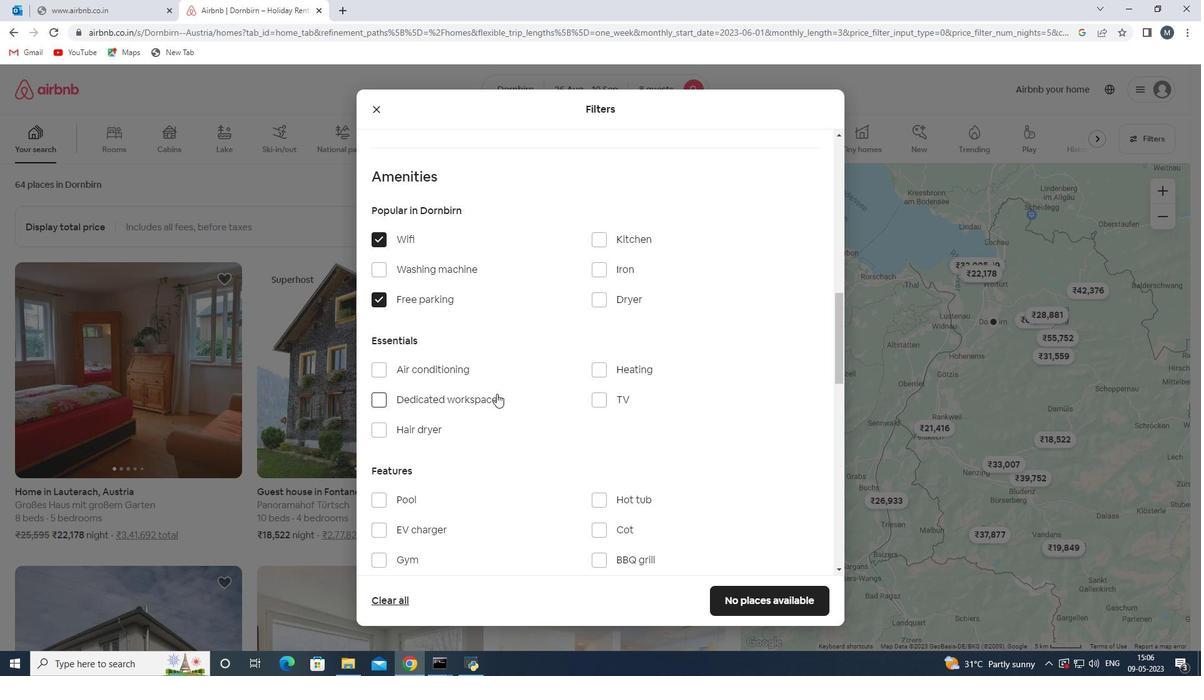 
Action: Mouse scrolled (497, 389) with delta (0, 0)
Screenshot: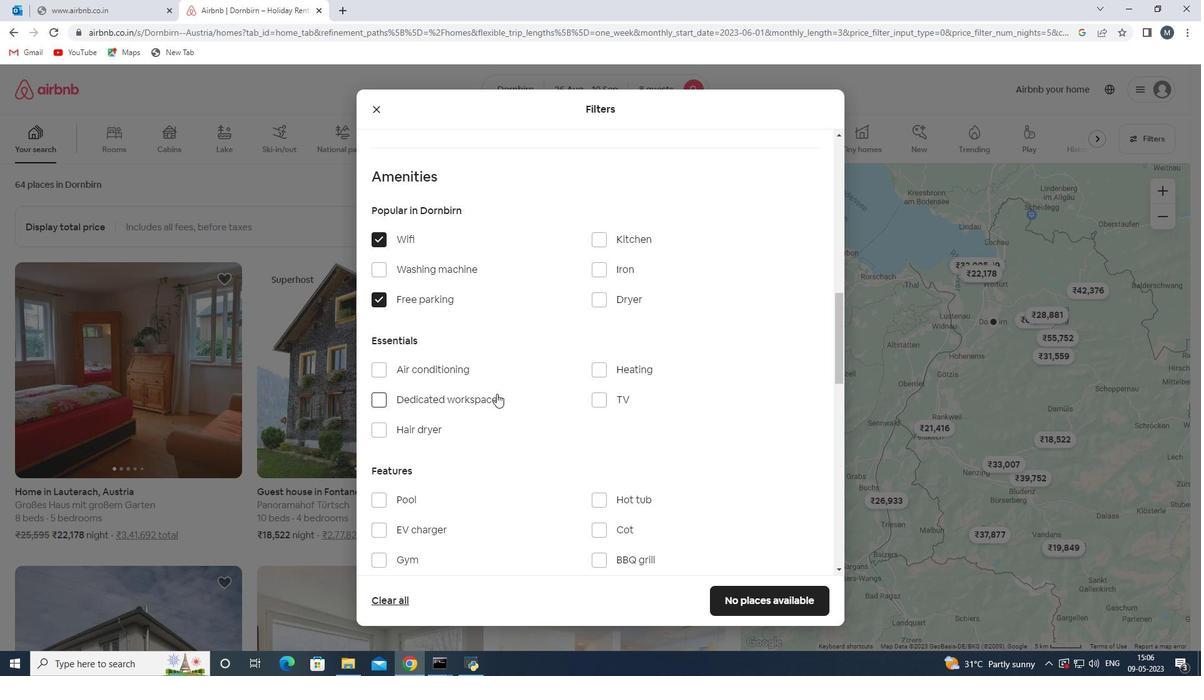 
Action: Mouse moved to (607, 439)
Screenshot: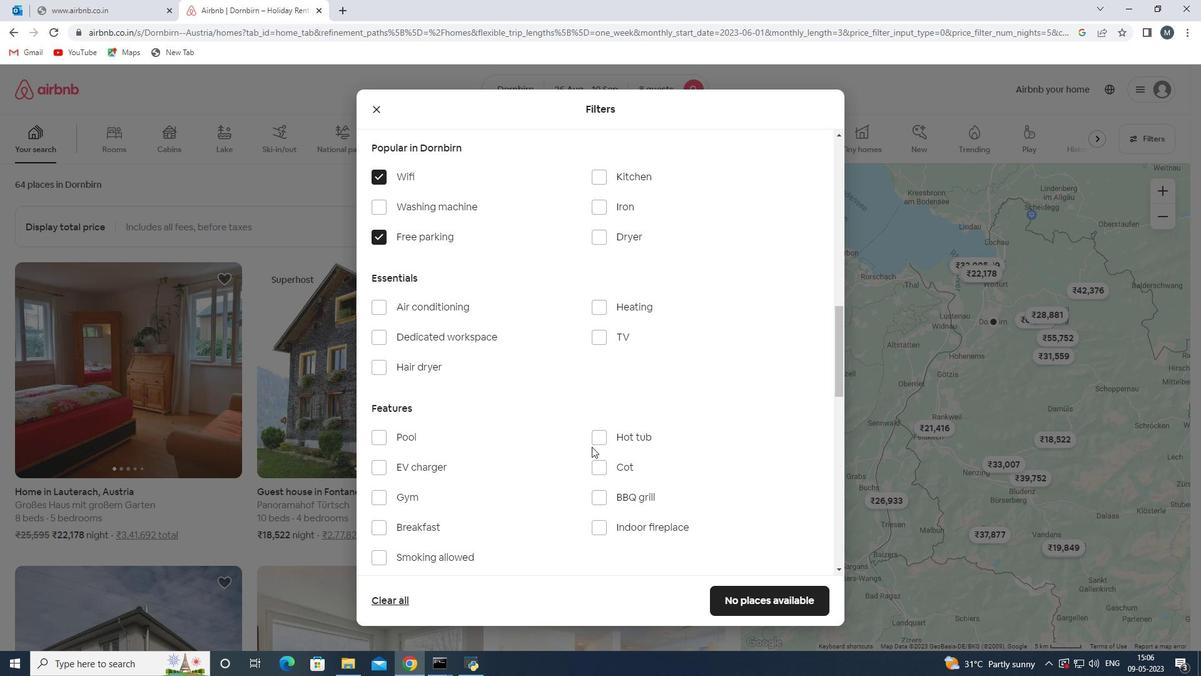 
Action: Mouse pressed left at (607, 439)
Screenshot: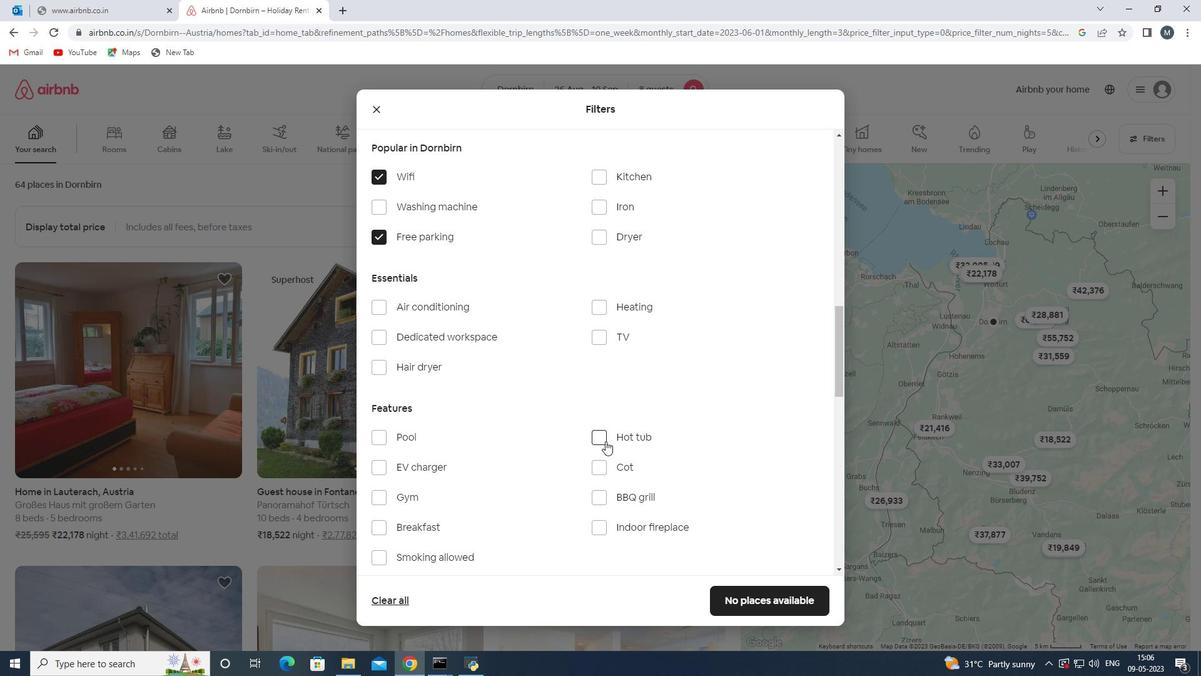 
Action: Mouse moved to (381, 500)
Screenshot: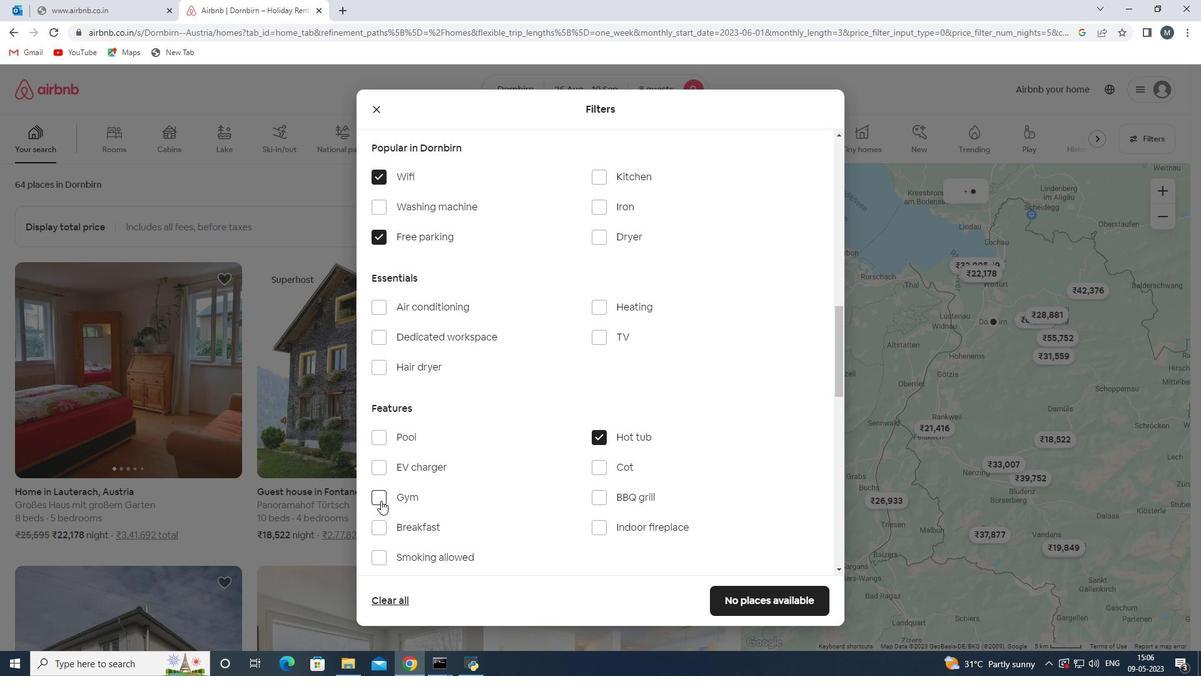 
Action: Mouse pressed left at (381, 500)
Screenshot: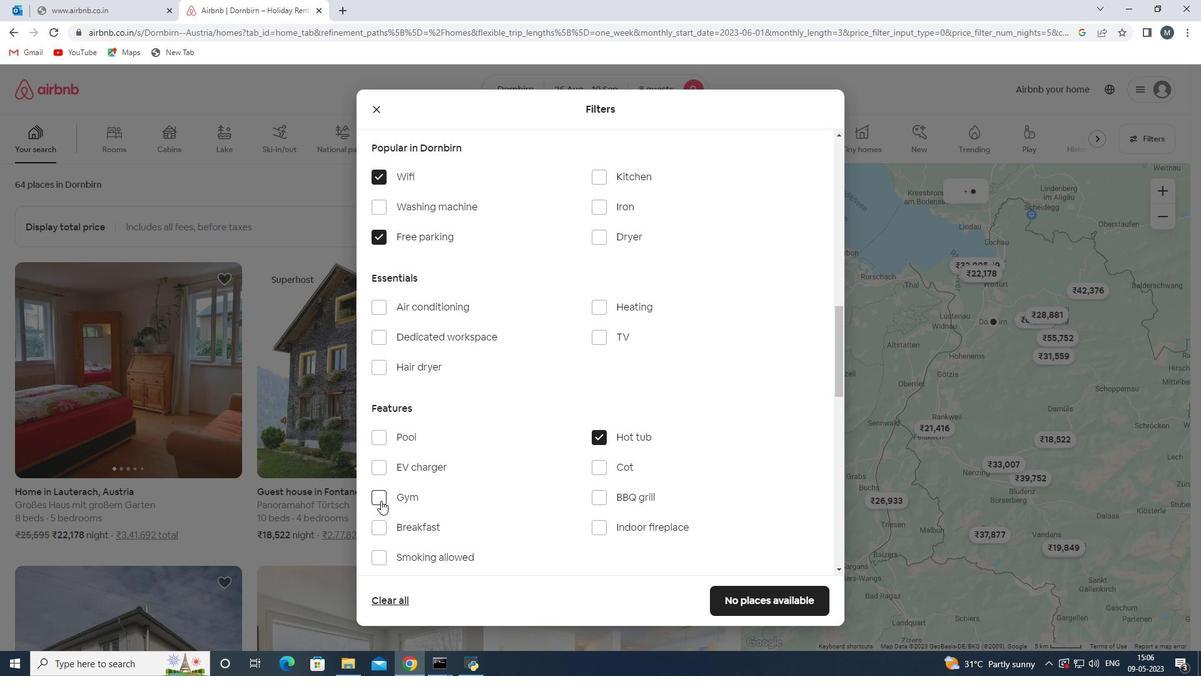 
Action: Mouse moved to (451, 445)
Screenshot: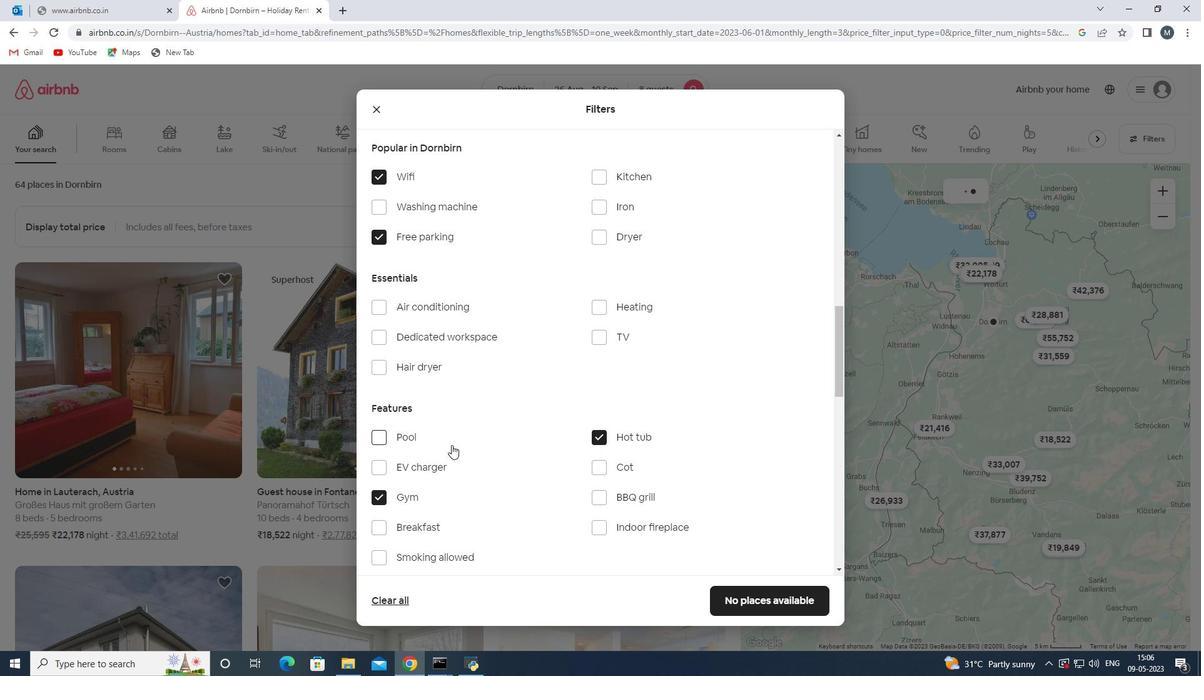 
Action: Mouse scrolled (451, 444) with delta (0, 0)
Screenshot: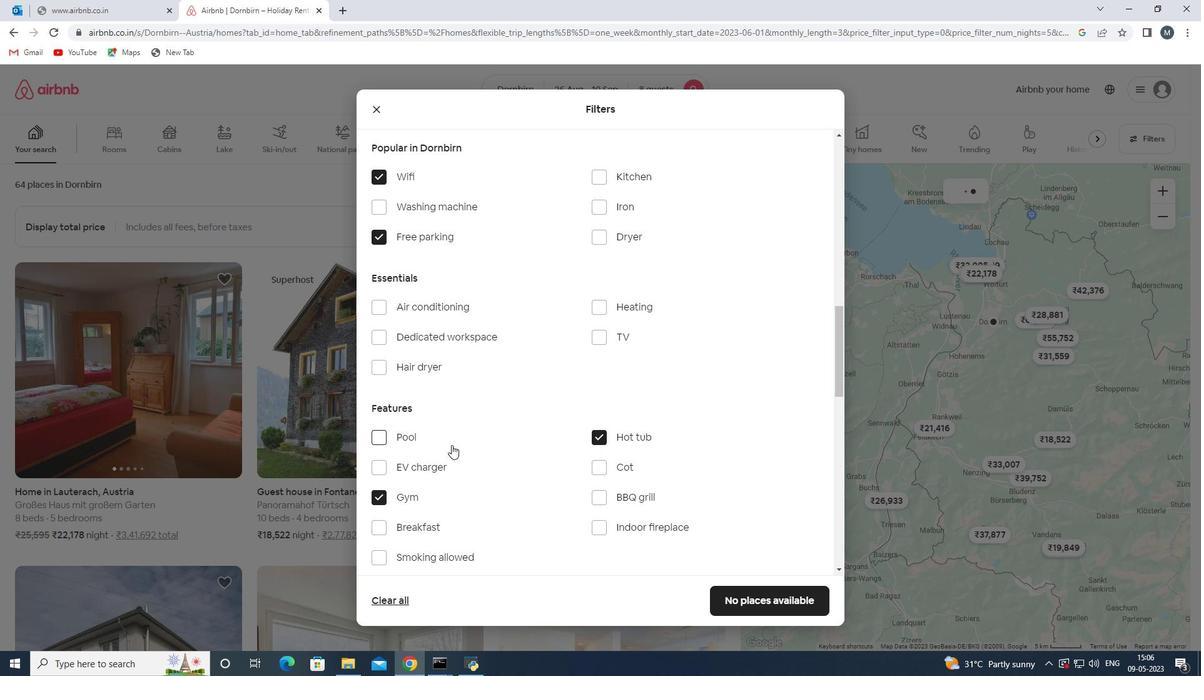 
Action: Mouse moved to (459, 493)
Screenshot: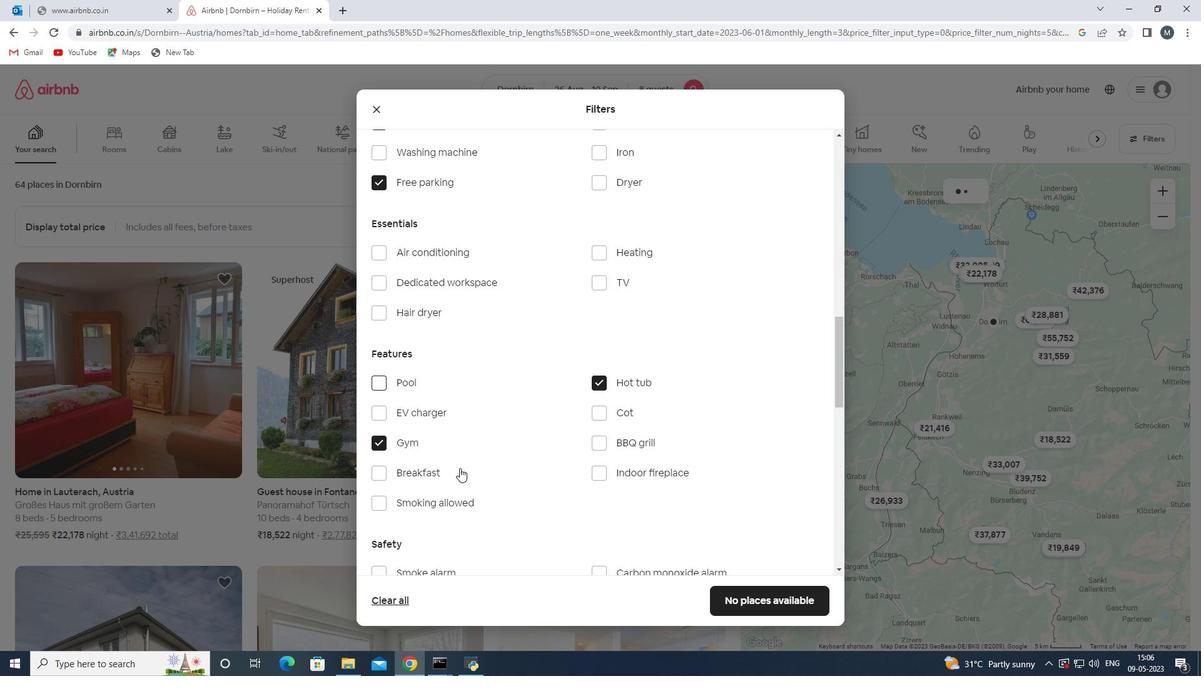 
Action: Mouse pressed left at (459, 493)
Screenshot: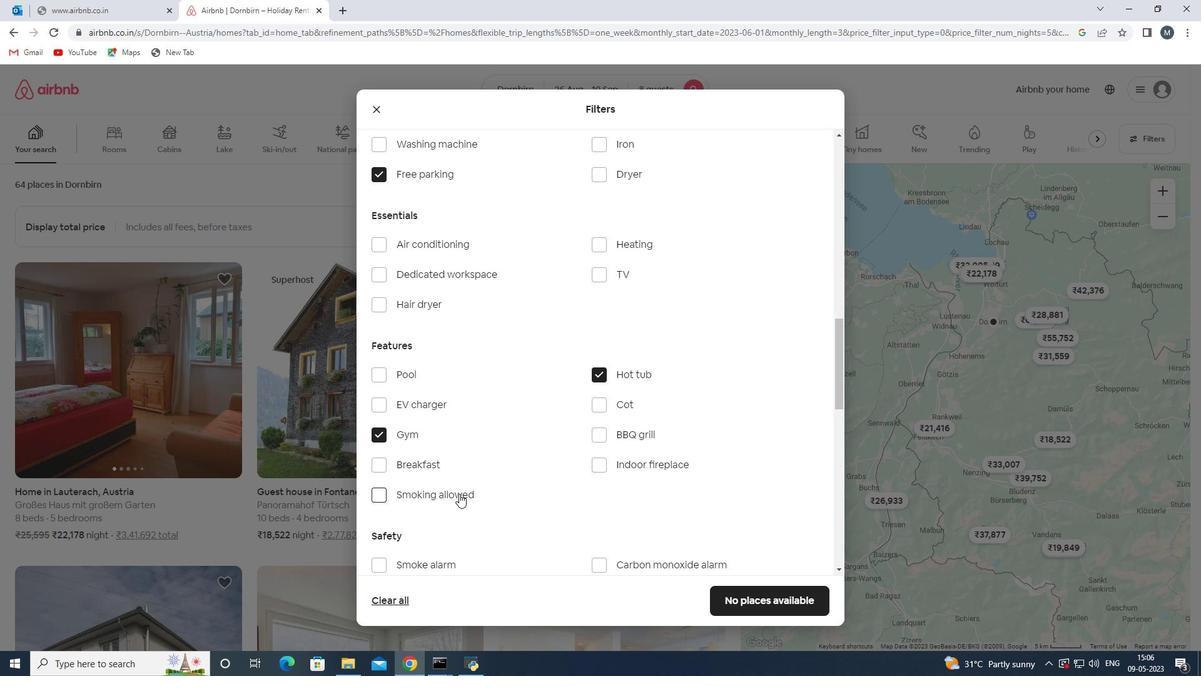 
Action: Mouse moved to (520, 435)
Screenshot: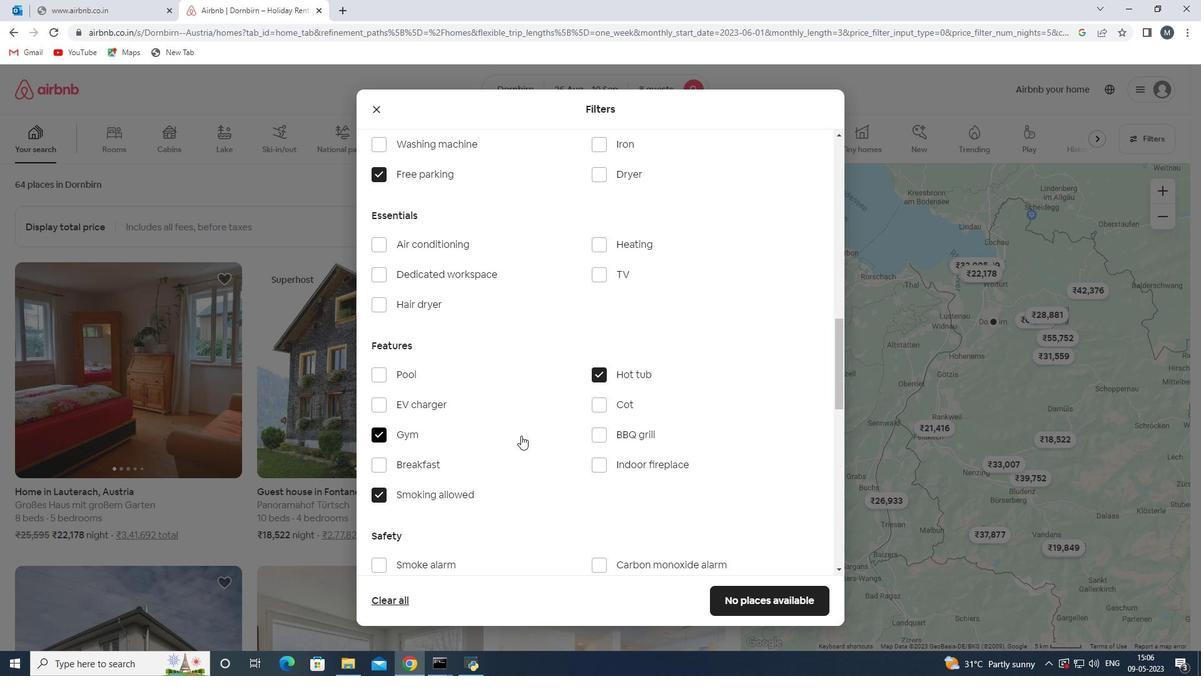 
Action: Mouse scrolled (520, 434) with delta (0, 0)
Screenshot: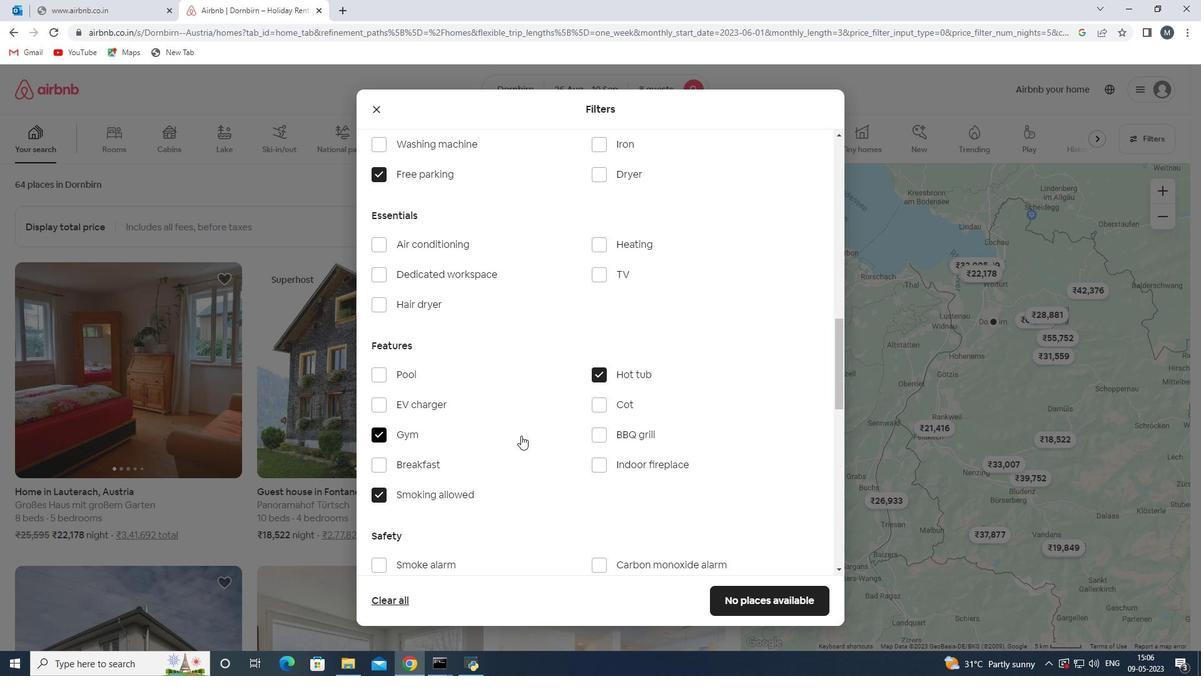 
Action: Mouse moved to (518, 435)
Screenshot: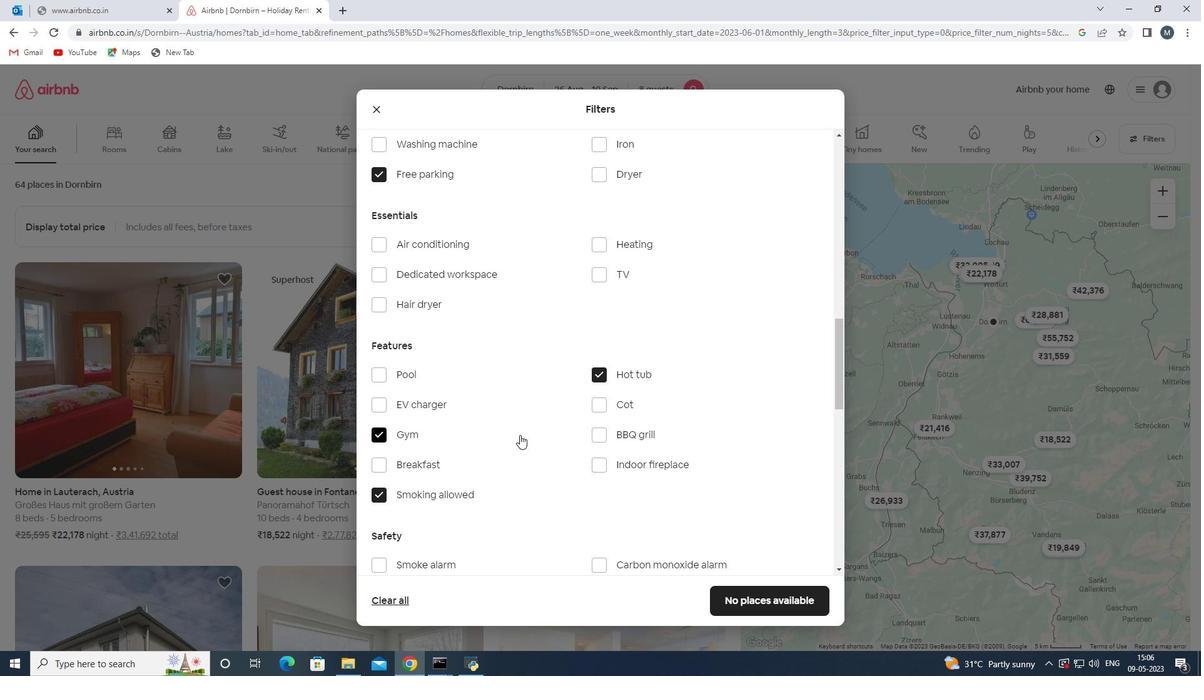 
Action: Mouse scrolled (518, 435) with delta (0, 0)
Screenshot: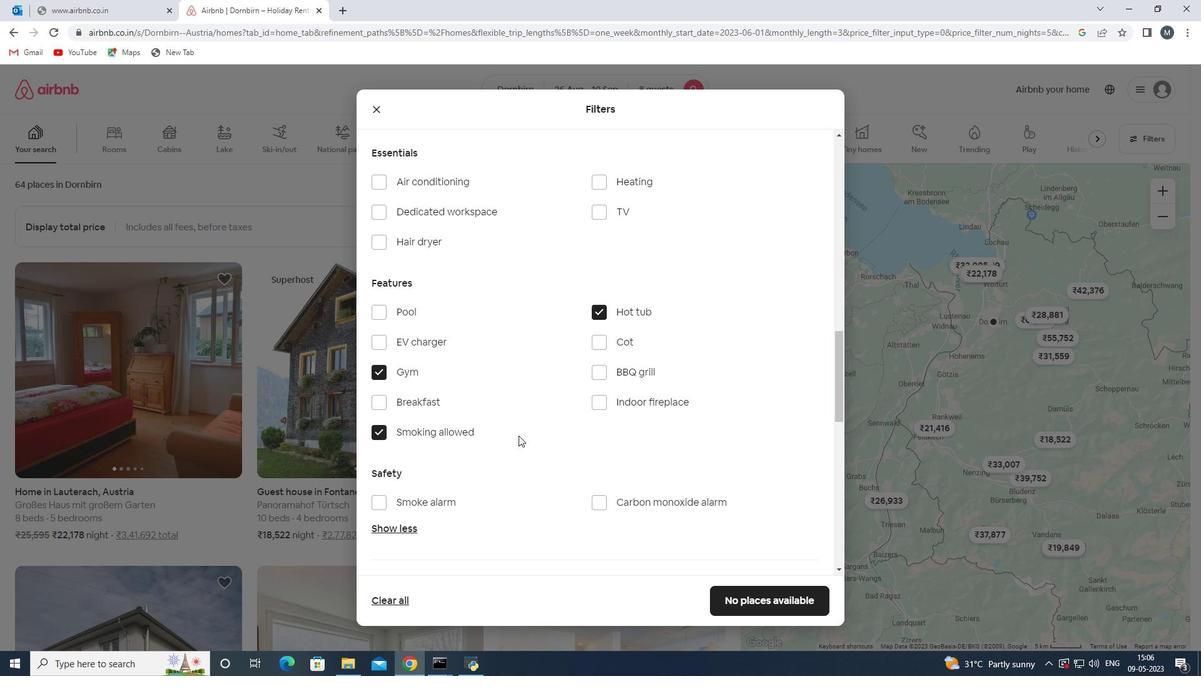 
Action: Mouse scrolled (518, 435) with delta (0, 0)
Screenshot: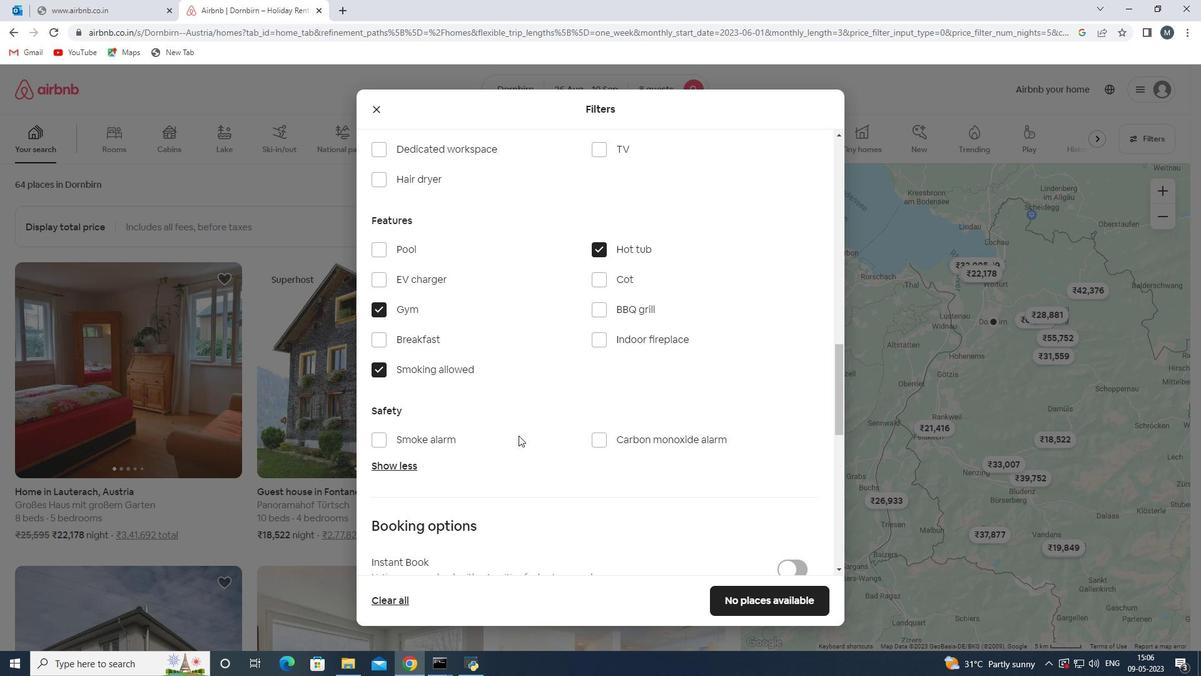 
Action: Mouse scrolled (518, 435) with delta (0, 0)
Screenshot: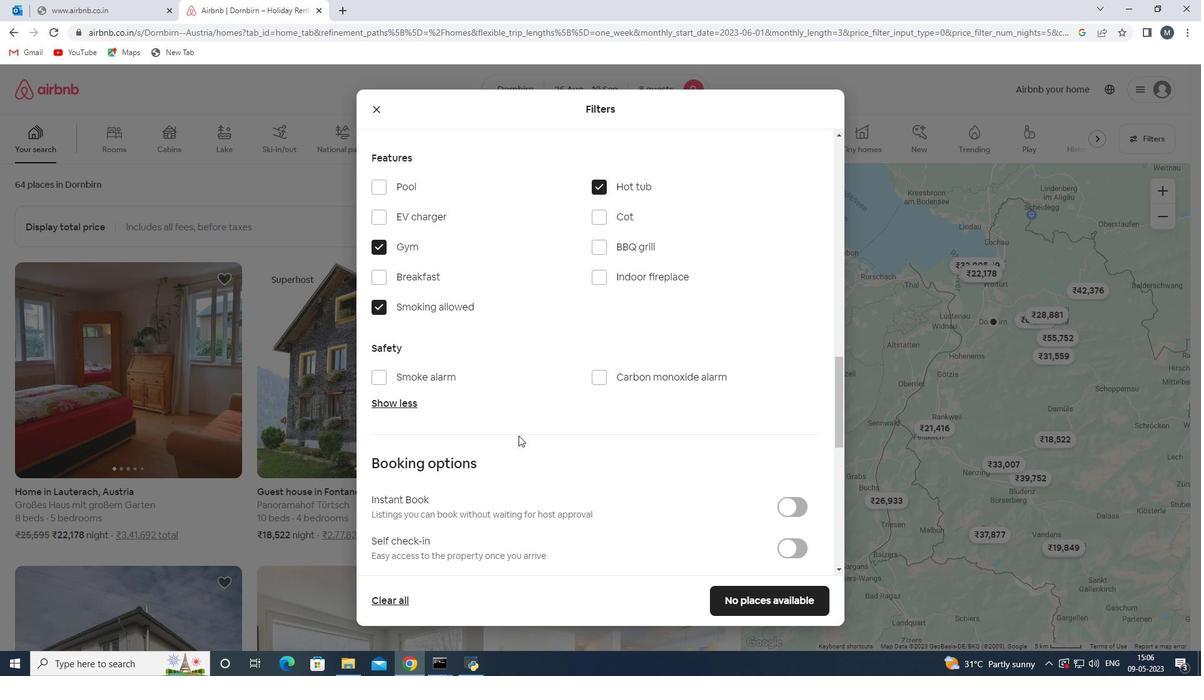 
Action: Mouse moved to (789, 483)
Screenshot: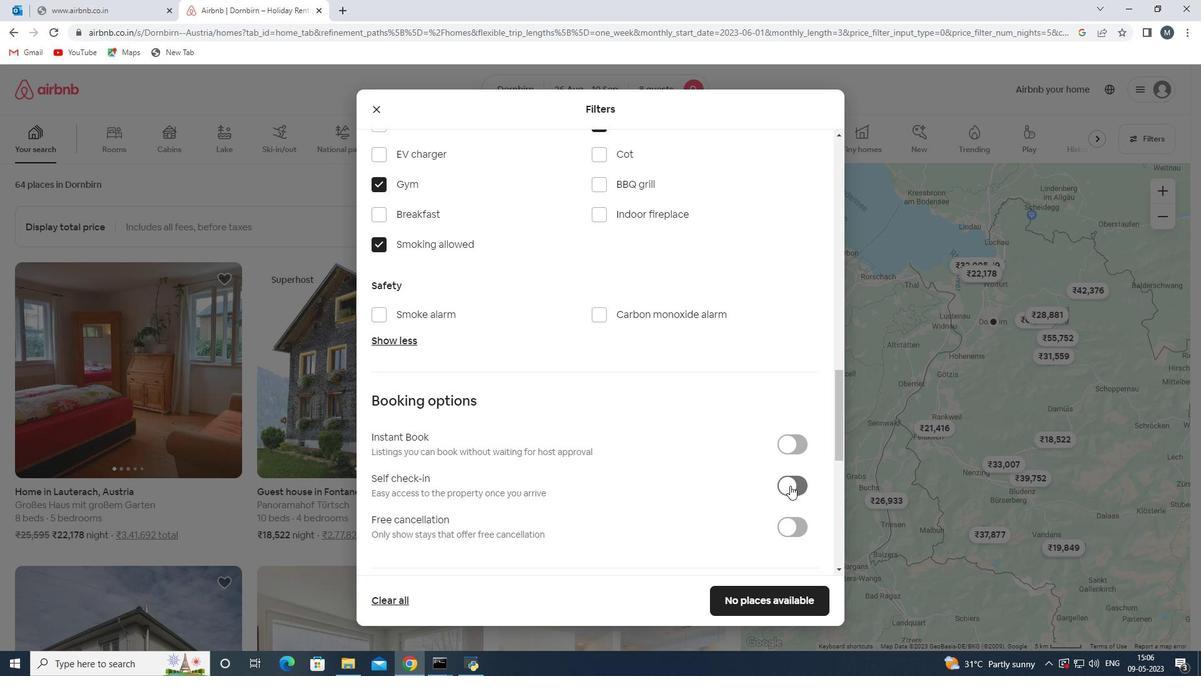 
Action: Mouse pressed left at (789, 483)
Screenshot: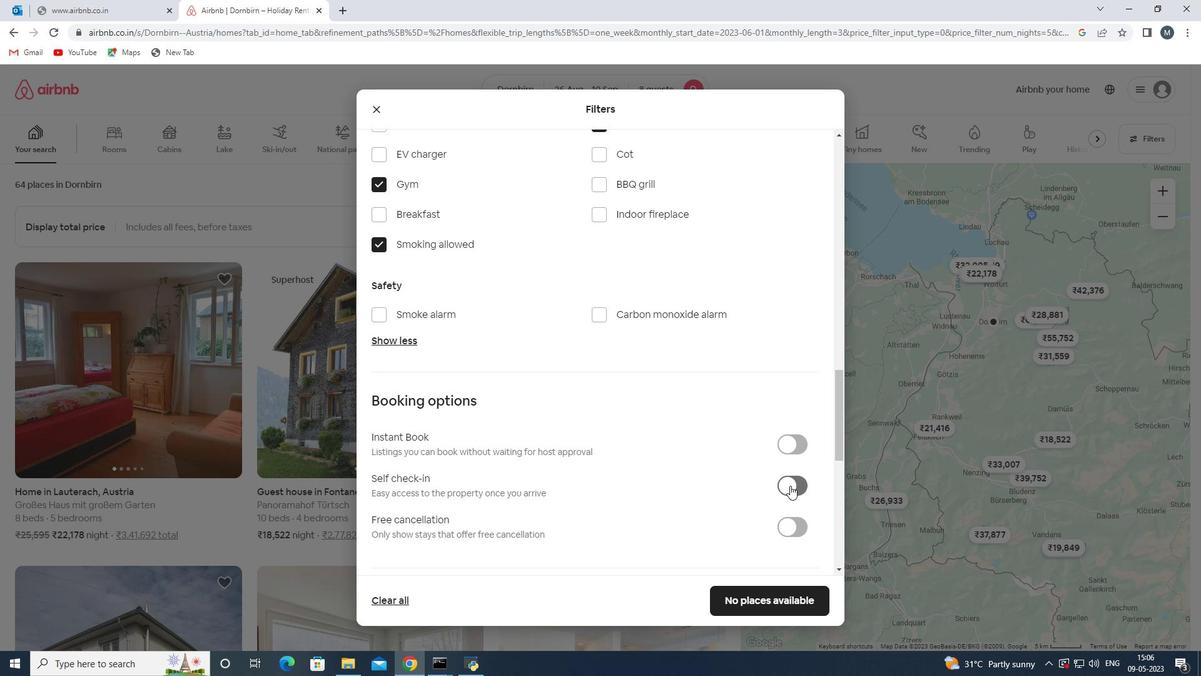 
Action: Mouse moved to (625, 431)
Screenshot: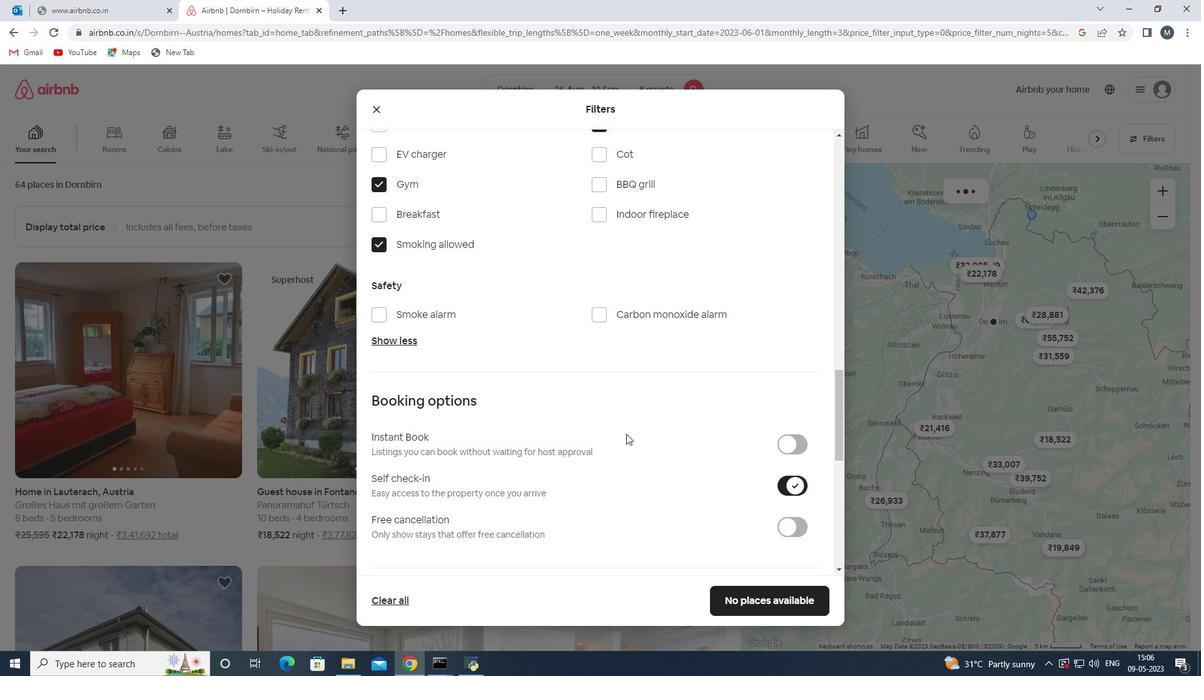 
Action: Mouse scrolled (625, 431) with delta (0, 0)
Screenshot: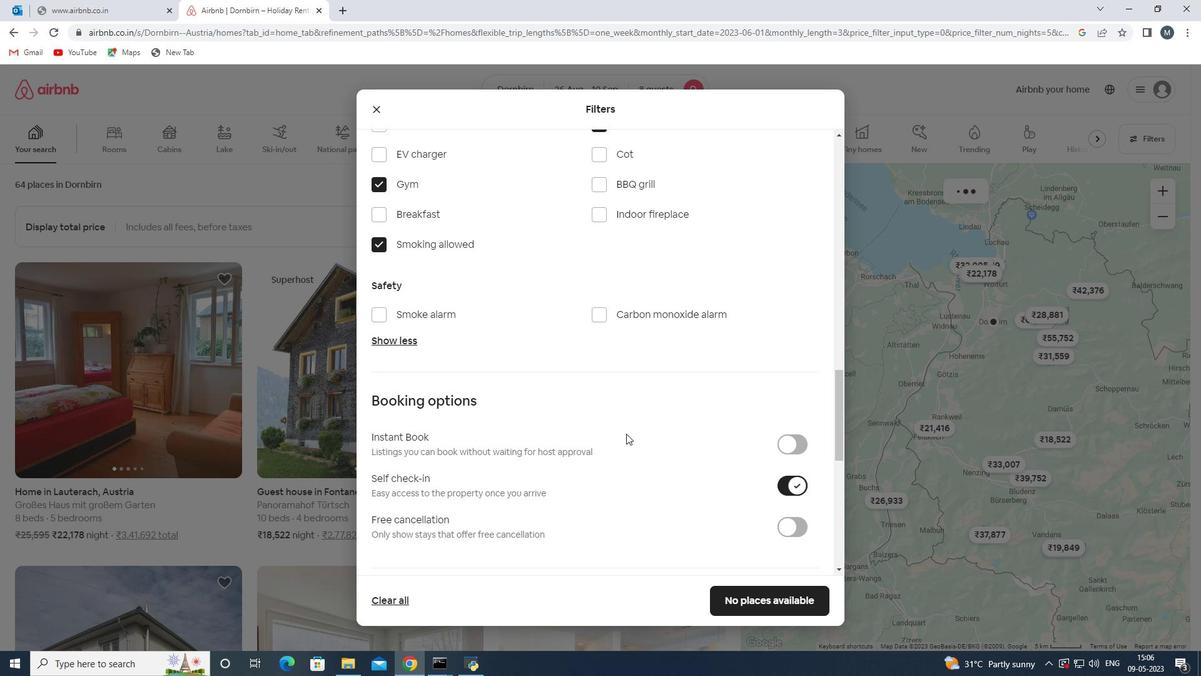 
Action: Mouse scrolled (625, 431) with delta (0, 0)
Screenshot: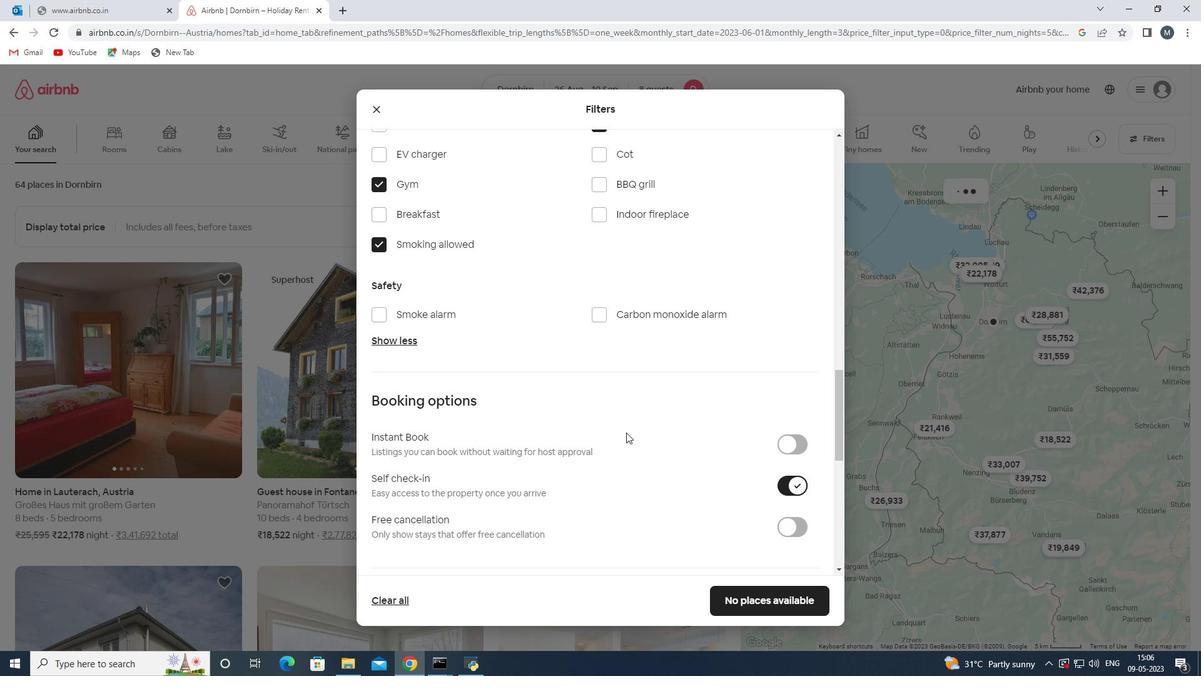 
Action: Mouse moved to (605, 431)
Screenshot: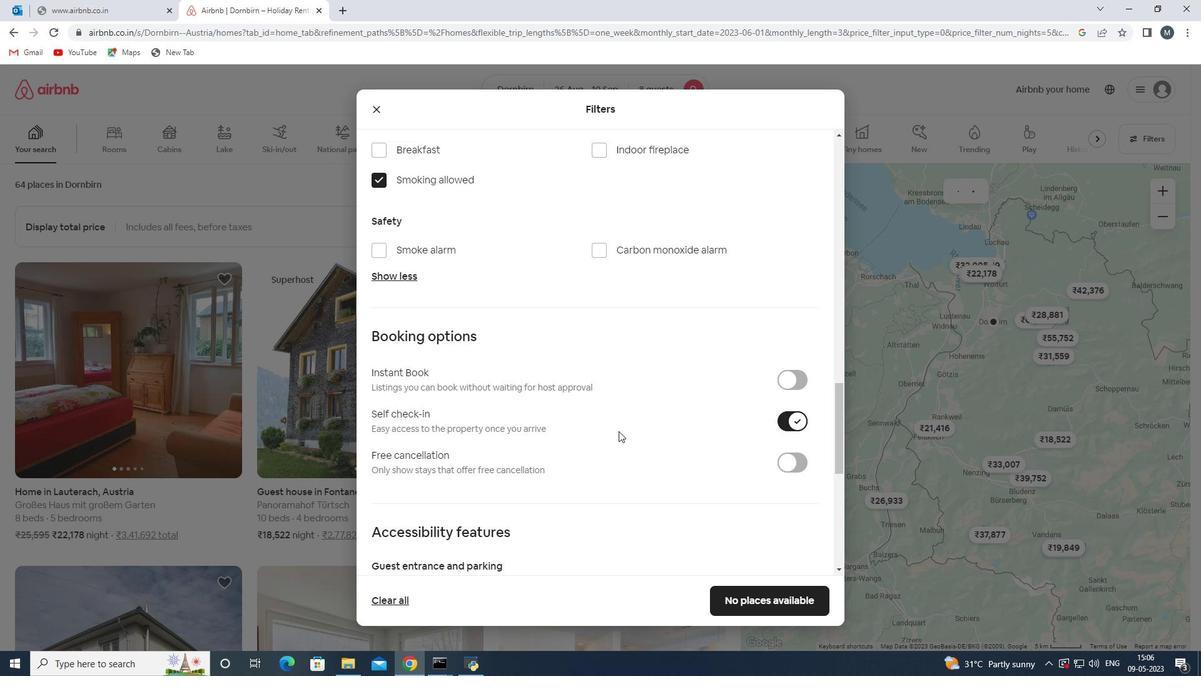 
Action: Mouse scrolled (605, 430) with delta (0, 0)
Screenshot: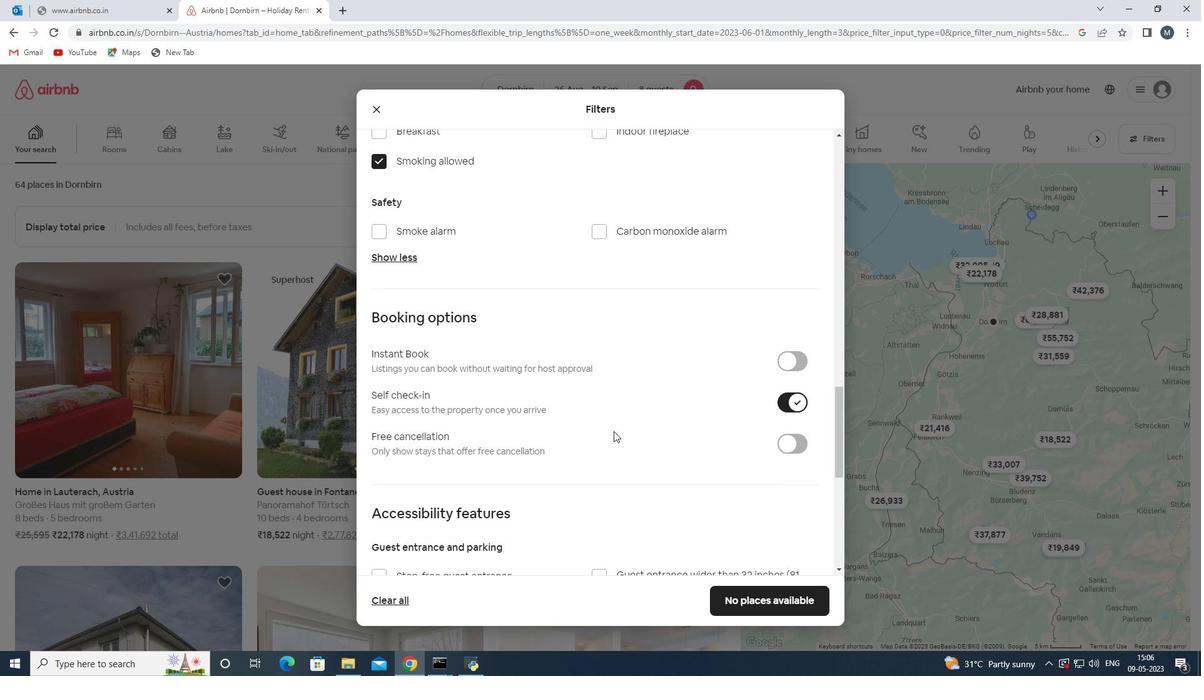 
Action: Mouse moved to (602, 432)
Screenshot: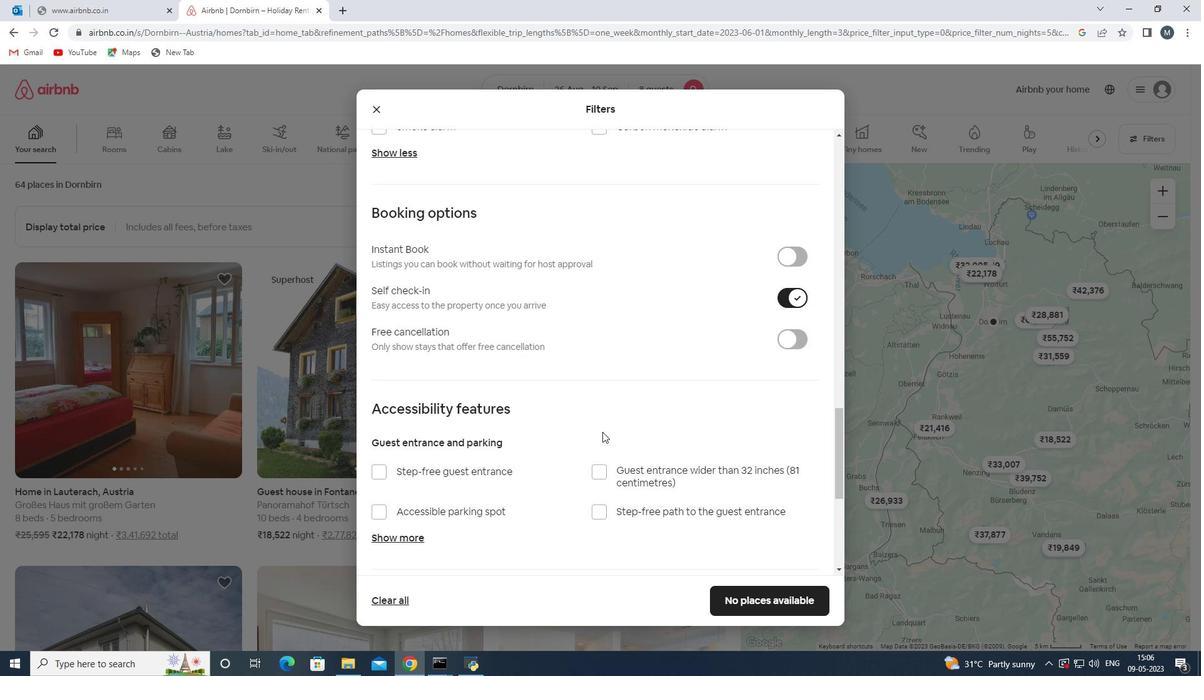 
Action: Mouse scrolled (602, 431) with delta (0, 0)
Screenshot: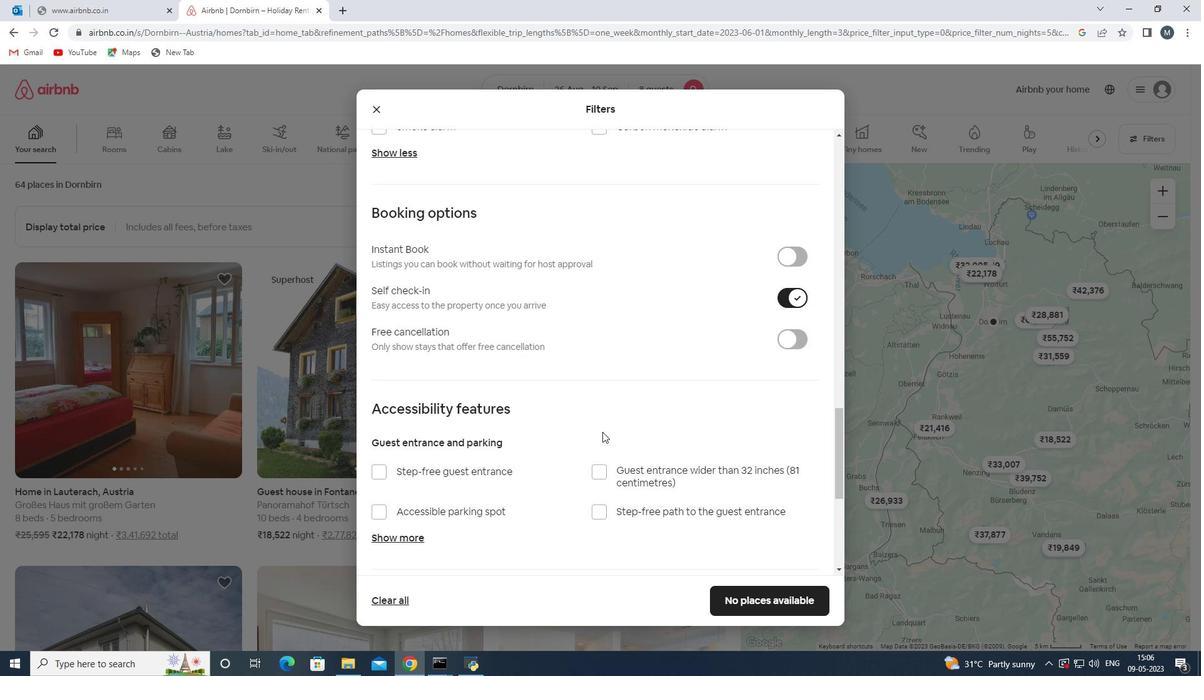 
Action: Mouse moved to (518, 438)
Screenshot: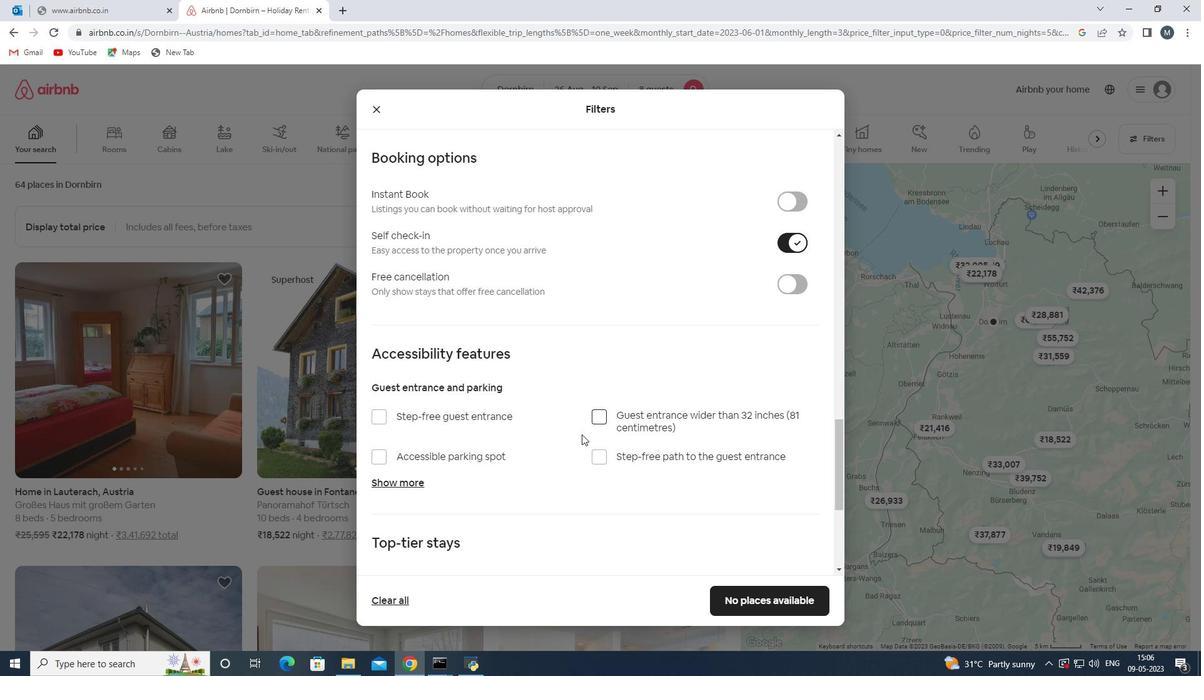 
Action: Mouse scrolled (518, 437) with delta (0, 0)
Screenshot: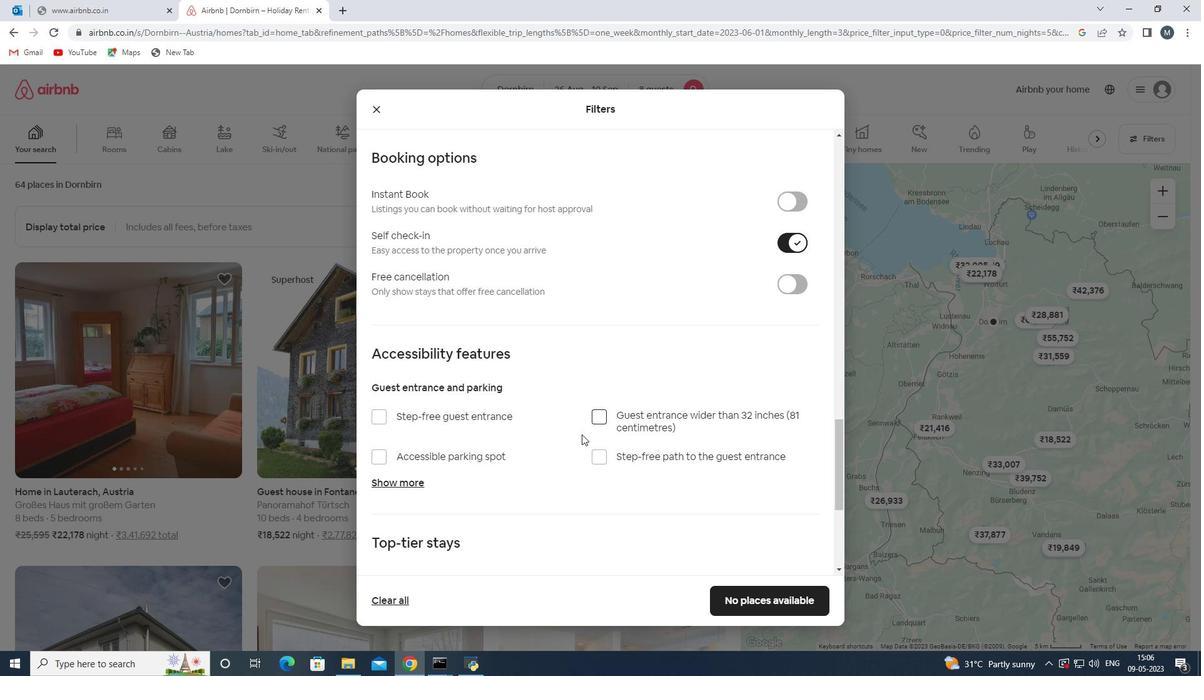
Action: Mouse moved to (512, 440)
Screenshot: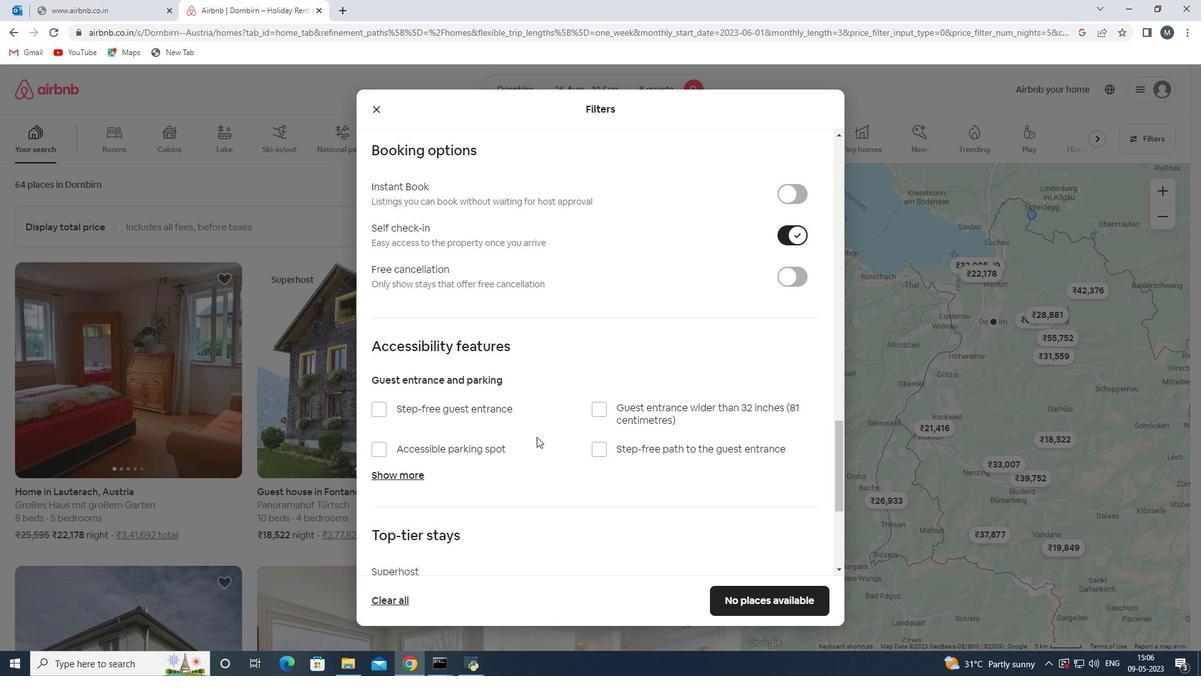 
Action: Mouse scrolled (512, 439) with delta (0, 0)
Screenshot: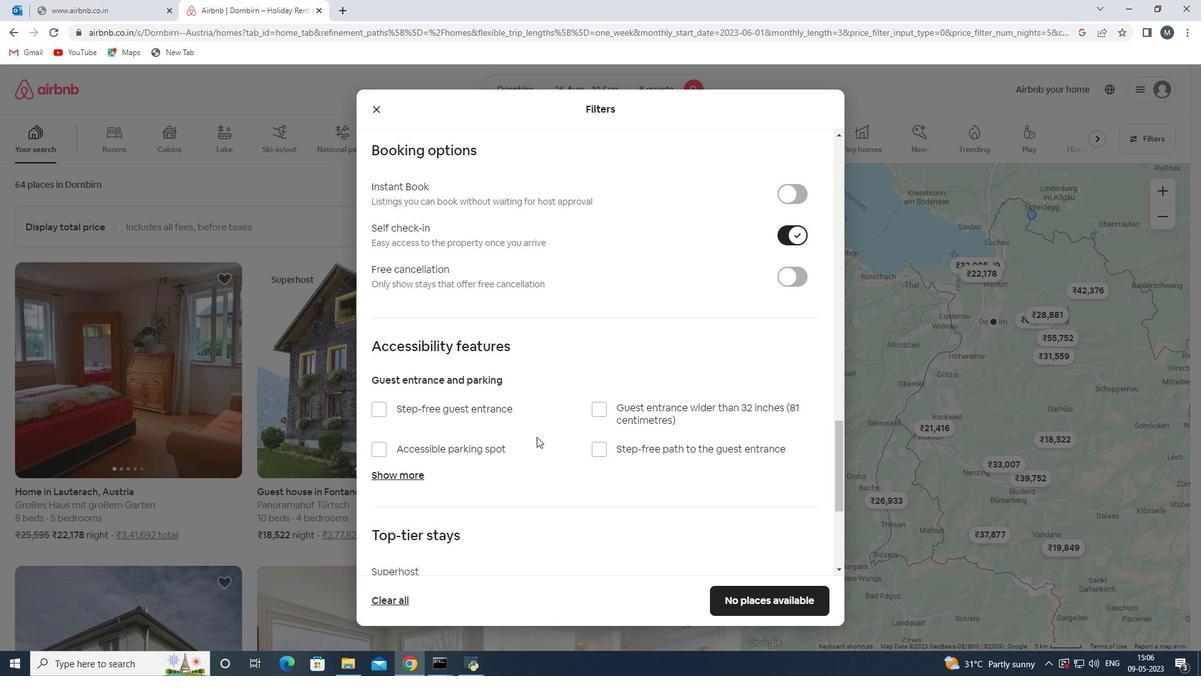 
Action: Mouse moved to (497, 448)
Screenshot: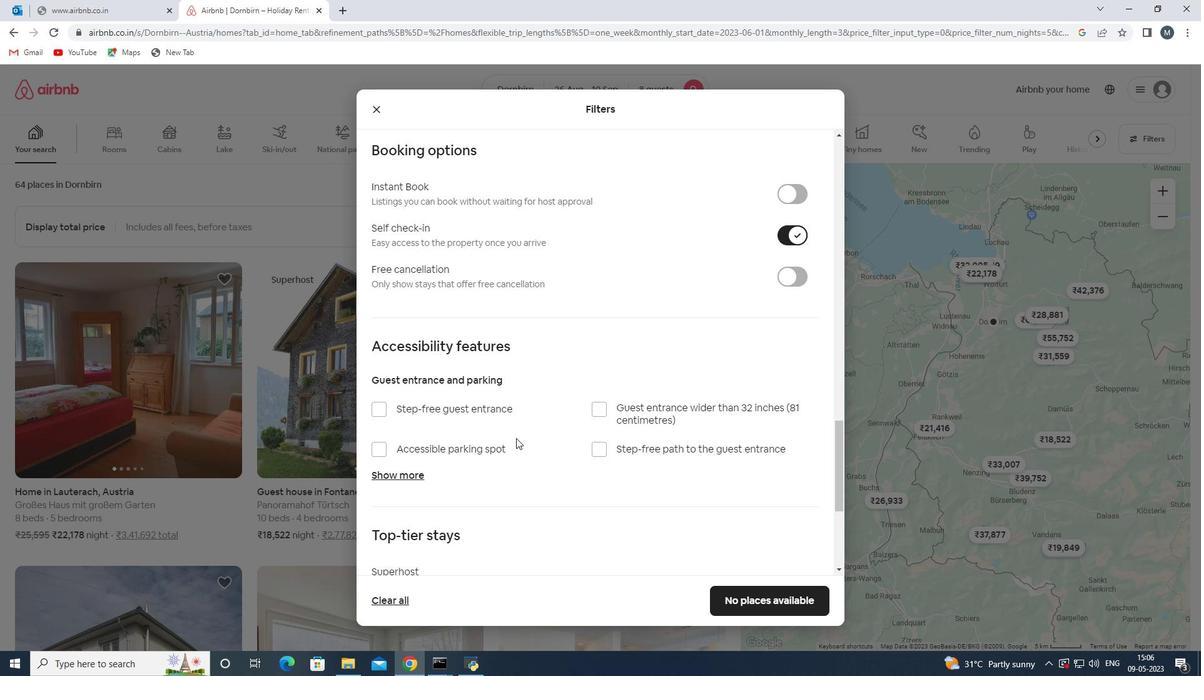 
Action: Mouse scrolled (497, 447) with delta (0, 0)
Screenshot: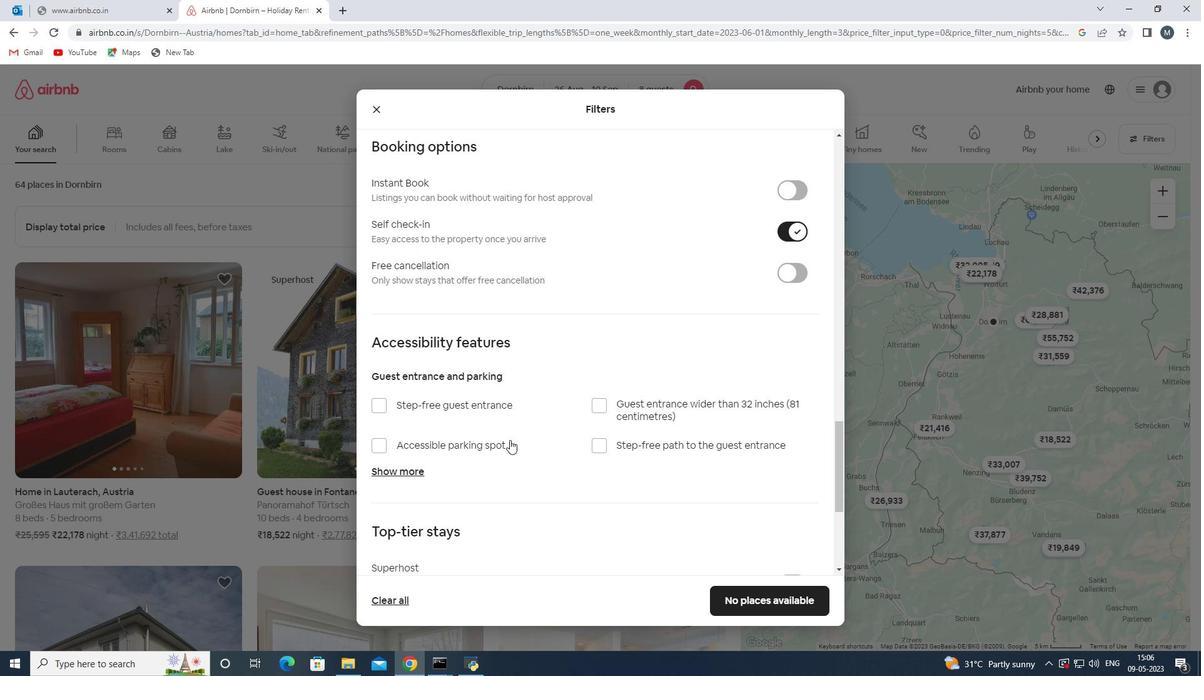 
Action: Mouse moved to (482, 456)
Screenshot: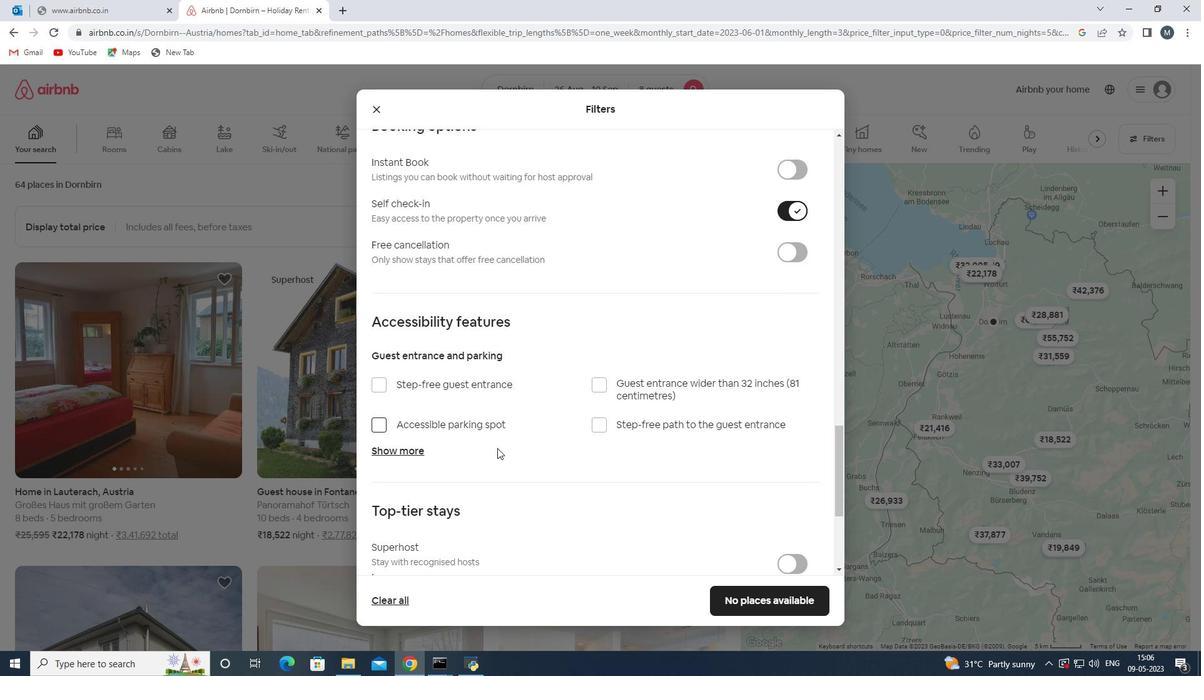 
Action: Mouse scrolled (482, 455) with delta (0, 0)
Screenshot: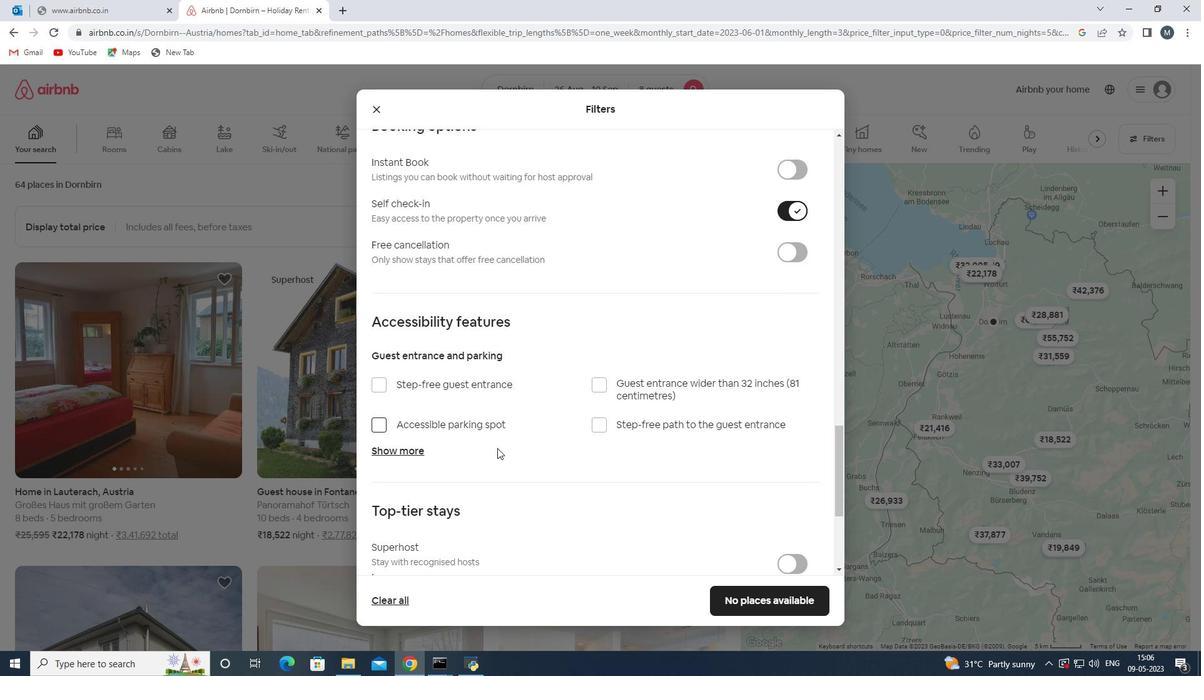 
Action: Mouse moved to (477, 459)
Screenshot: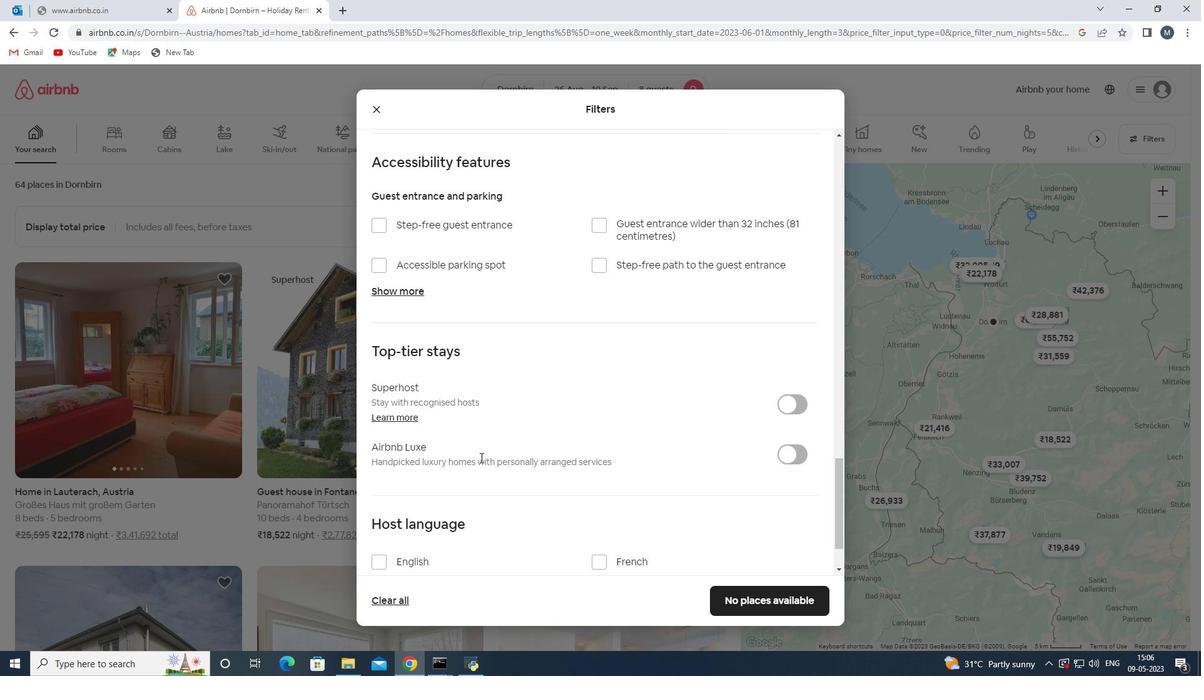 
Action: Mouse scrolled (477, 458) with delta (0, 0)
Screenshot: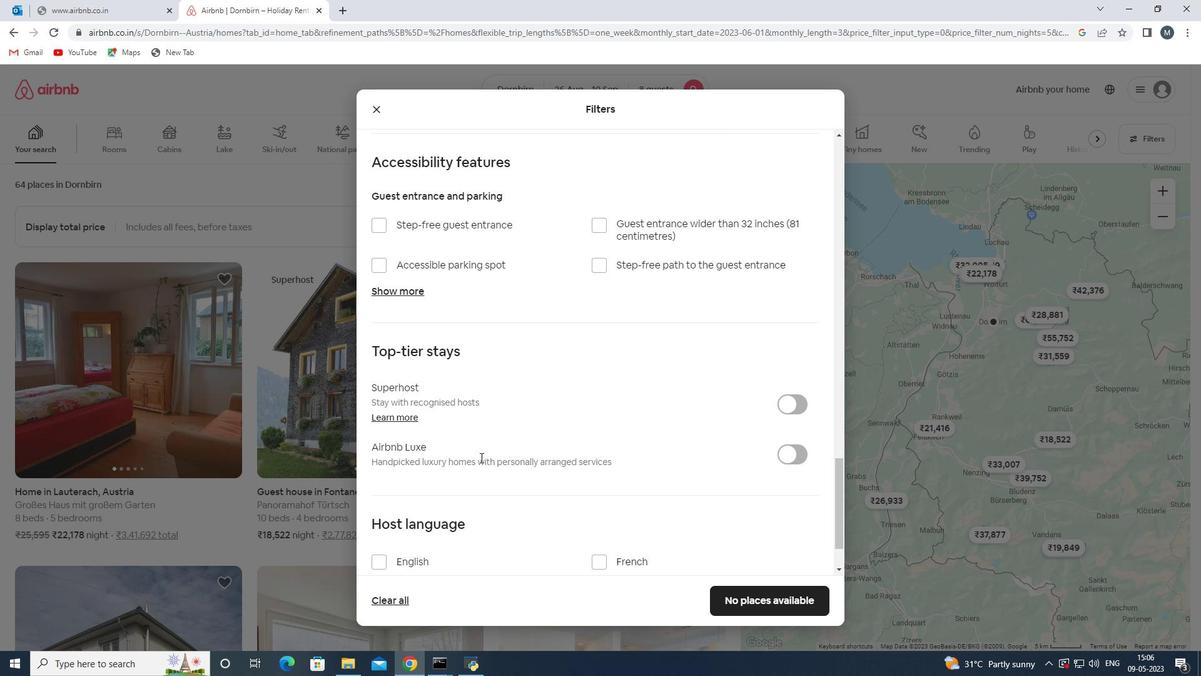 
Action: Mouse moved to (476, 456)
Screenshot: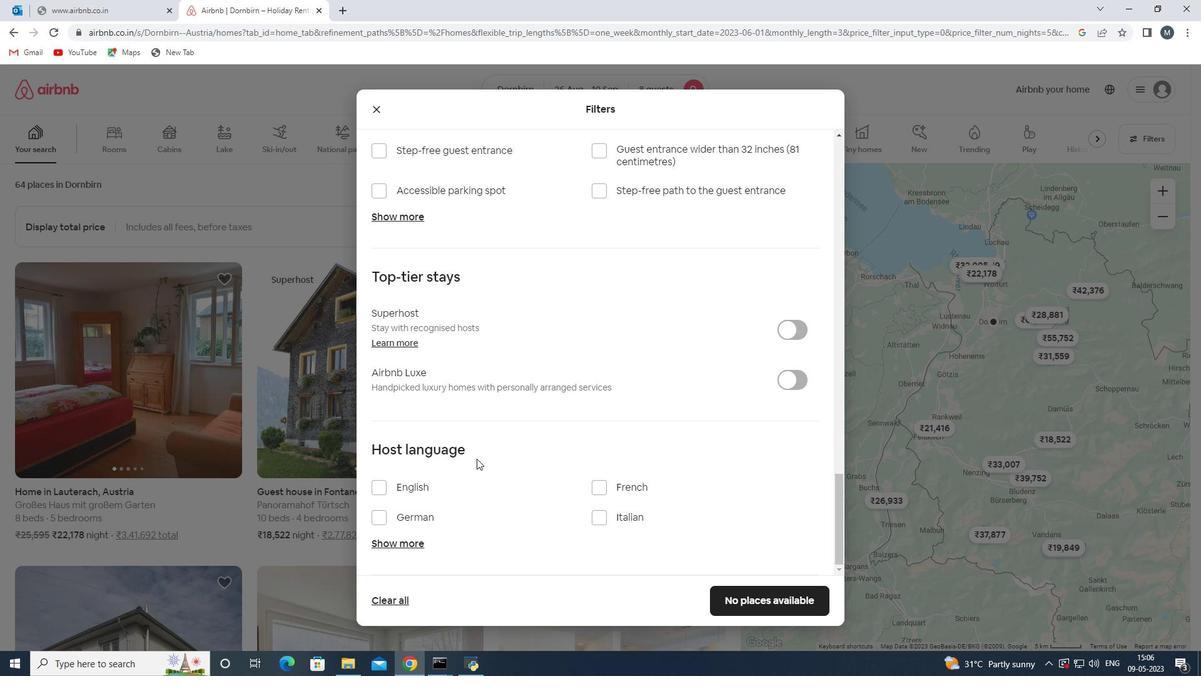 
Action: Mouse scrolled (476, 456) with delta (0, 0)
Screenshot: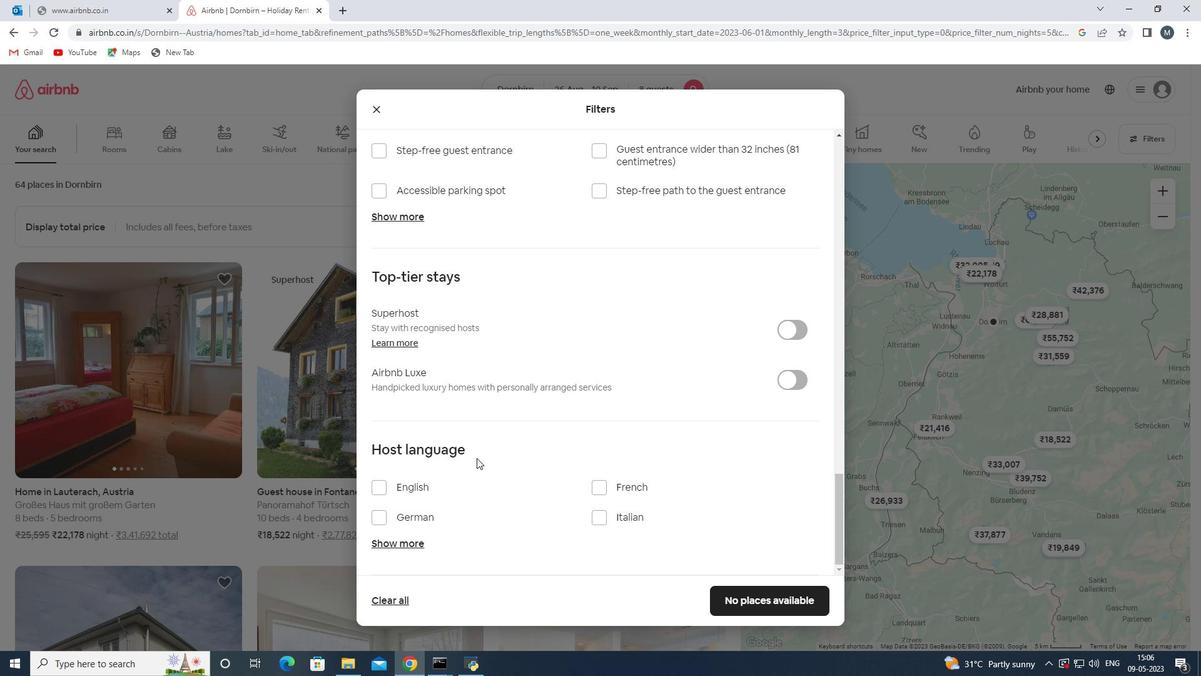 
Action: Mouse moved to (421, 484)
Screenshot: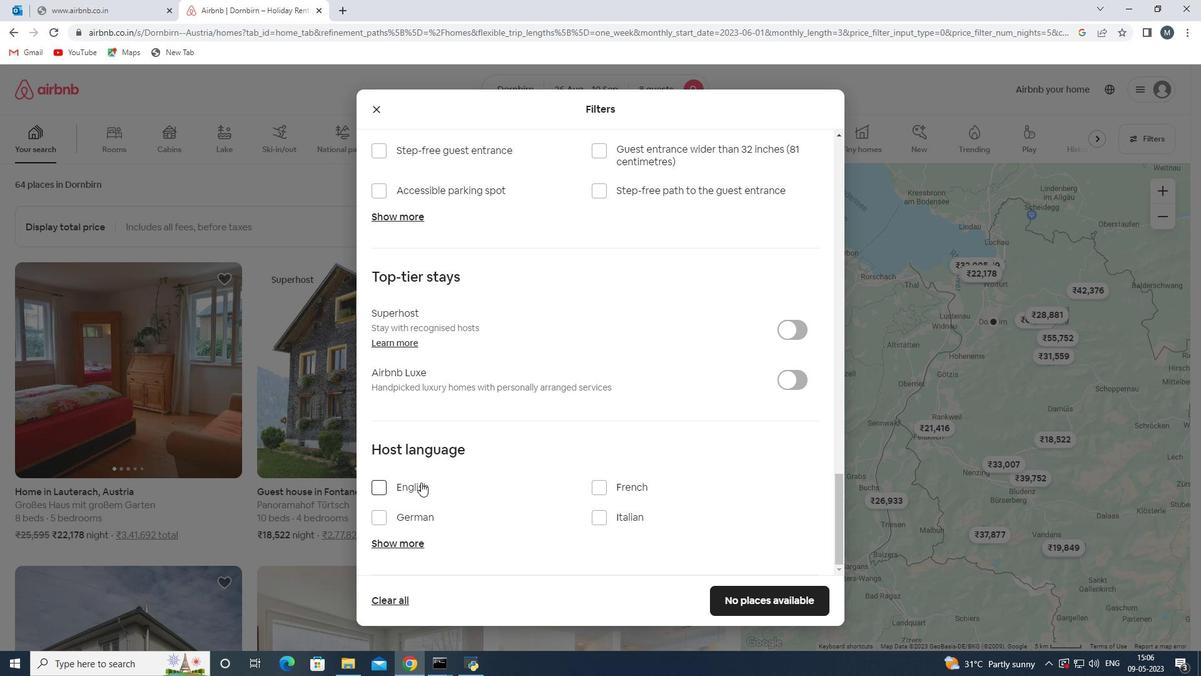 
Action: Mouse pressed left at (421, 484)
Screenshot: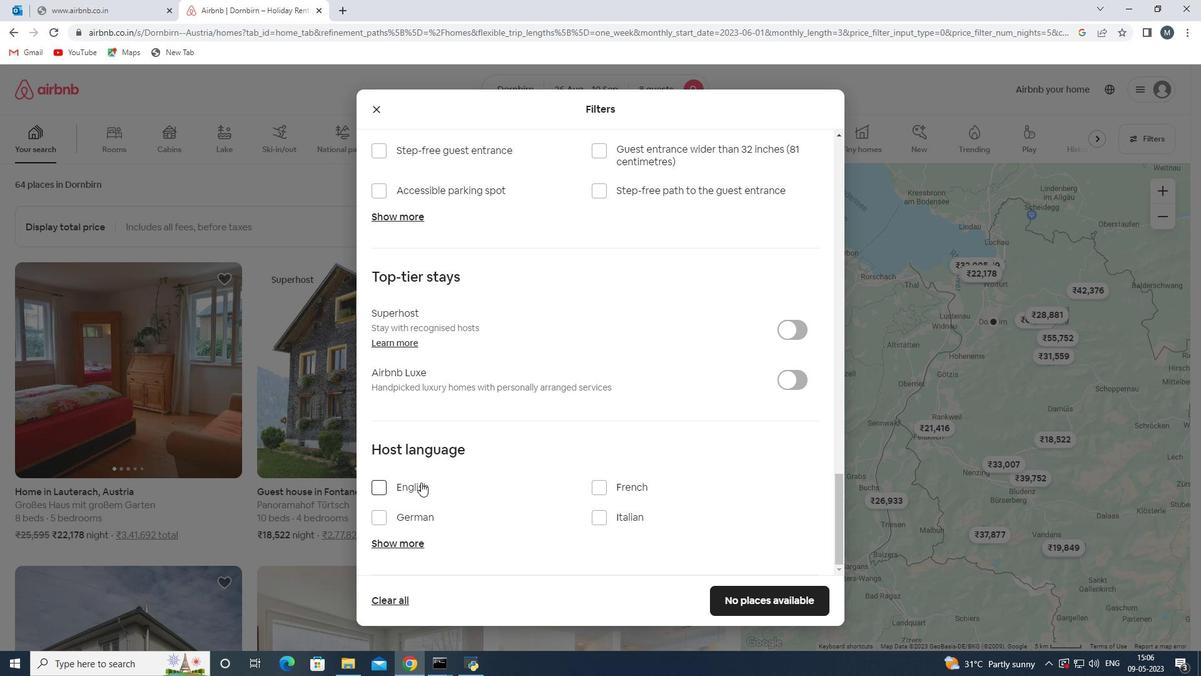 
Action: Mouse moved to (379, 492)
Screenshot: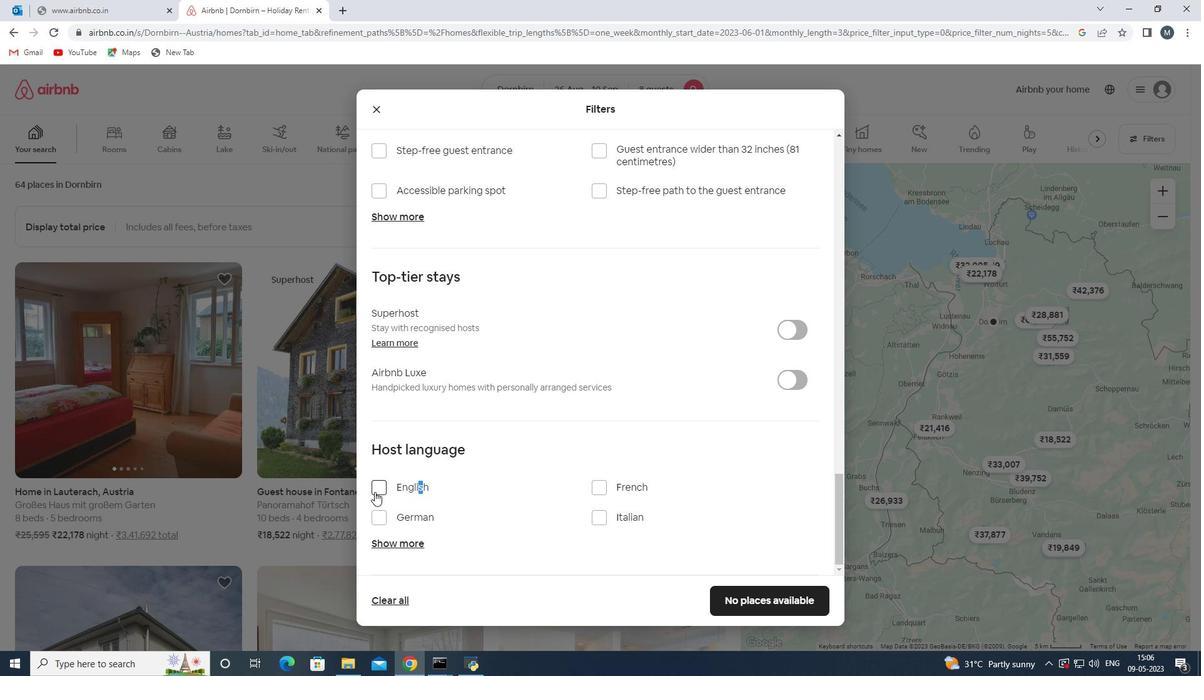 
Action: Mouse pressed left at (379, 492)
Screenshot: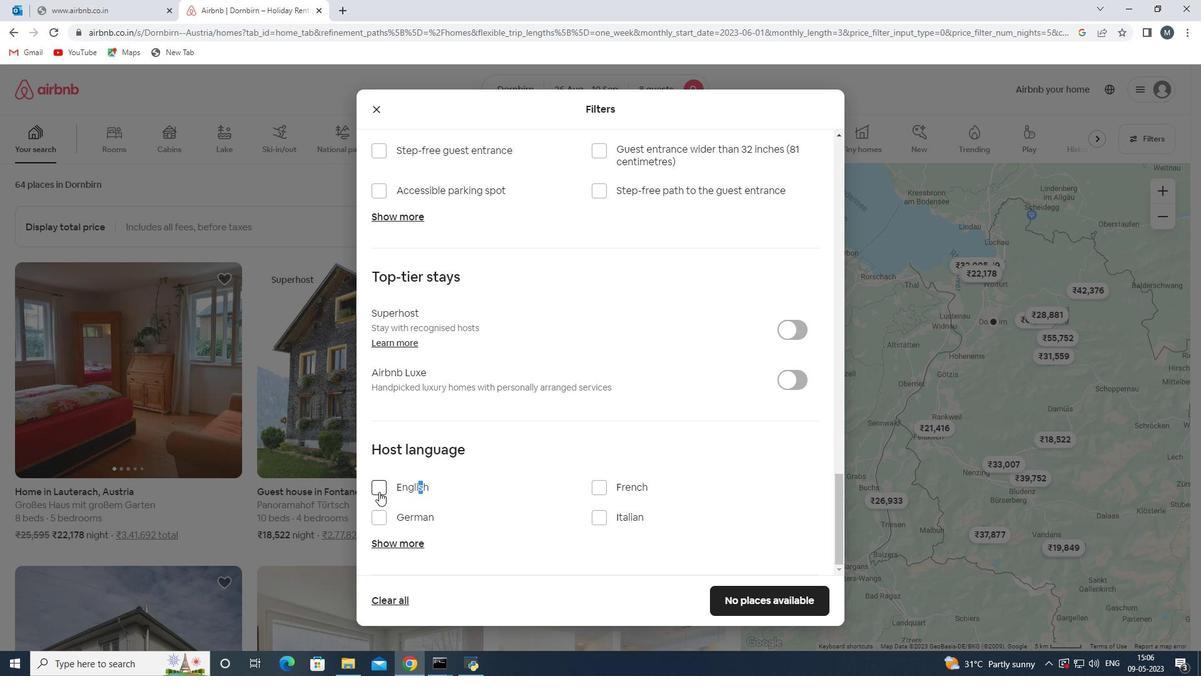 
Action: Mouse moved to (731, 600)
Screenshot: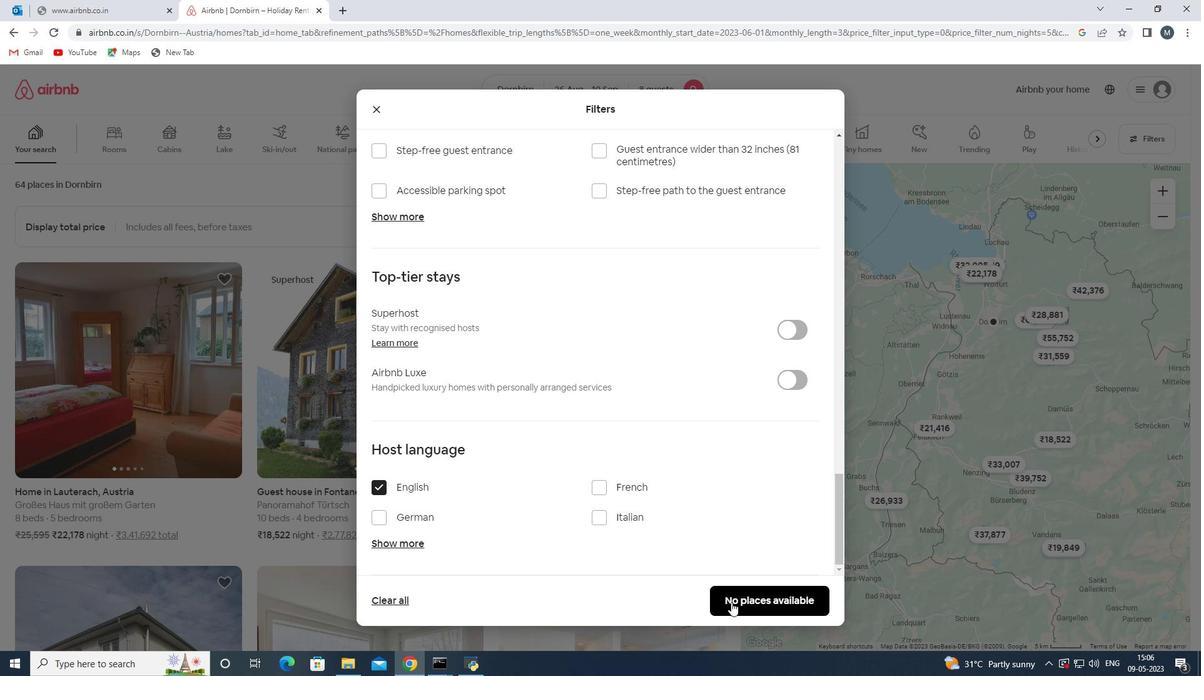 
Action: Mouse pressed left at (731, 600)
Screenshot: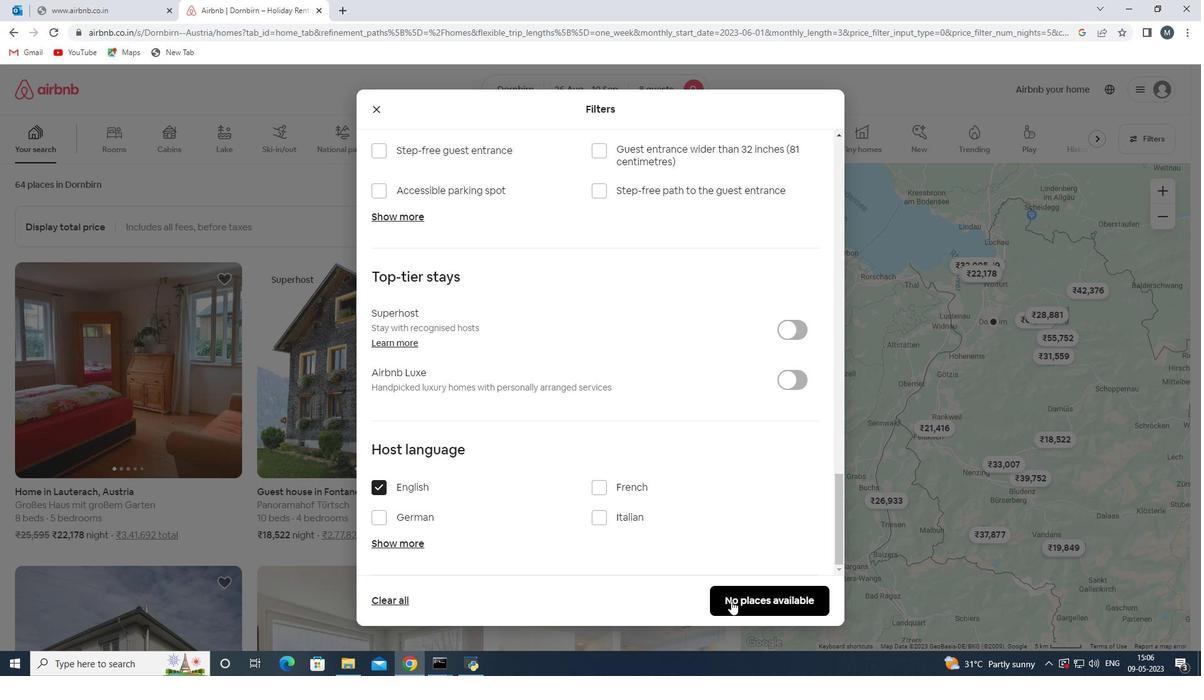 
Action: Mouse moved to (731, 600)
Screenshot: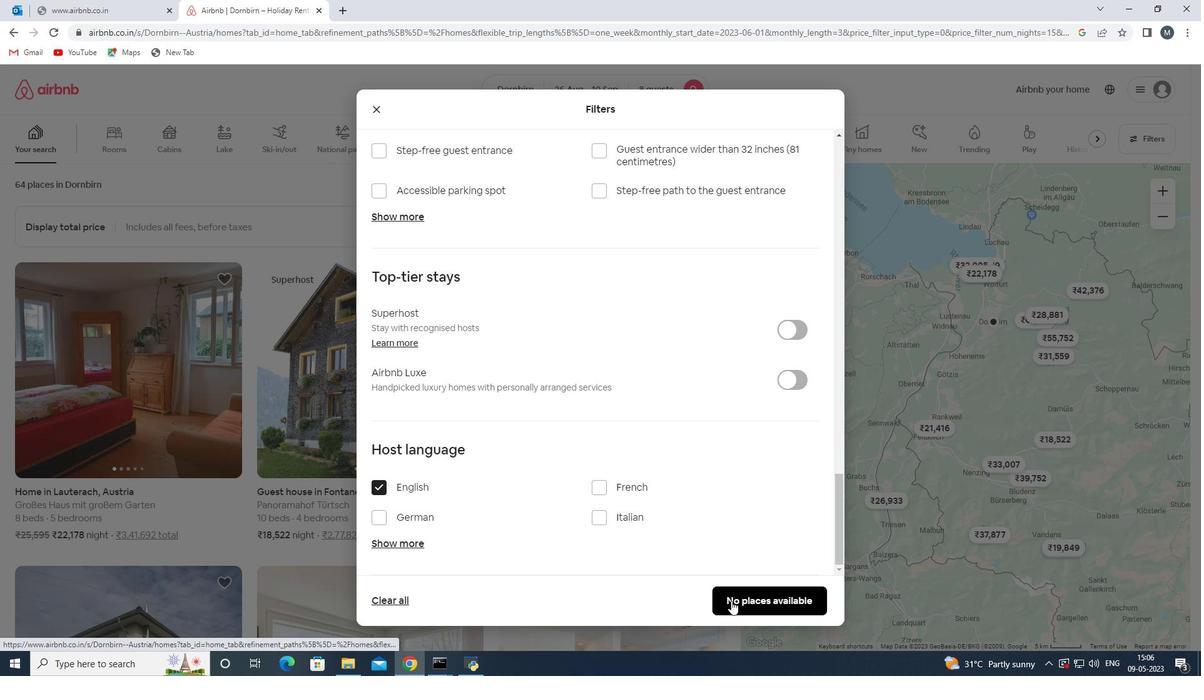 
